 Task: Explore how to use GitHub for project management.
Action: Mouse moved to (224, 176)
Screenshot: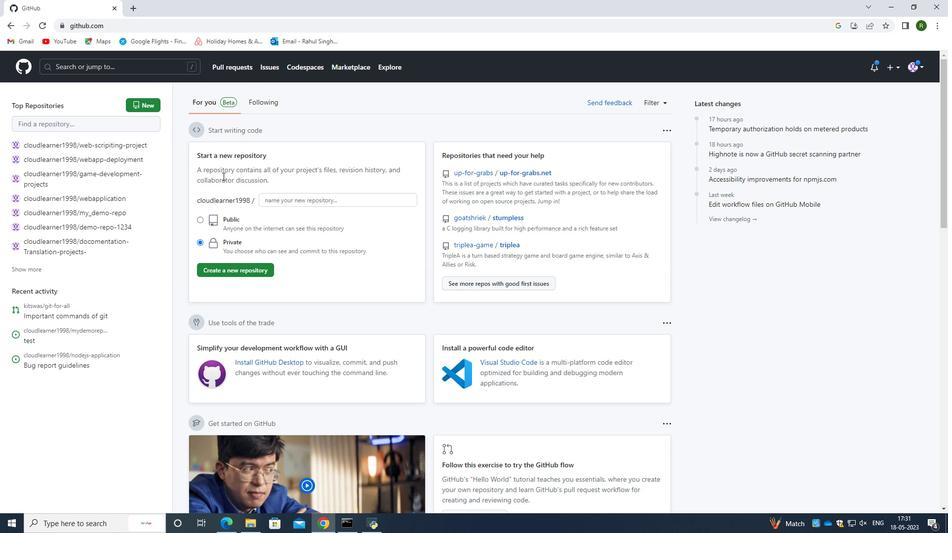 
Action: Mouse scrolled (224, 175) with delta (0, 0)
Screenshot: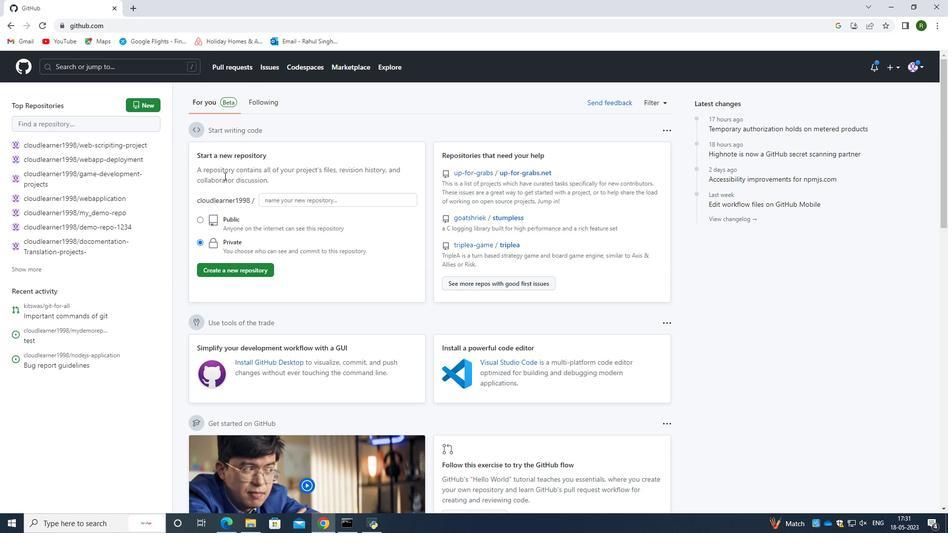 
Action: Mouse moved to (225, 175)
Screenshot: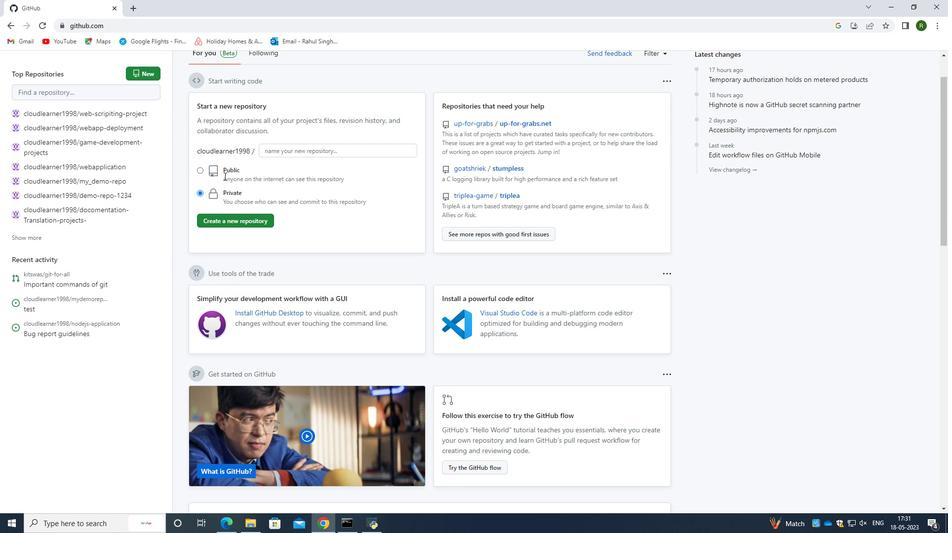 
Action: Mouse scrolled (225, 175) with delta (0, 0)
Screenshot: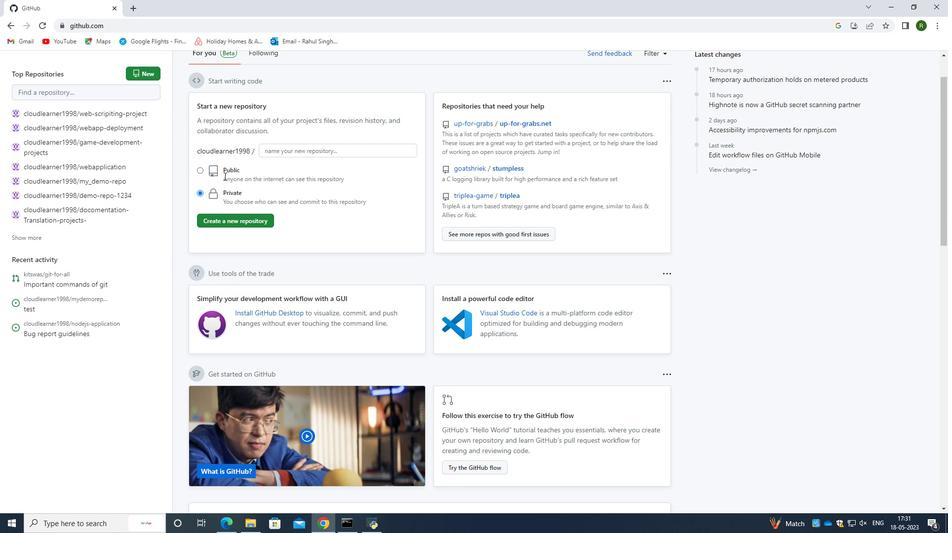 
Action: Mouse scrolled (225, 175) with delta (0, 0)
Screenshot: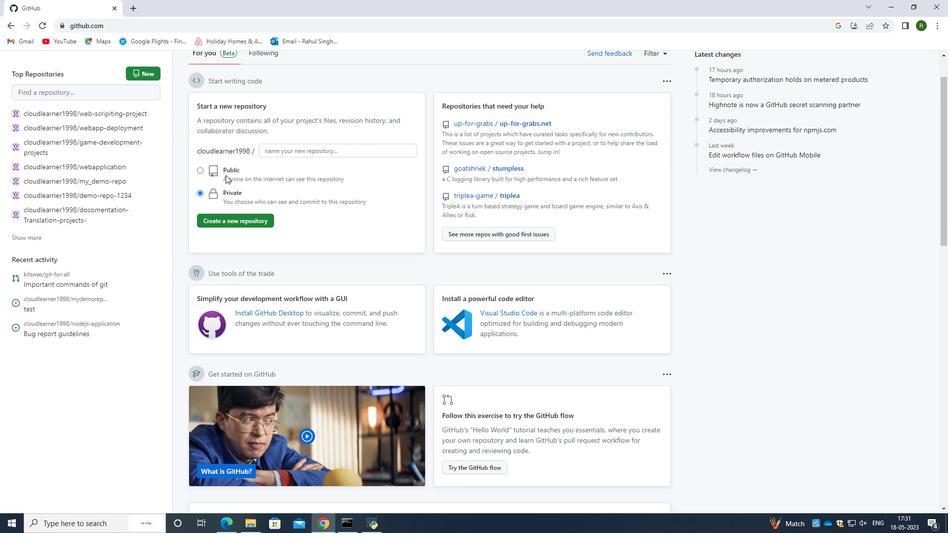
Action: Mouse moved to (91, 245)
Screenshot: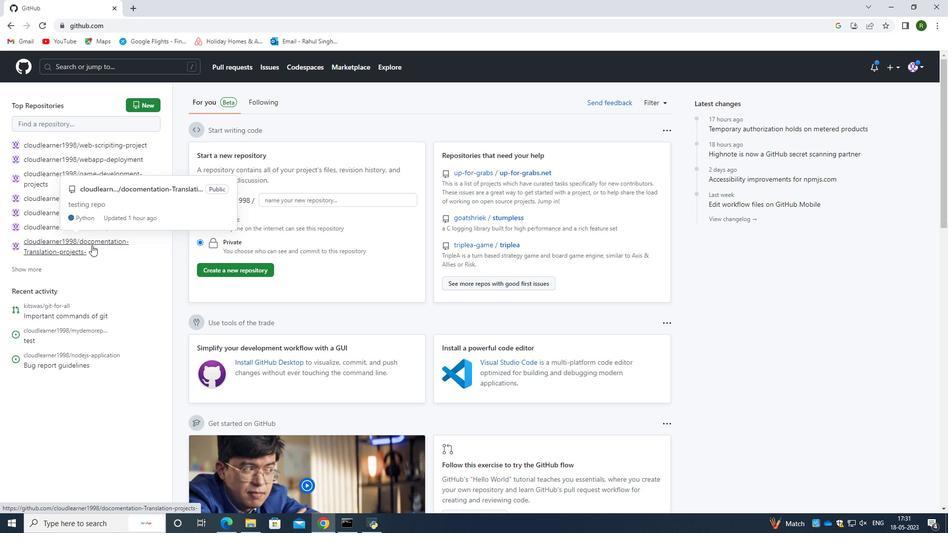 
Action: Mouse pressed left at (91, 245)
Screenshot: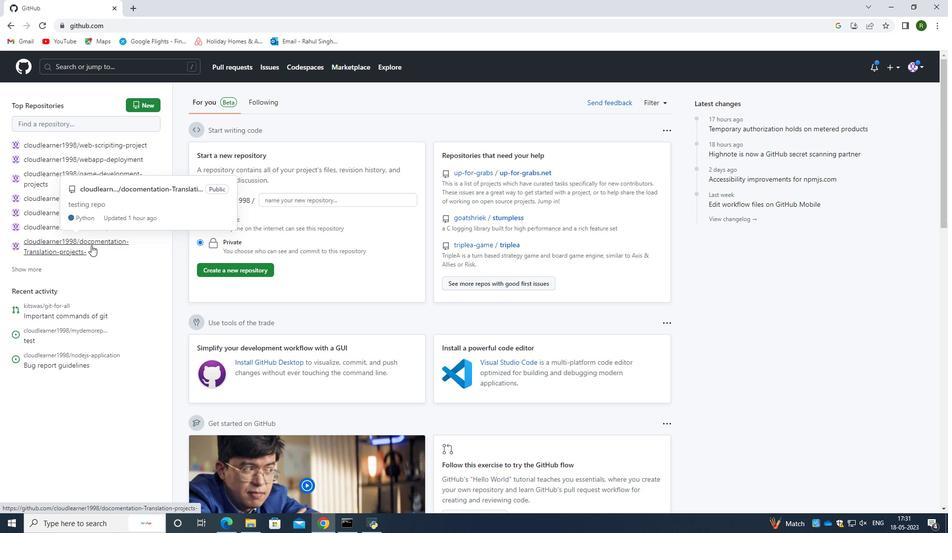 
Action: Mouse moved to (431, 125)
Screenshot: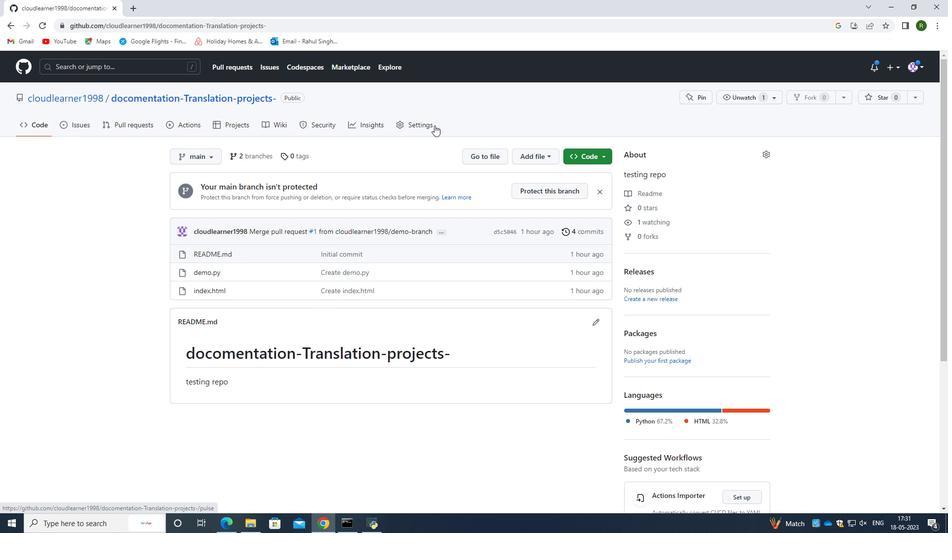 
Action: Mouse pressed left at (431, 125)
Screenshot: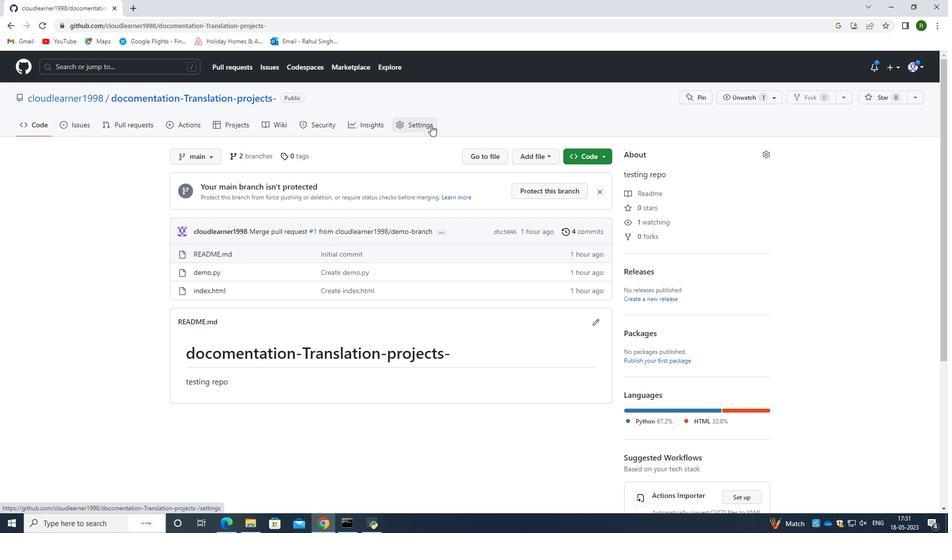 
Action: Mouse moved to (296, 385)
Screenshot: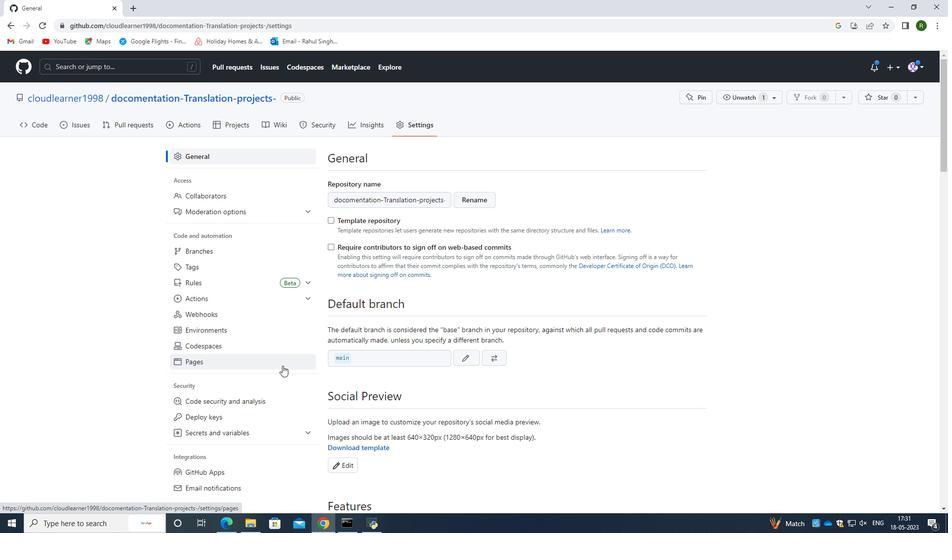 
Action: Mouse scrolled (296, 385) with delta (0, 0)
Screenshot: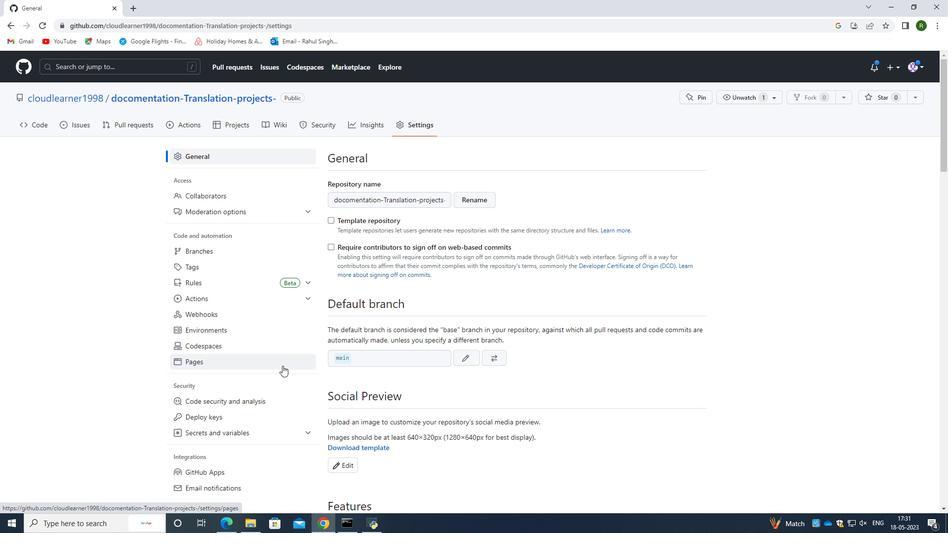 
Action: Mouse scrolled (296, 385) with delta (0, 0)
Screenshot: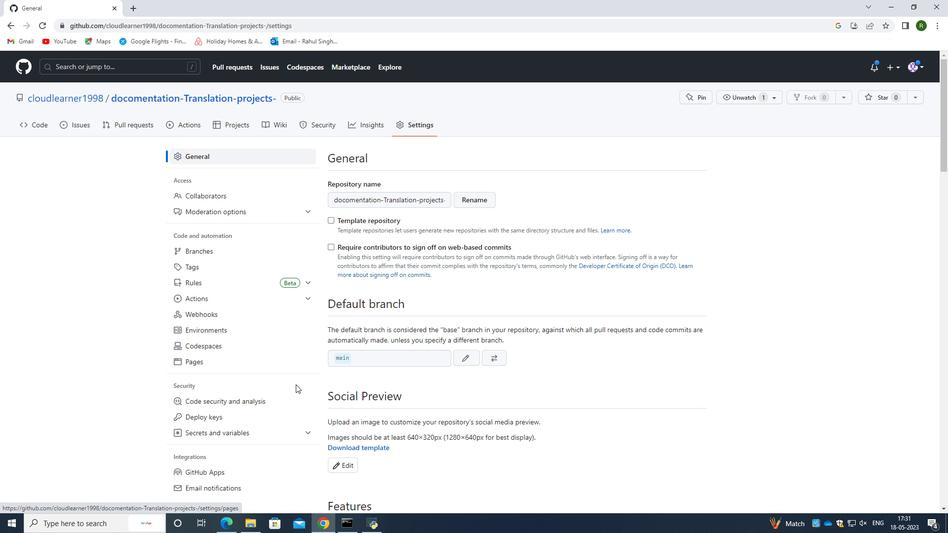 
Action: Mouse moved to (278, 318)
Screenshot: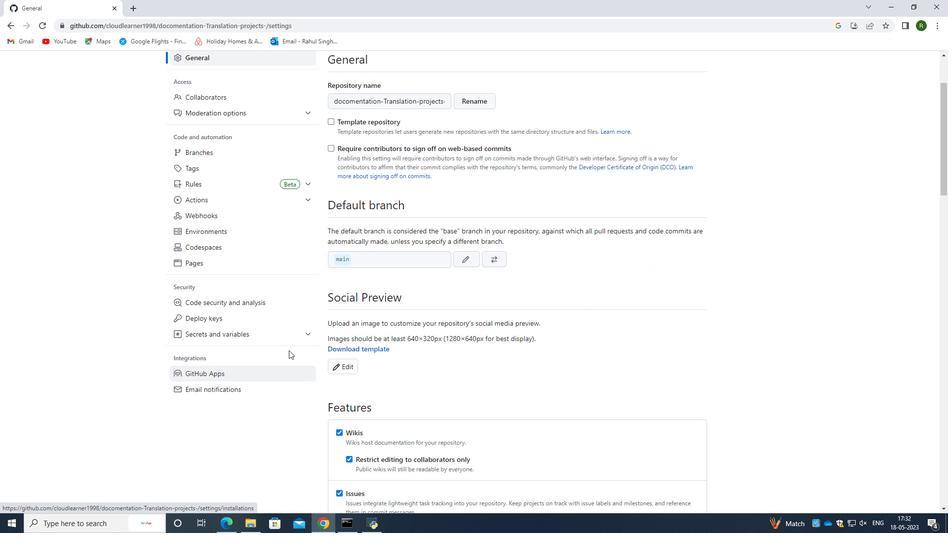 
Action: Mouse scrolled (278, 318) with delta (0, 0)
Screenshot: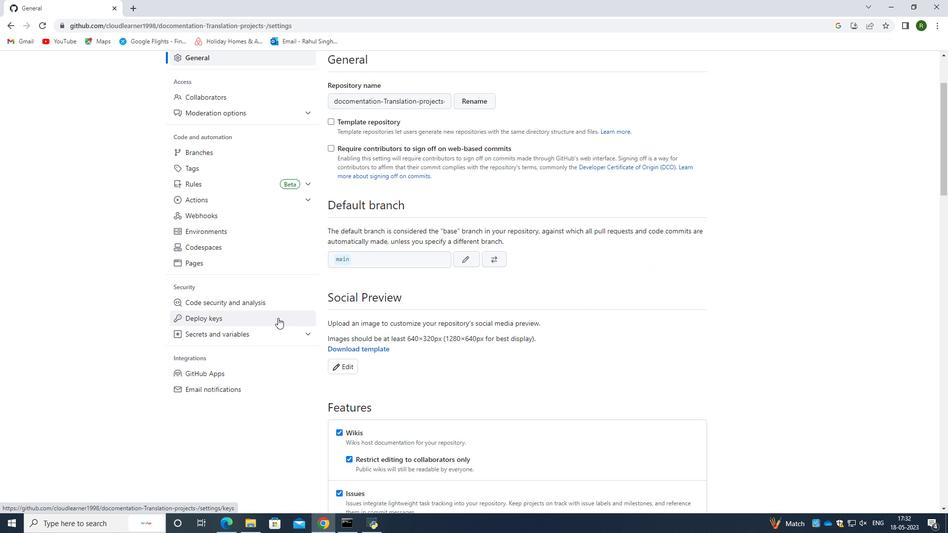 
Action: Mouse moved to (233, 68)
Screenshot: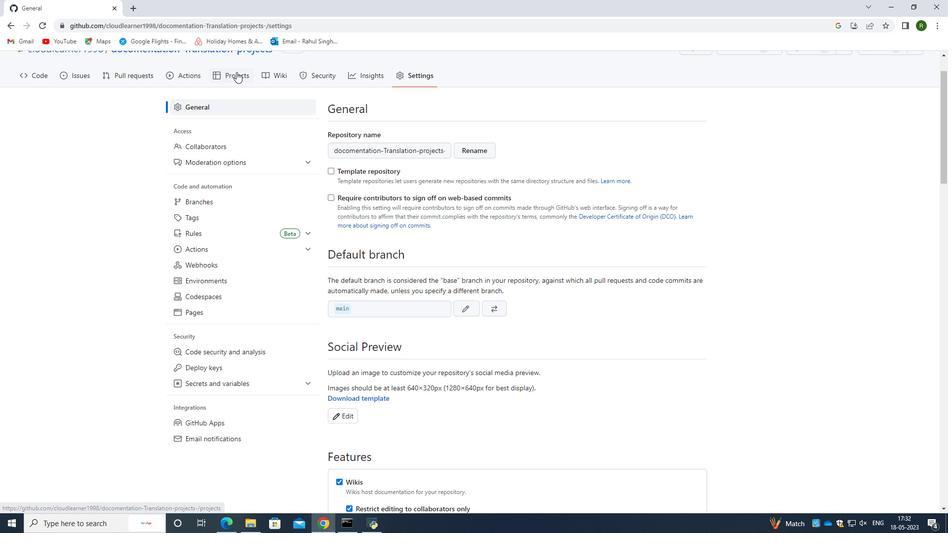 
Action: Mouse pressed left at (233, 68)
Screenshot: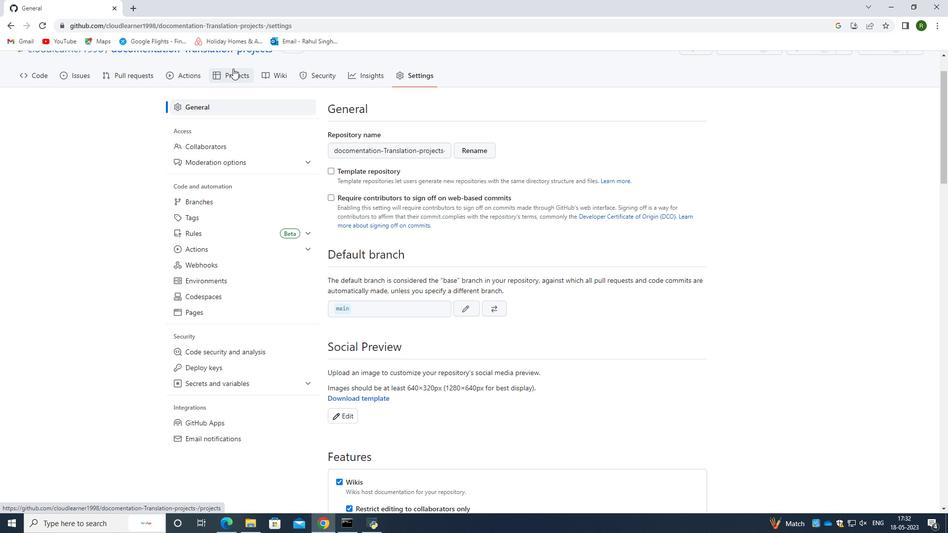 
Action: Mouse moved to (402, 201)
Screenshot: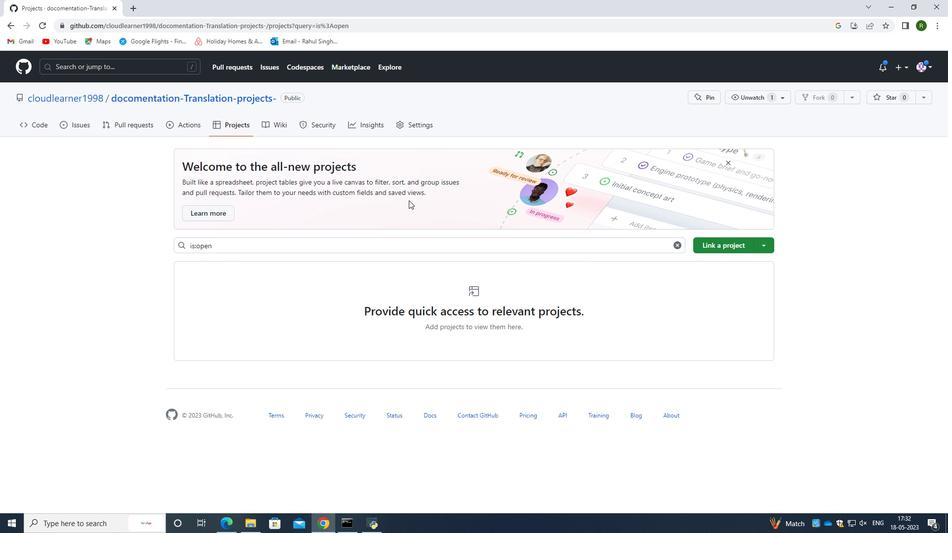 
Action: Mouse scrolled (402, 202) with delta (0, 0)
Screenshot: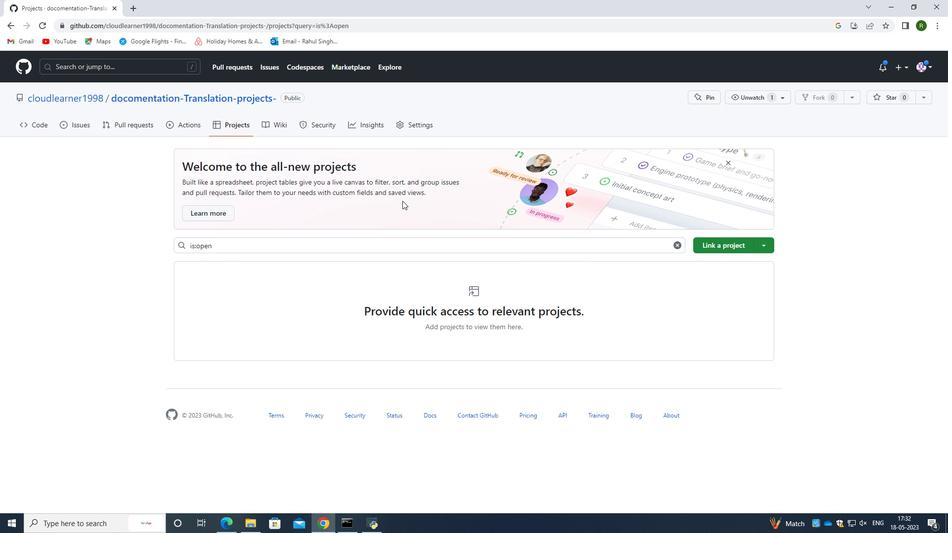 
Action: Mouse scrolled (402, 202) with delta (0, 0)
Screenshot: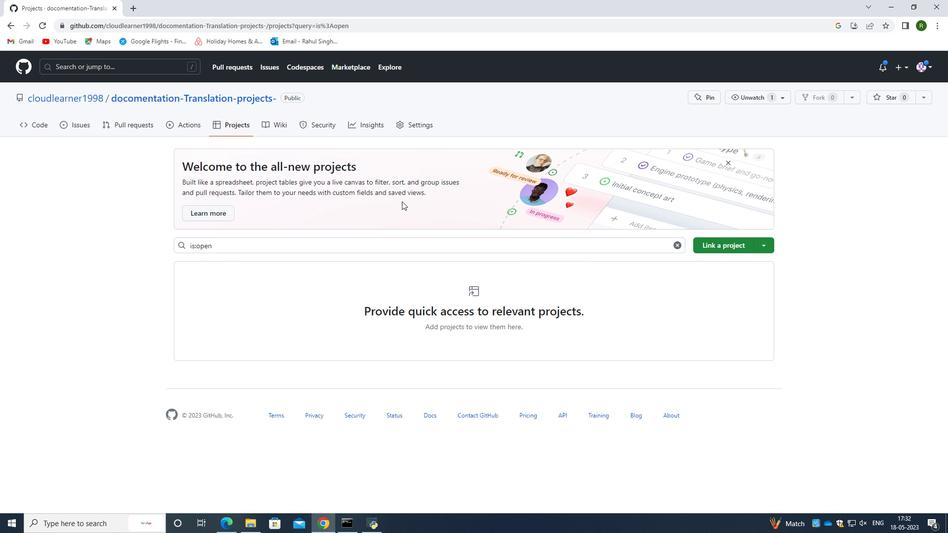 
Action: Mouse moved to (131, 9)
Screenshot: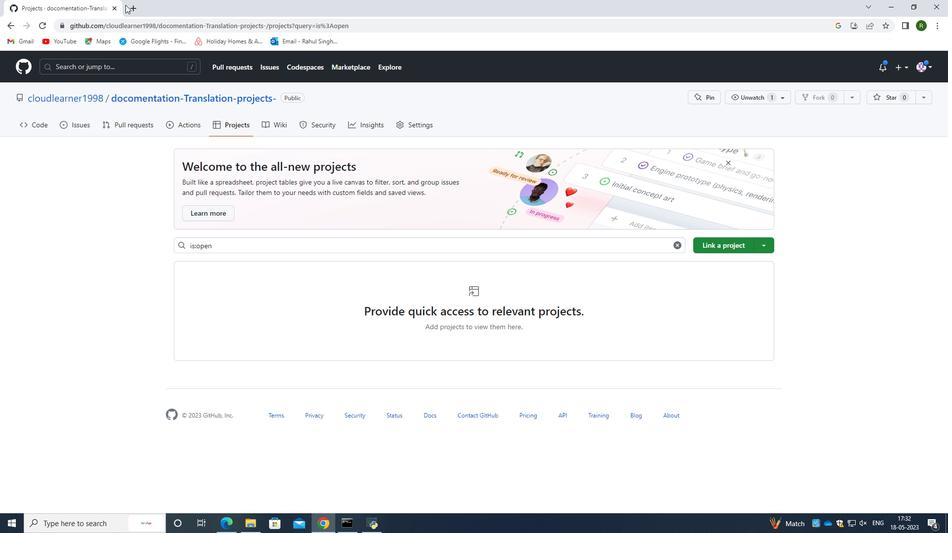 
Action: Mouse pressed left at (131, 9)
Screenshot: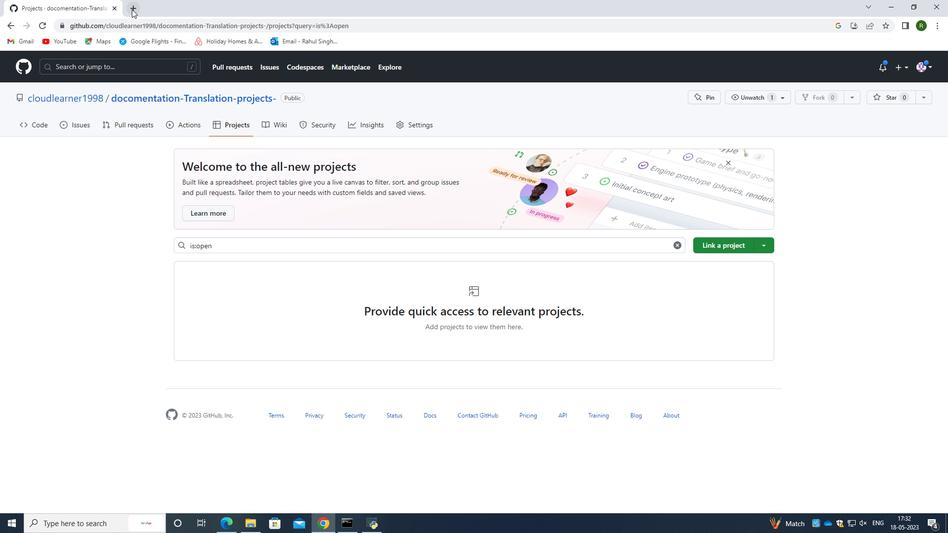 
Action: Mouse moved to (140, 19)
Screenshot: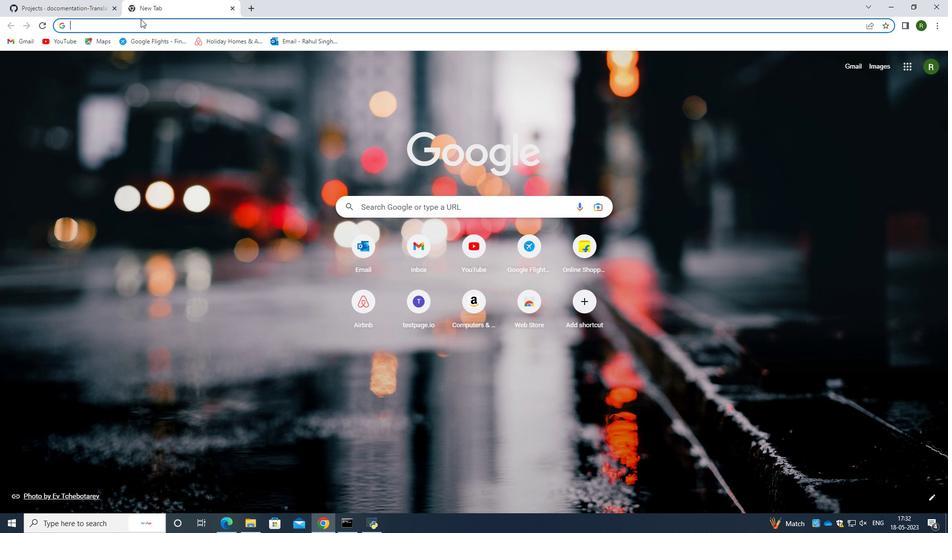 
Action: Key pressed how<Key.space>to<Key.space>use<Key.space>github<Key.space>project<Key.space>feature<Key.enter>
Screenshot: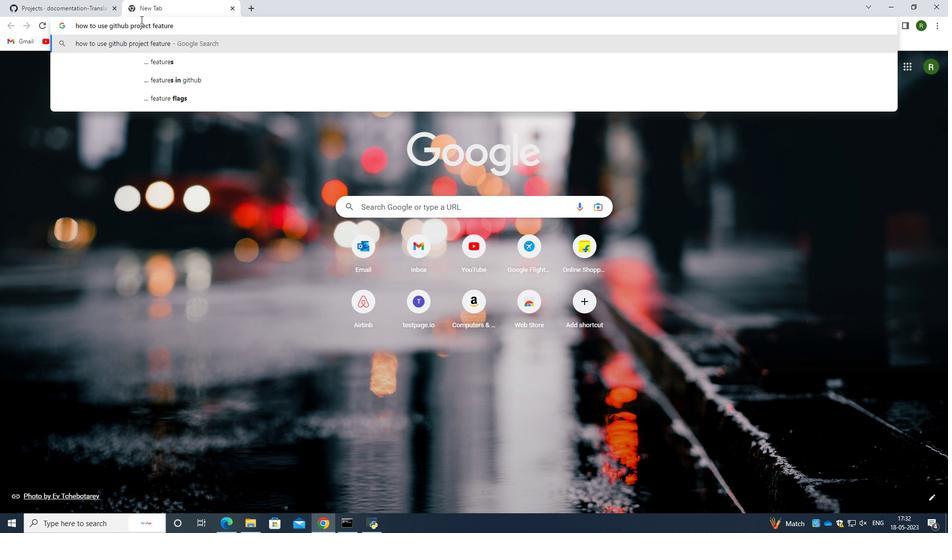 
Action: Mouse moved to (193, 247)
Screenshot: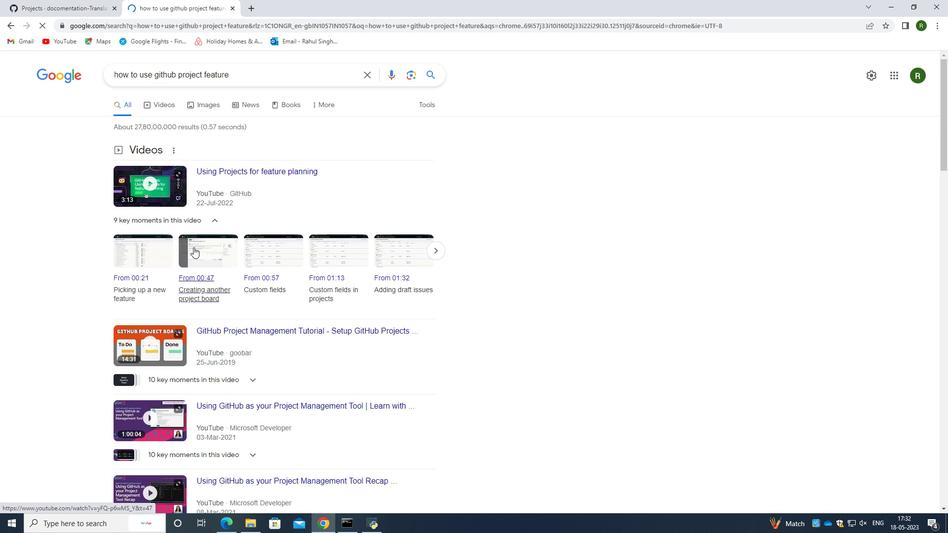 
Action: Mouse scrolled (193, 246) with delta (0, 0)
Screenshot: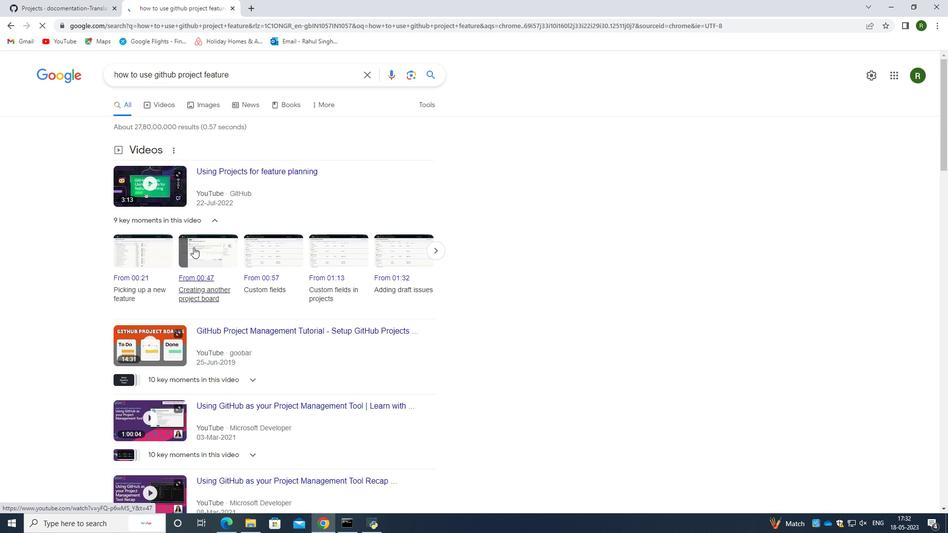 
Action: Mouse moved to (234, 295)
Screenshot: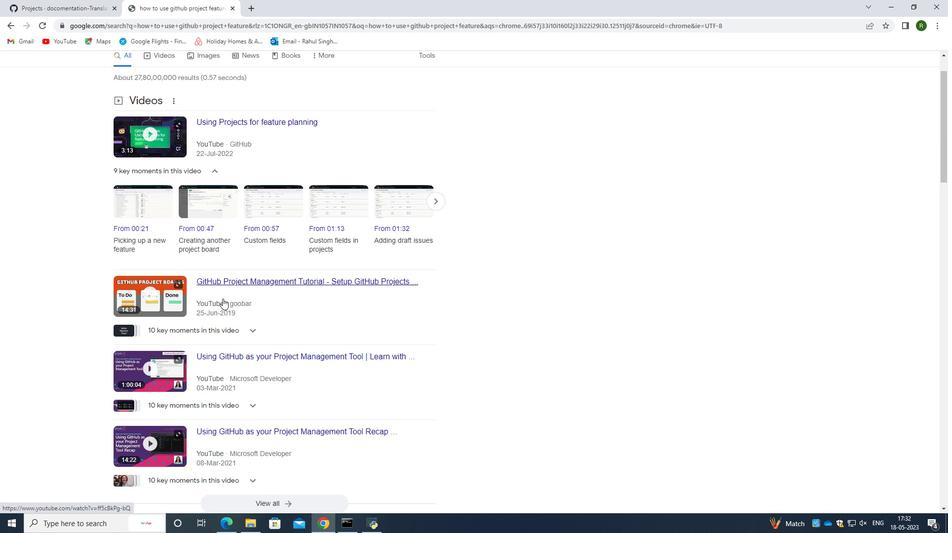 
Action: Mouse scrolled (234, 295) with delta (0, 0)
Screenshot: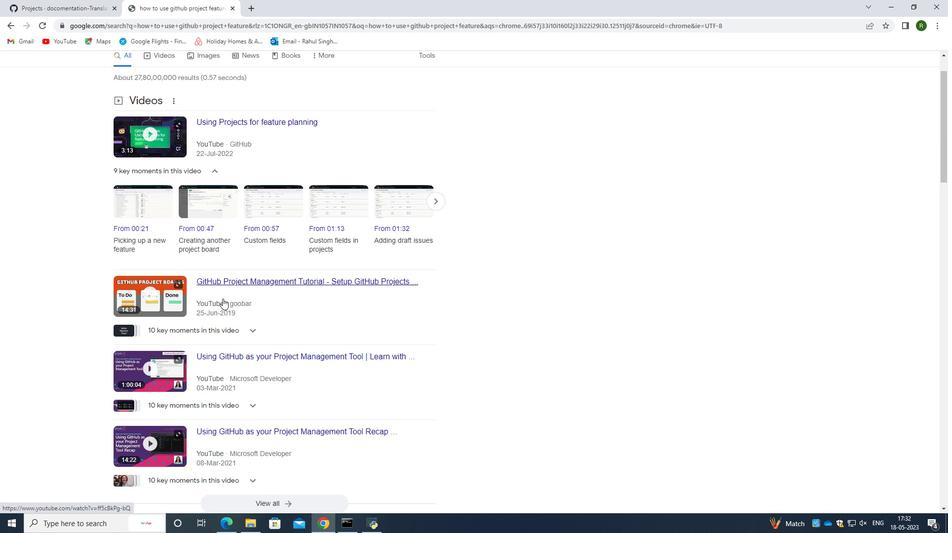 
Action: Mouse moved to (235, 295)
Screenshot: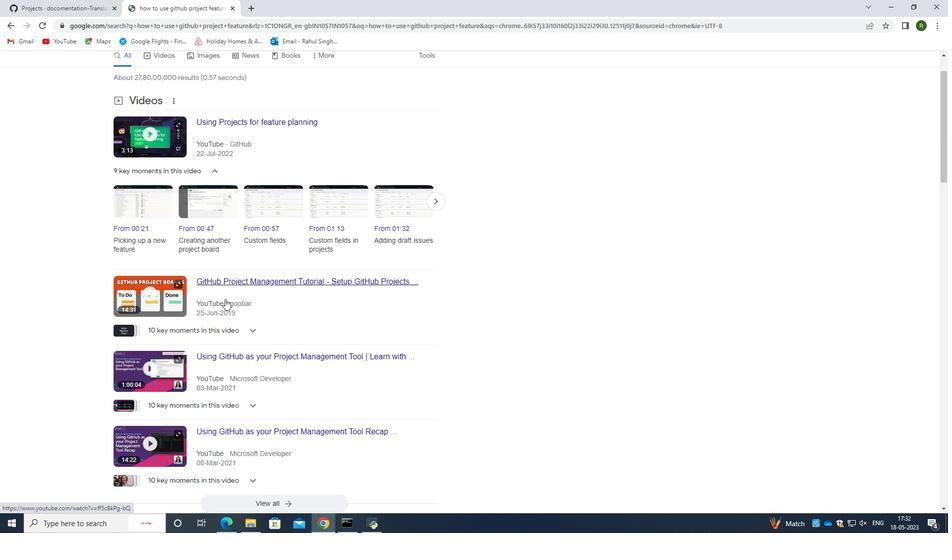 
Action: Mouse scrolled (235, 294) with delta (0, 0)
Screenshot: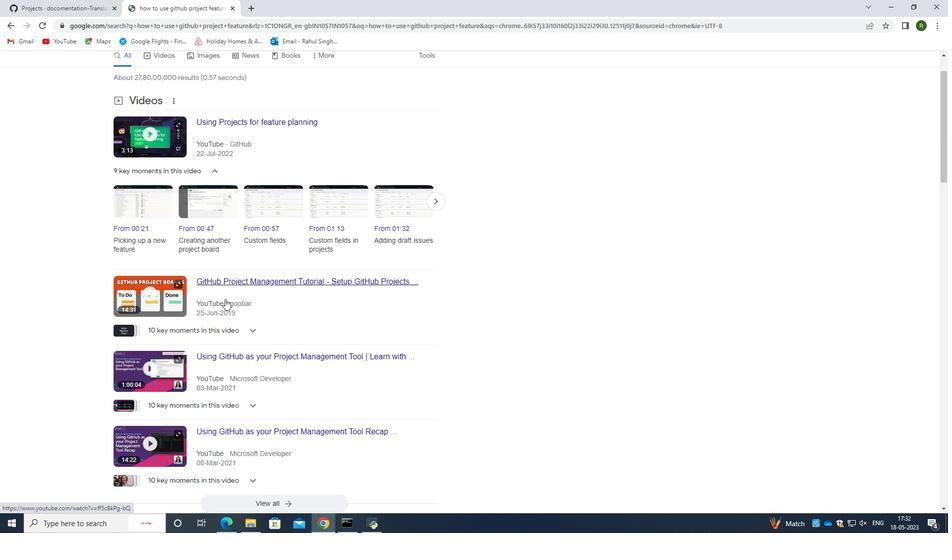
Action: Mouse moved to (235, 295)
Screenshot: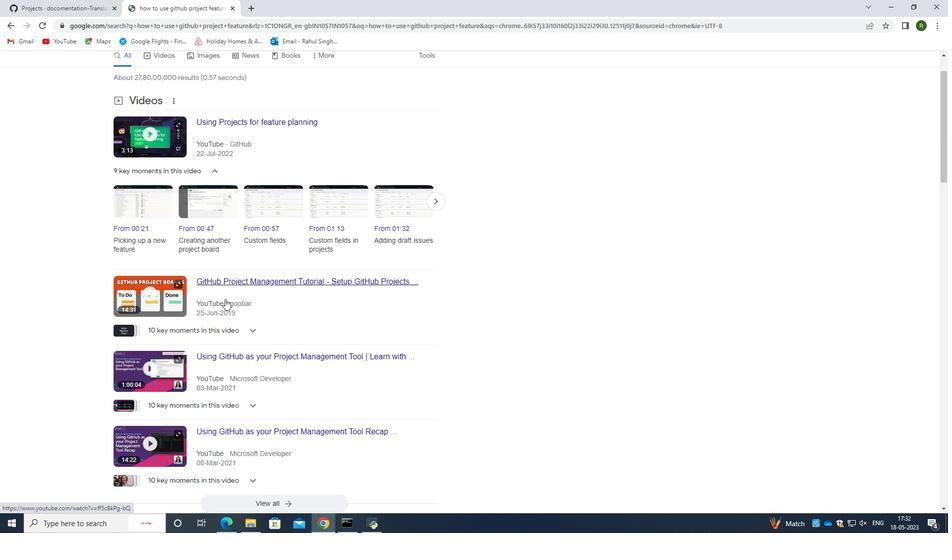 
Action: Mouse scrolled (235, 294) with delta (0, 0)
Screenshot: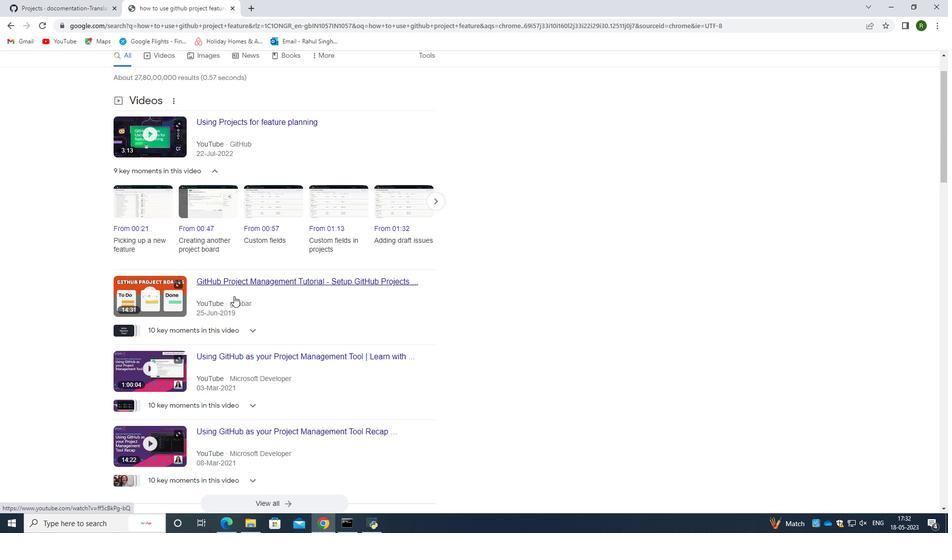 
Action: Mouse scrolled (235, 294) with delta (0, 0)
Screenshot: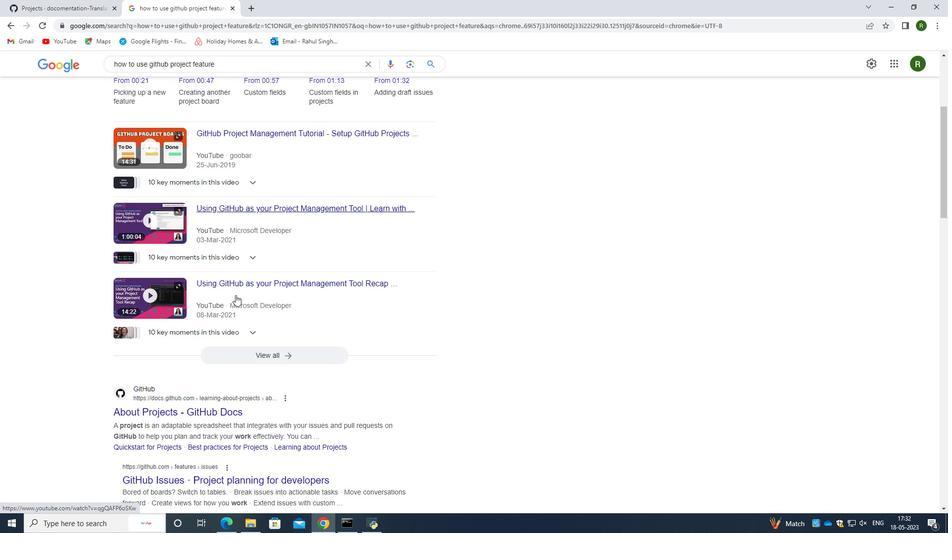 
Action: Mouse moved to (278, 137)
Screenshot: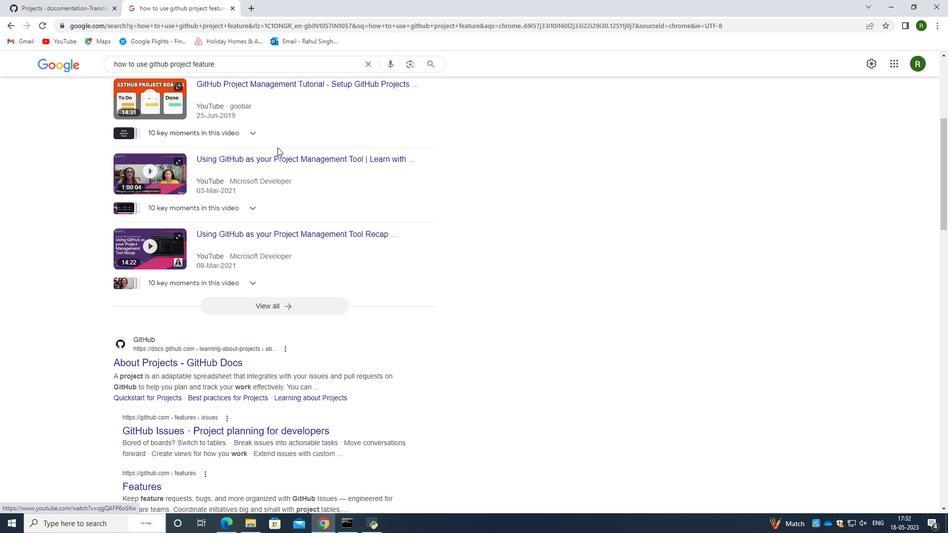 
Action: Mouse scrolled (278, 138) with delta (0, 0)
Screenshot: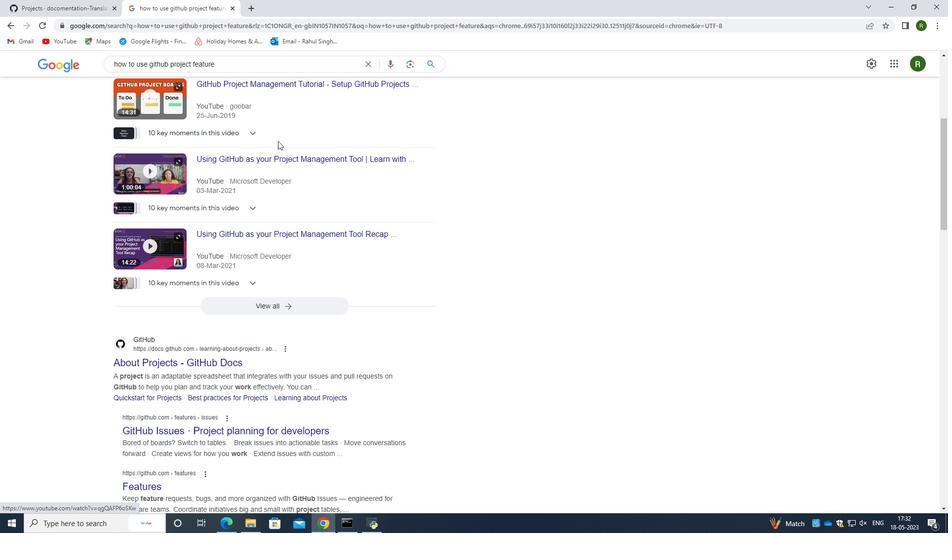 
Action: Mouse moved to (299, 255)
Screenshot: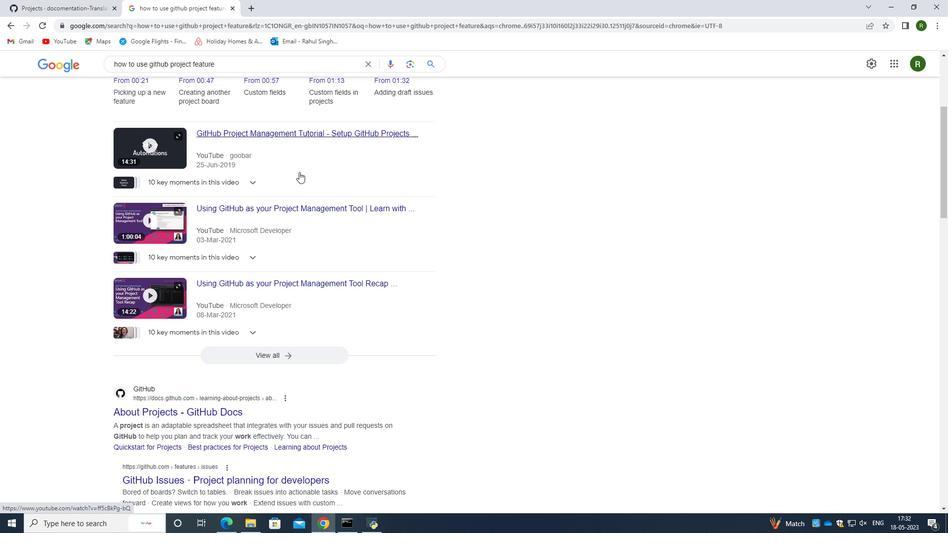 
Action: Mouse scrolled (299, 255) with delta (0, 0)
Screenshot: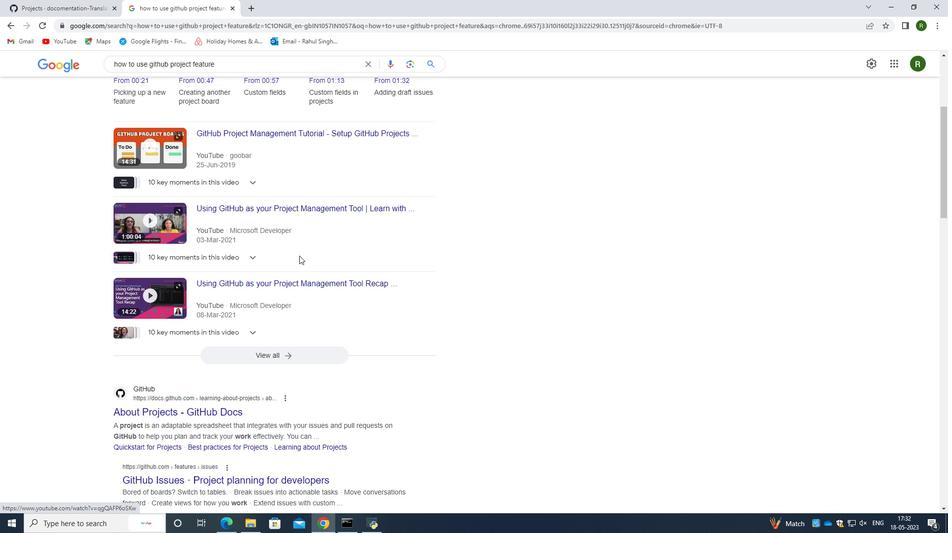 
Action: Mouse moved to (219, 363)
Screenshot: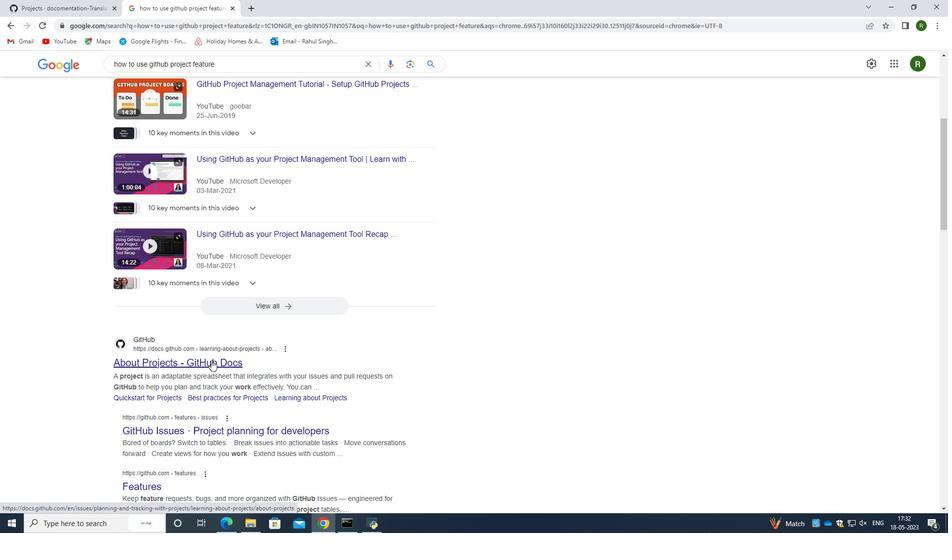 
Action: Mouse scrolled (219, 362) with delta (0, 0)
Screenshot: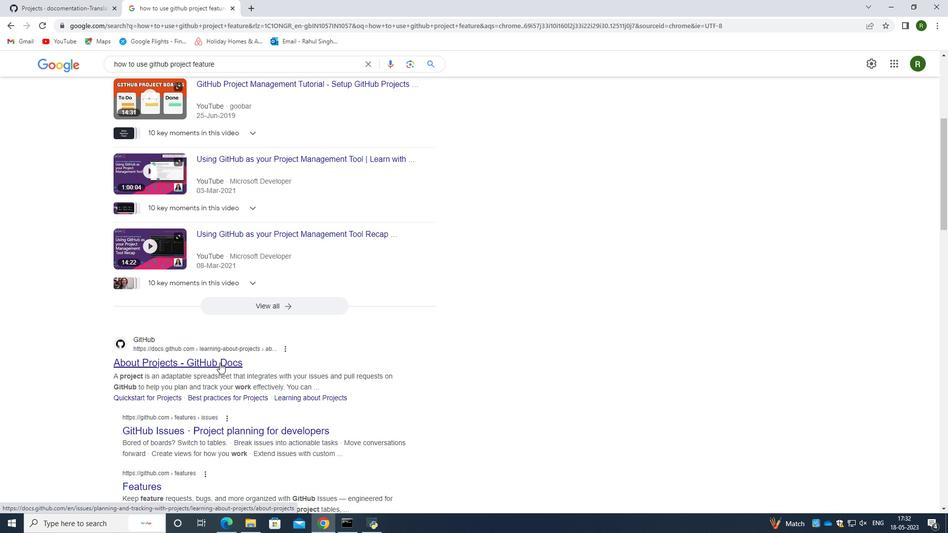 
Action: Mouse moved to (220, 363)
Screenshot: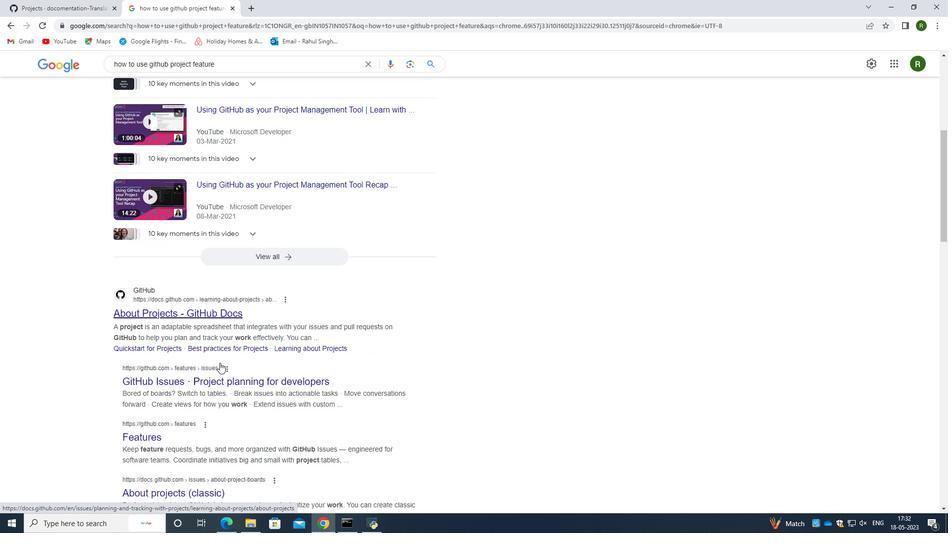 
Action: Mouse scrolled (220, 362) with delta (0, 0)
Screenshot: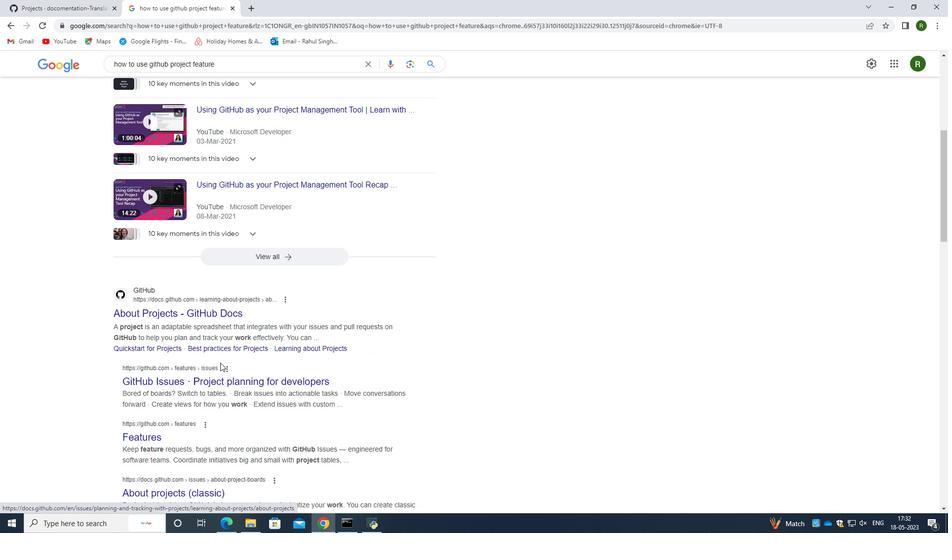 
Action: Mouse moved to (221, 364)
Screenshot: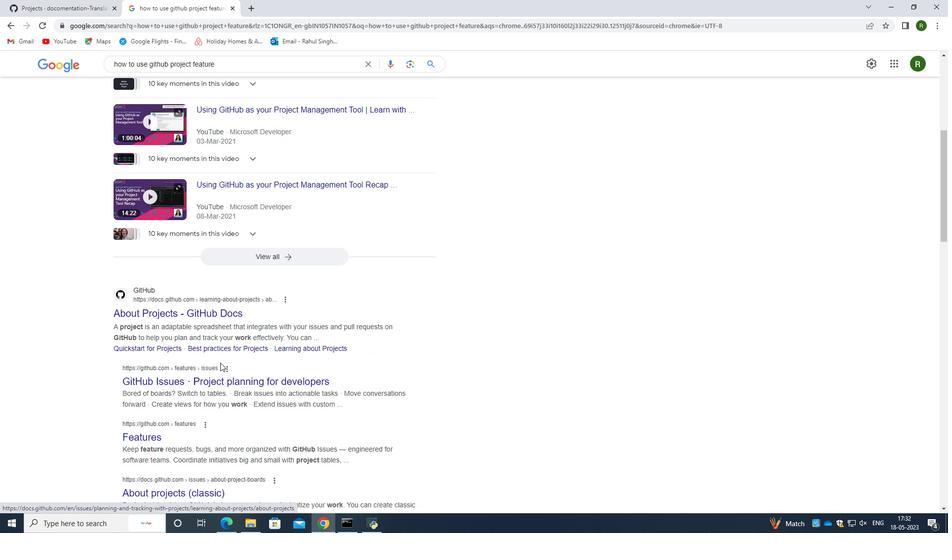 
Action: Mouse scrolled (221, 363) with delta (0, 0)
Screenshot: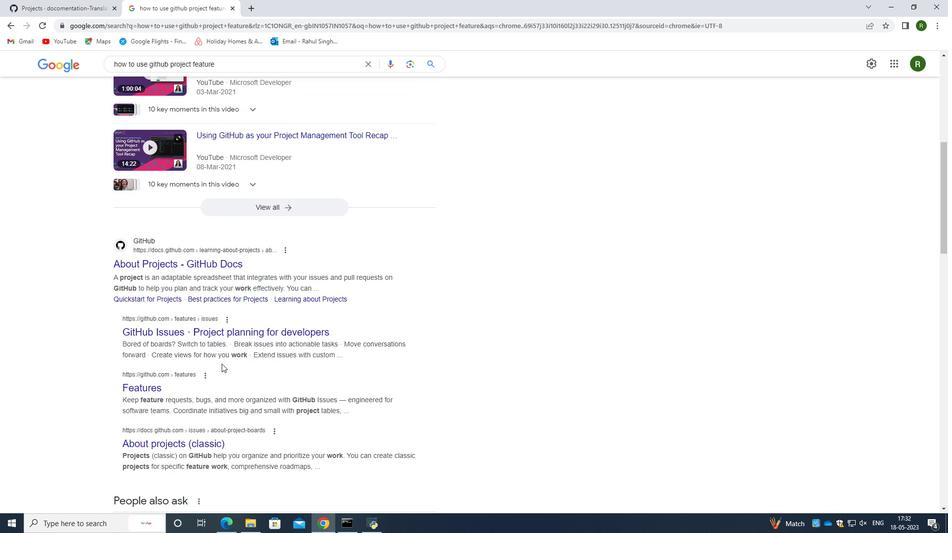 
Action: Mouse scrolled (221, 363) with delta (0, 0)
Screenshot: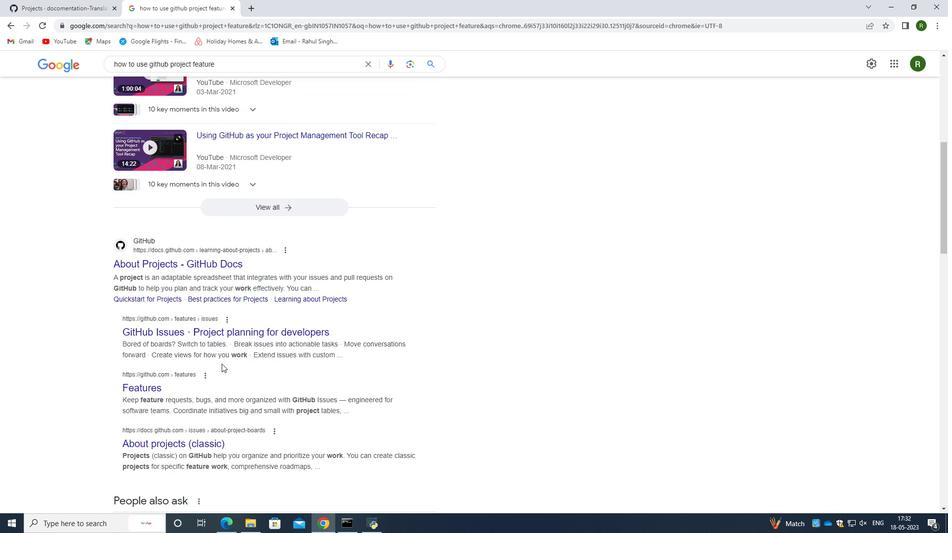 
Action: Mouse scrolled (221, 363) with delta (0, 0)
Screenshot: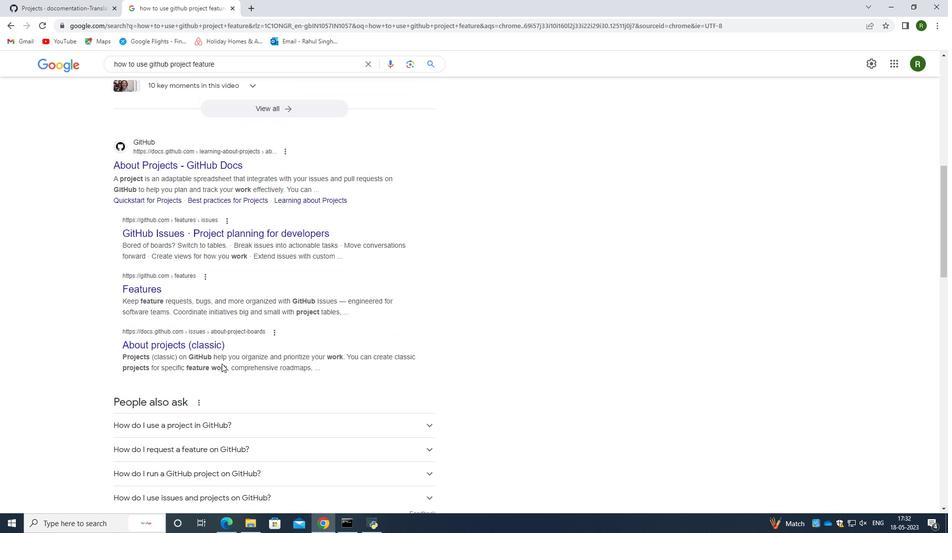 
Action: Mouse scrolled (221, 363) with delta (0, 0)
Screenshot: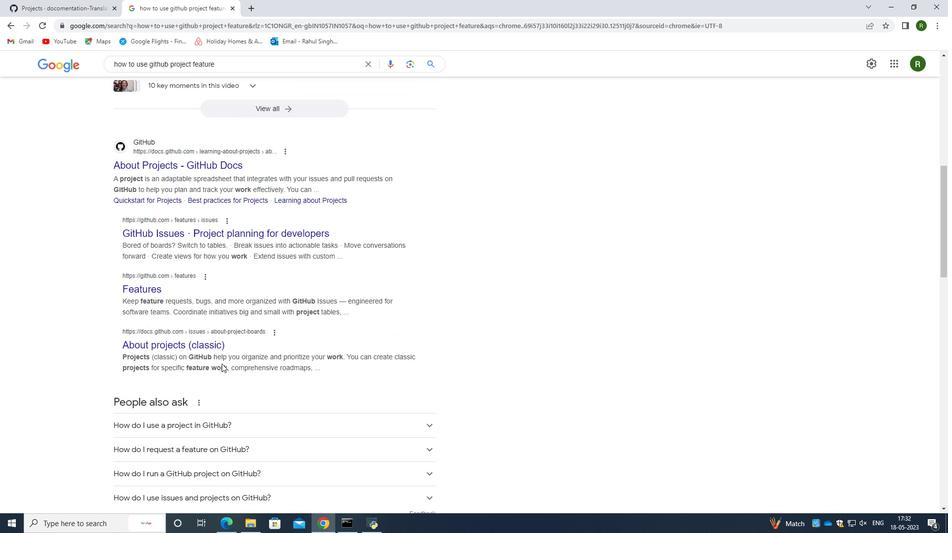 
Action: Mouse scrolled (221, 363) with delta (0, 0)
Screenshot: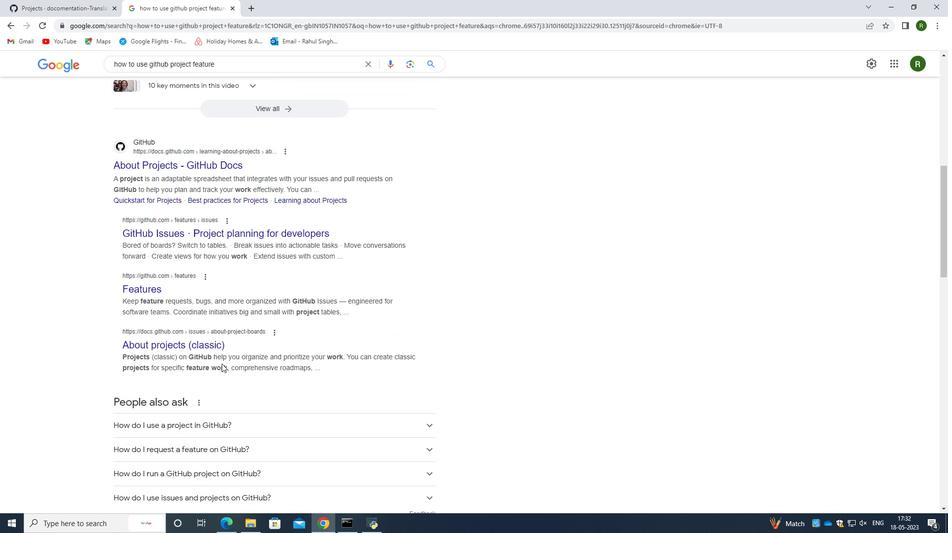 
Action: Mouse moved to (222, 364)
Screenshot: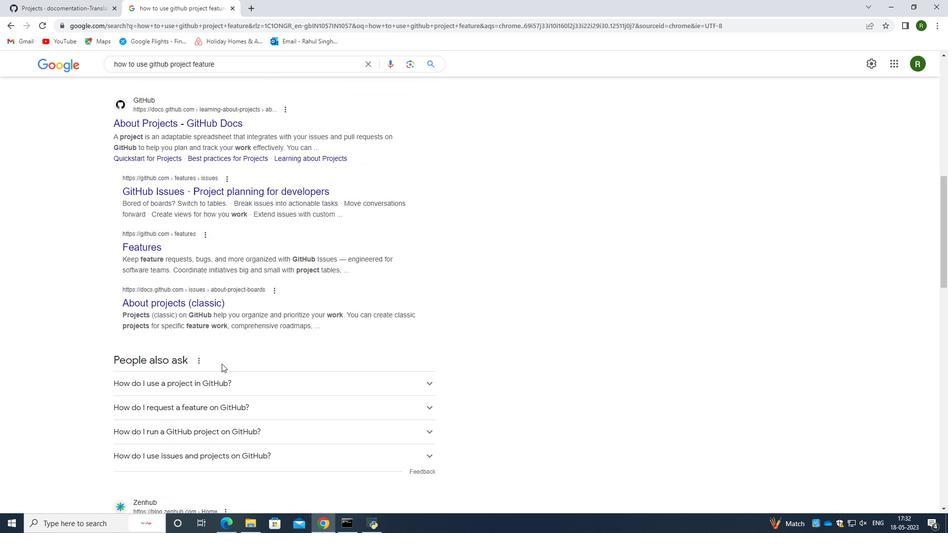 
Action: Mouse scrolled (222, 363) with delta (0, 0)
Screenshot: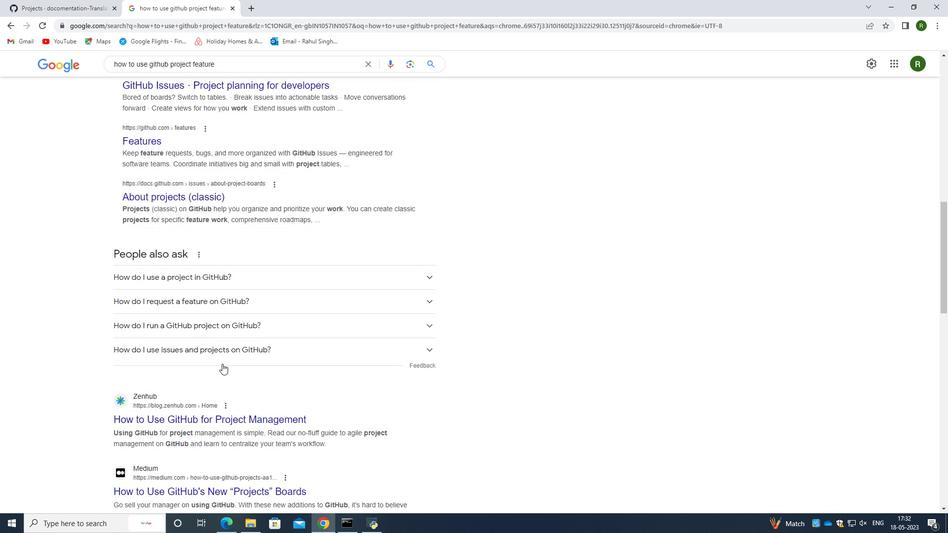 
Action: Mouse moved to (231, 373)
Screenshot: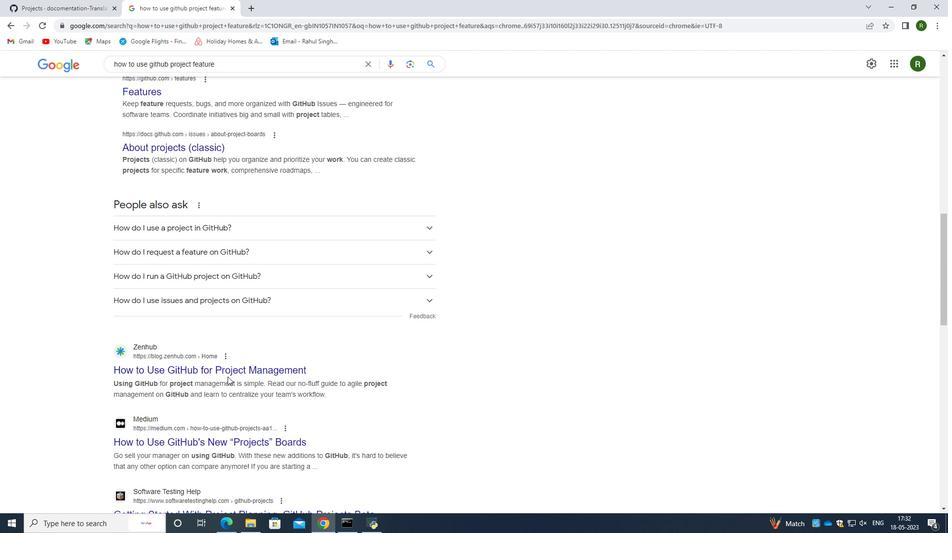 
Action: Mouse pressed left at (231, 373)
Screenshot: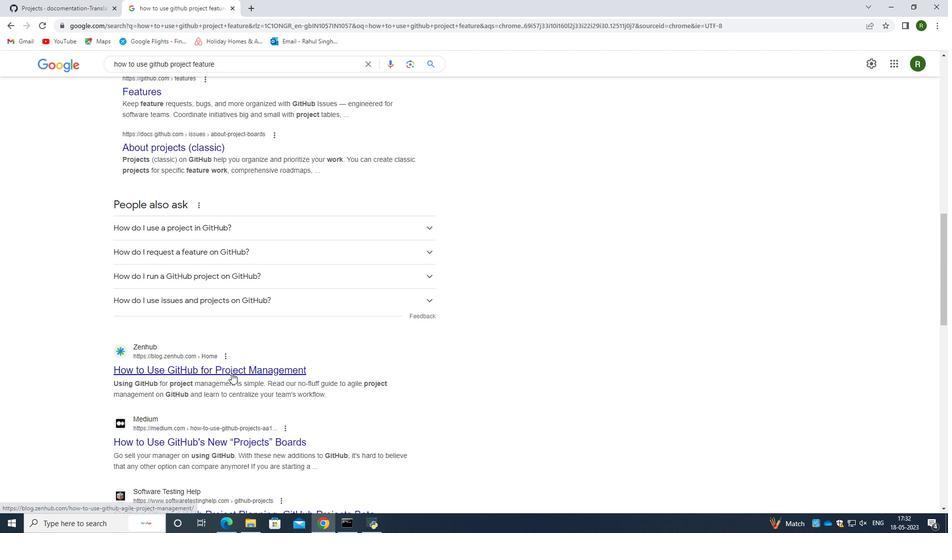
Action: Mouse moved to (278, 336)
Screenshot: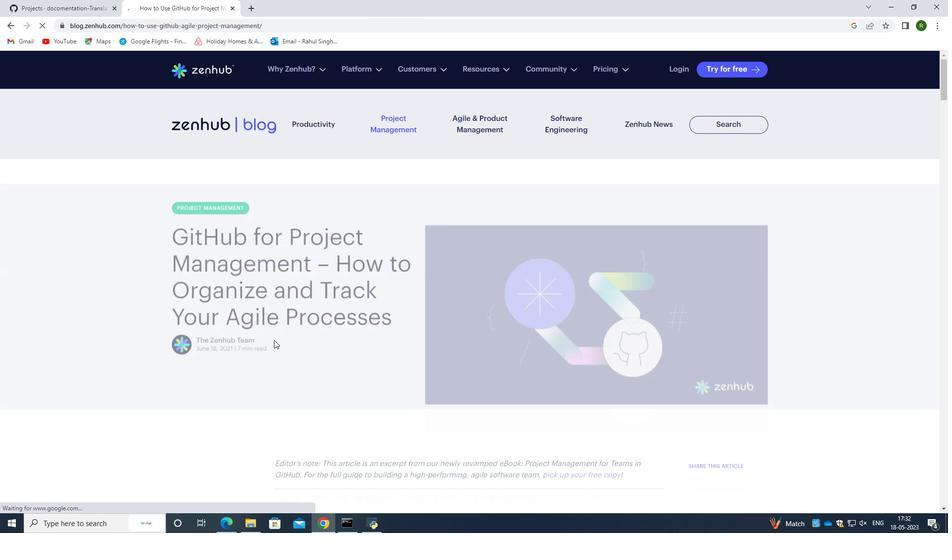 
Action: Mouse scrolled (278, 336) with delta (0, 0)
Screenshot: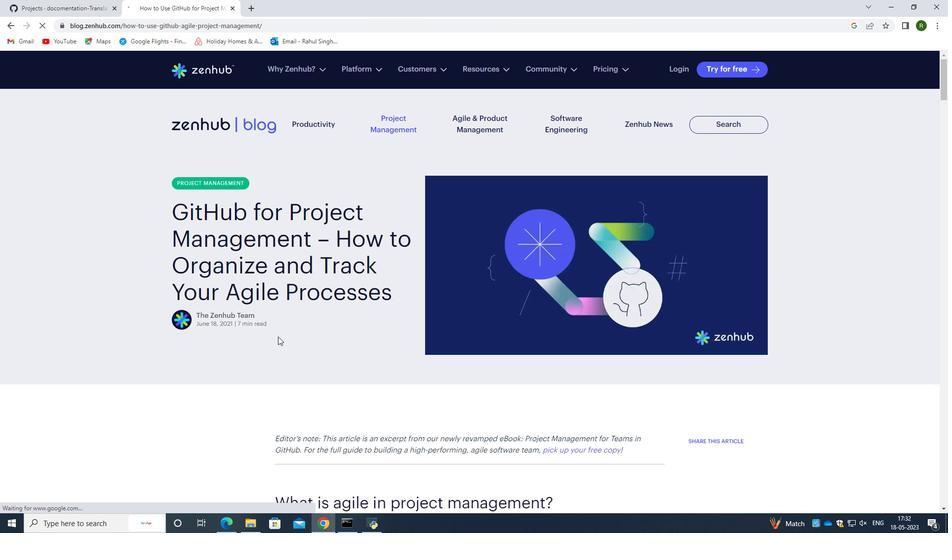
Action: Mouse scrolled (278, 336) with delta (0, 0)
Screenshot: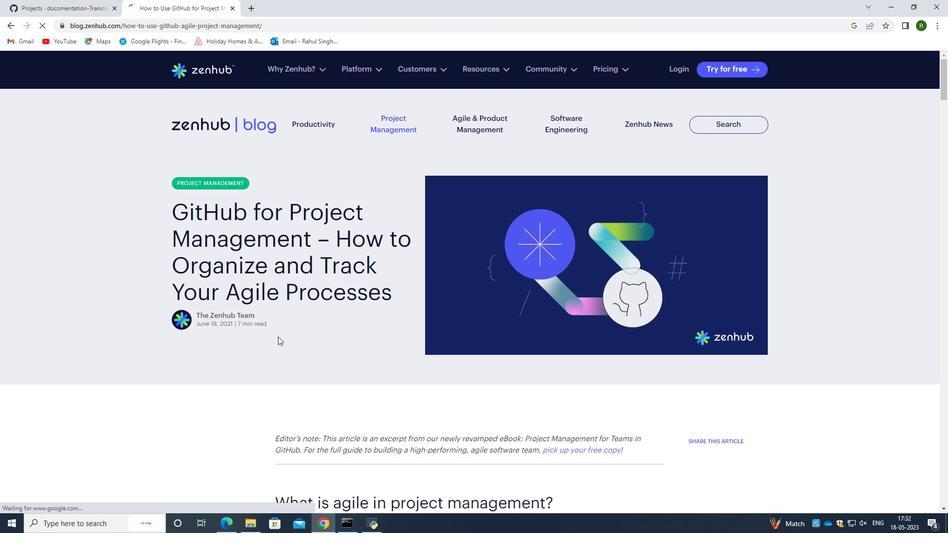 
Action: Mouse moved to (278, 336)
Screenshot: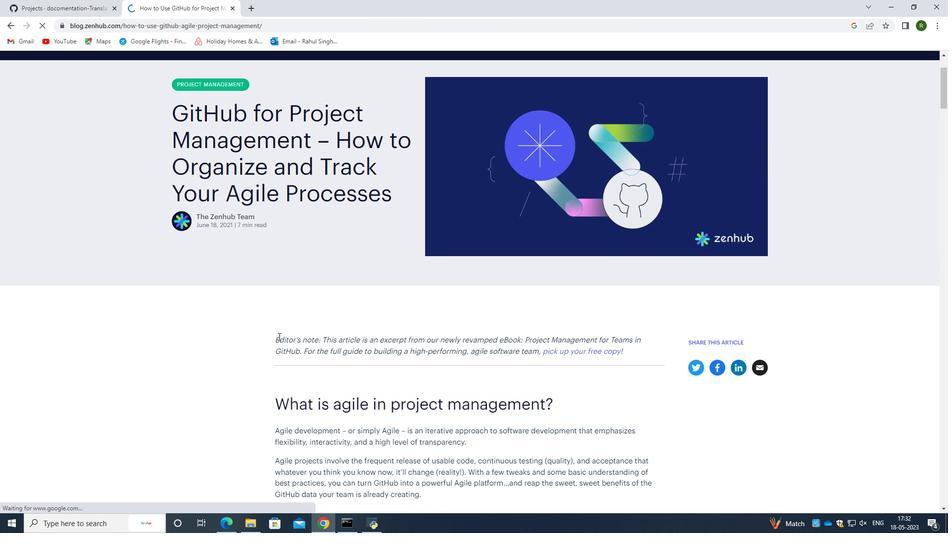 
Action: Mouse scrolled (278, 336) with delta (0, 0)
Screenshot: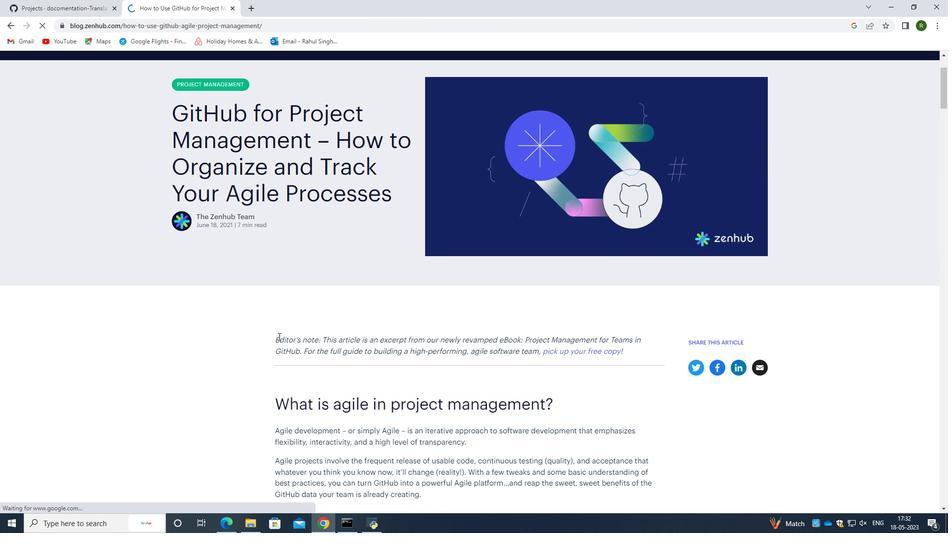 
Action: Mouse moved to (271, 358)
Screenshot: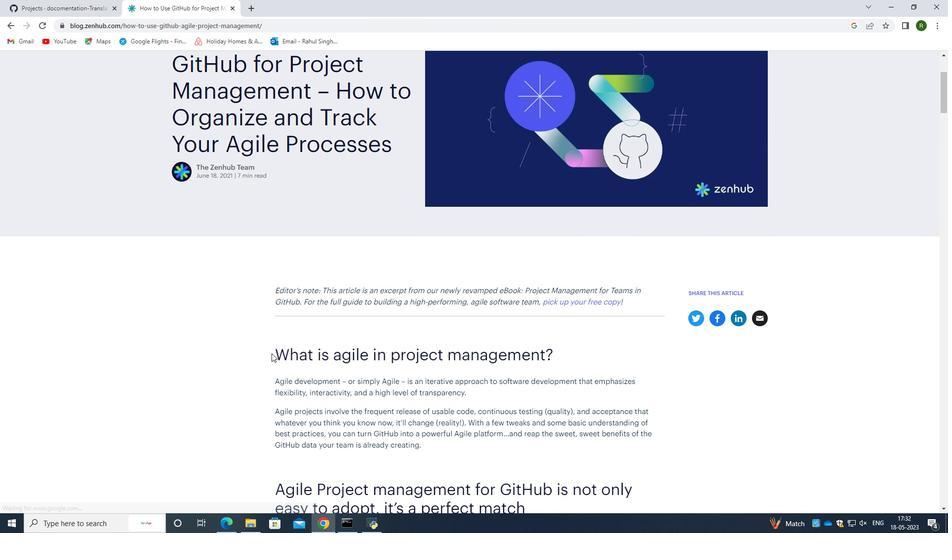 
Action: Mouse scrolled (271, 357) with delta (0, 0)
Screenshot: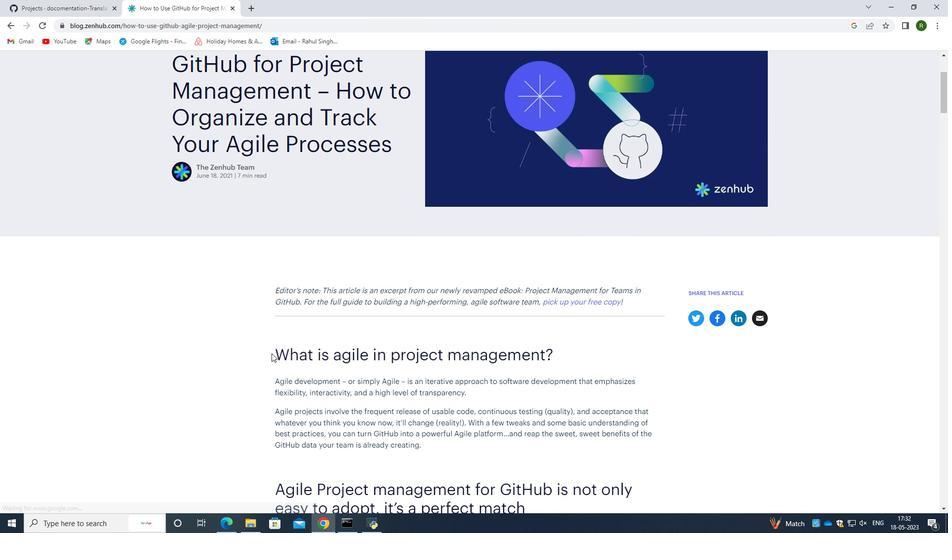 
Action: Mouse moved to (271, 359)
Screenshot: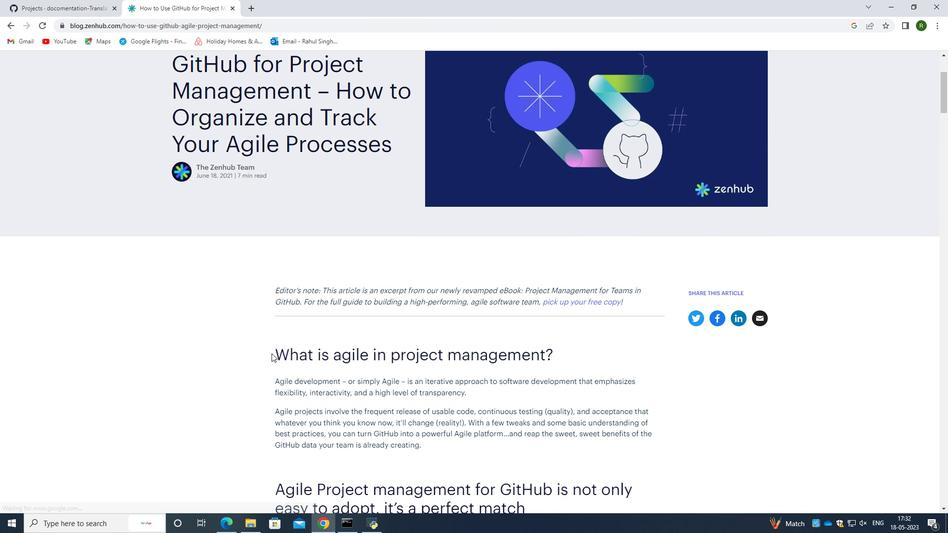 
Action: Mouse scrolled (271, 359) with delta (0, 0)
Screenshot: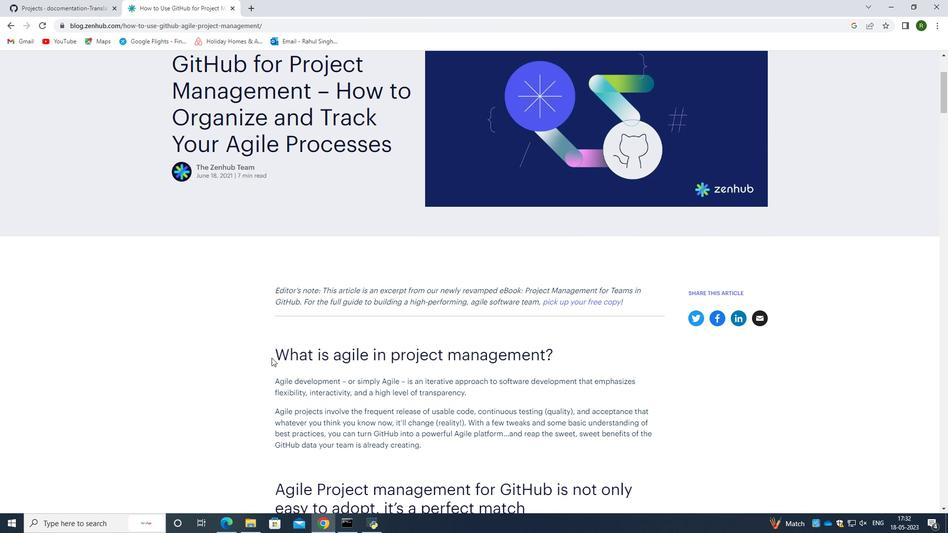 
Action: Mouse moved to (329, 350)
Screenshot: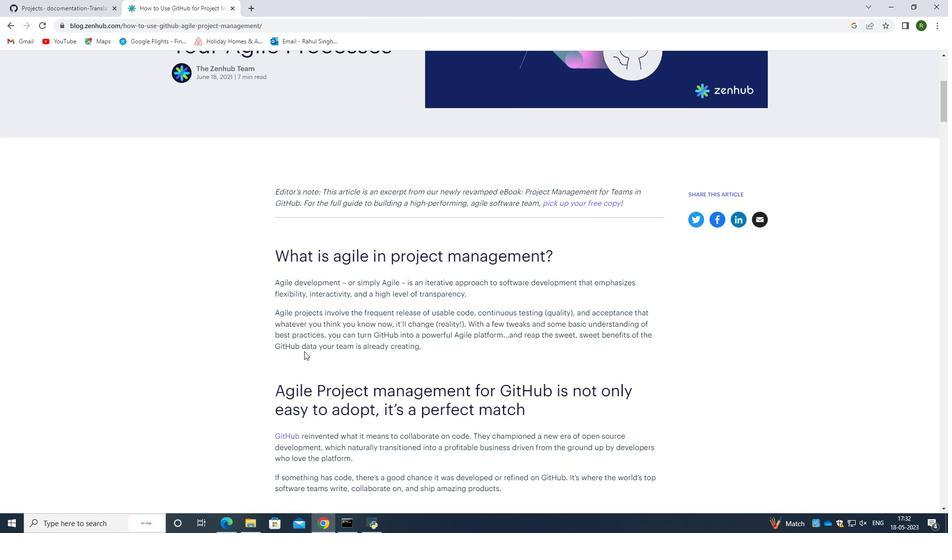 
Action: Mouse scrolled (329, 349) with delta (0, 0)
Screenshot: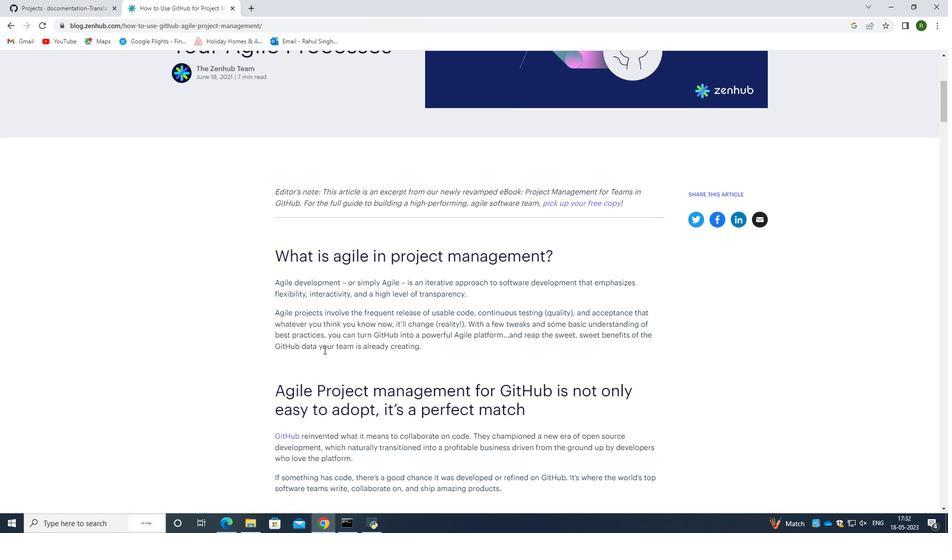 
Action: Mouse scrolled (329, 349) with delta (0, 0)
Screenshot: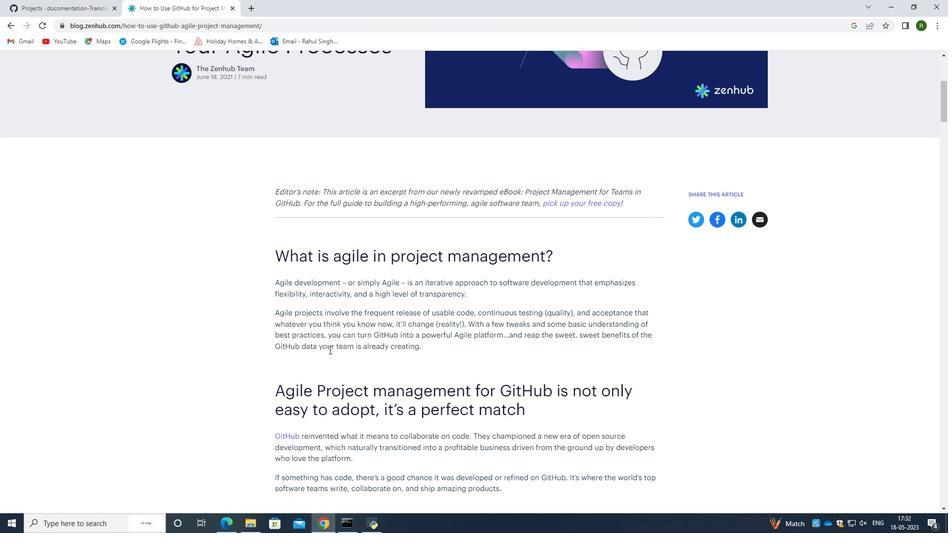 
Action: Mouse scrolled (329, 349) with delta (0, 0)
Screenshot: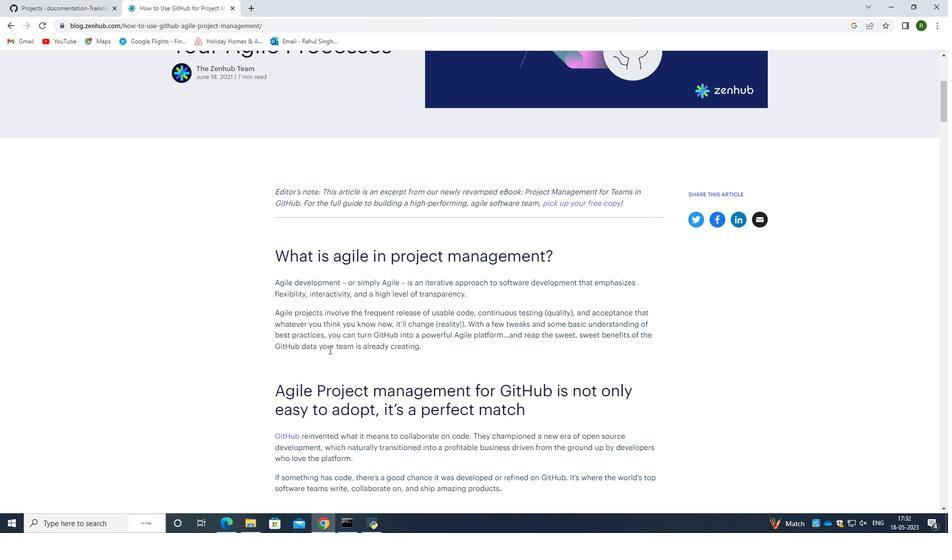 
Action: Mouse scrolled (329, 349) with delta (0, 0)
Screenshot: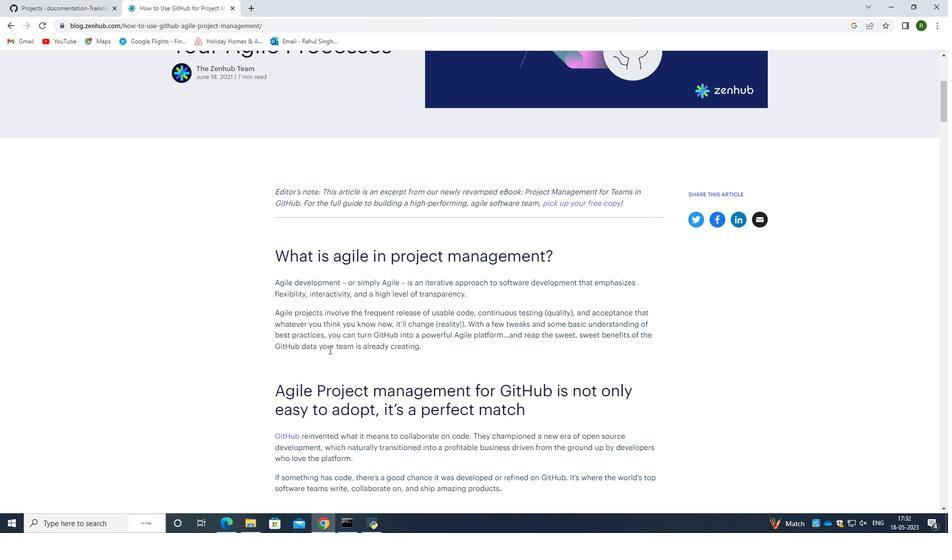 
Action: Mouse moved to (334, 356)
Screenshot: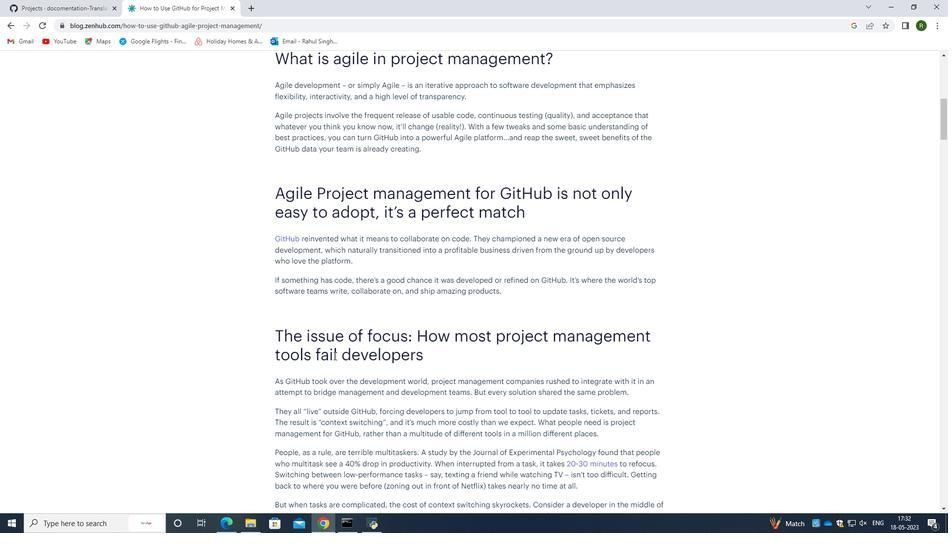 
Action: Mouse scrolled (334, 356) with delta (0, 0)
Screenshot: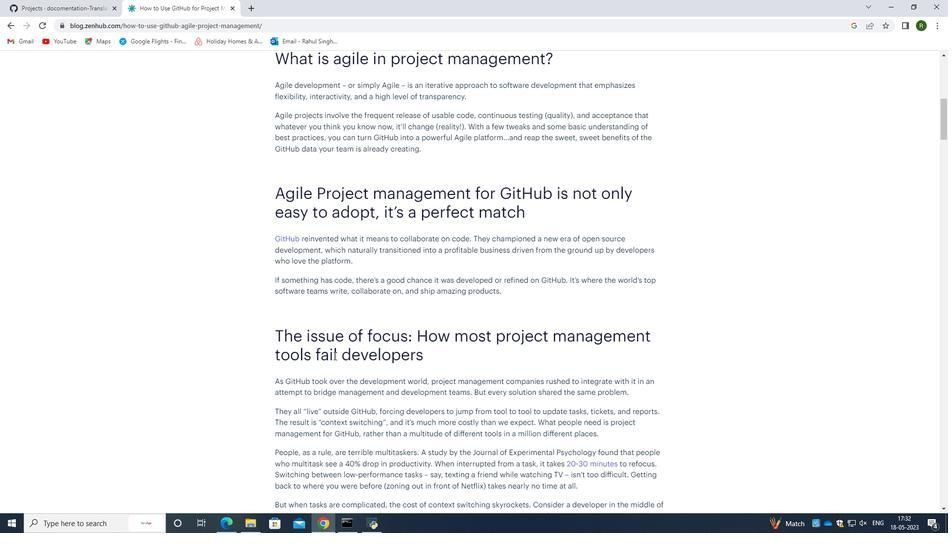 
Action: Mouse scrolled (334, 355) with delta (0, 0)
Screenshot: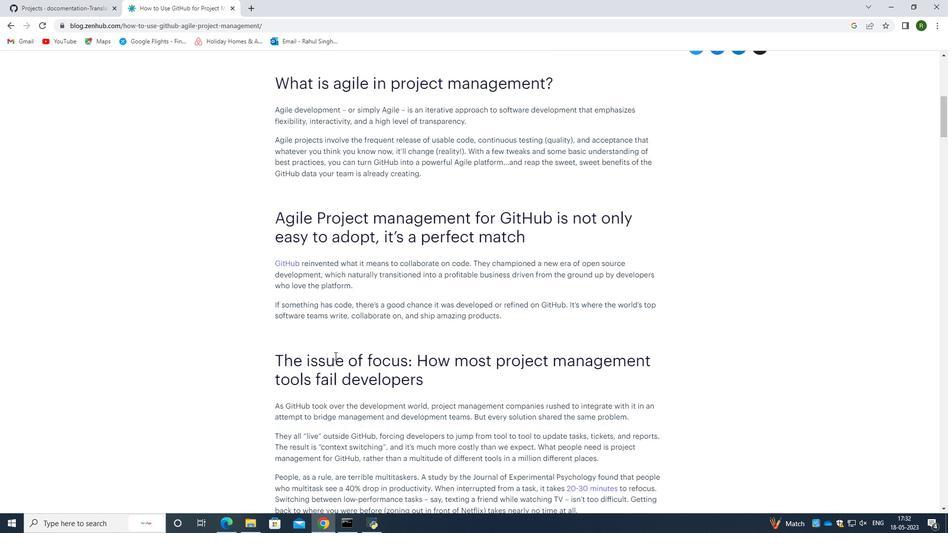 
Action: Mouse scrolled (334, 355) with delta (0, 0)
Screenshot: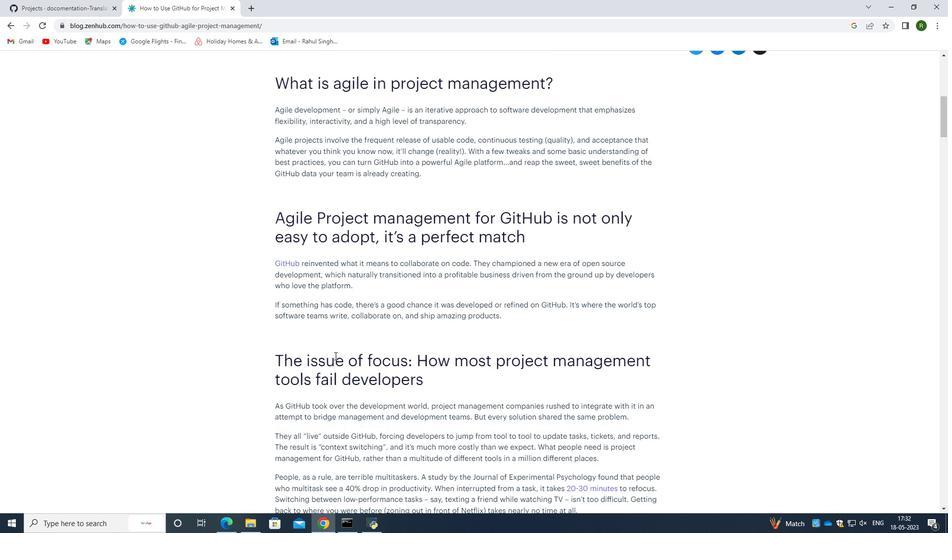 
Action: Mouse scrolled (334, 355) with delta (0, 0)
Screenshot: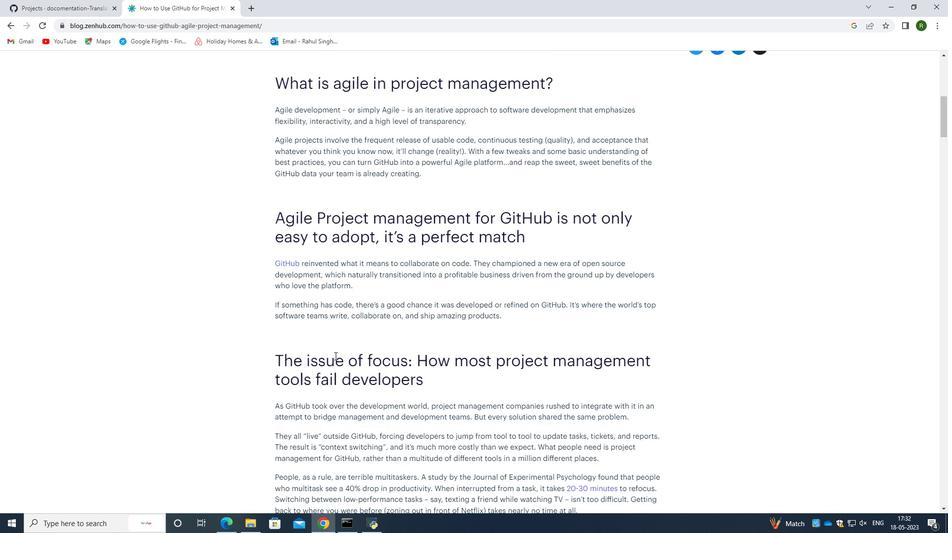 
Action: Mouse scrolled (334, 355) with delta (0, 0)
Screenshot: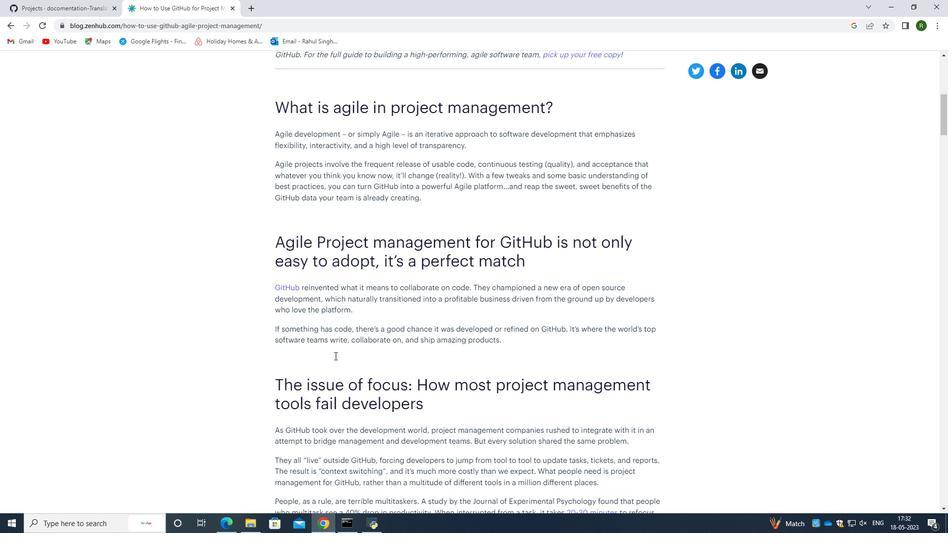 
Action: Mouse scrolled (334, 355) with delta (0, 0)
Screenshot: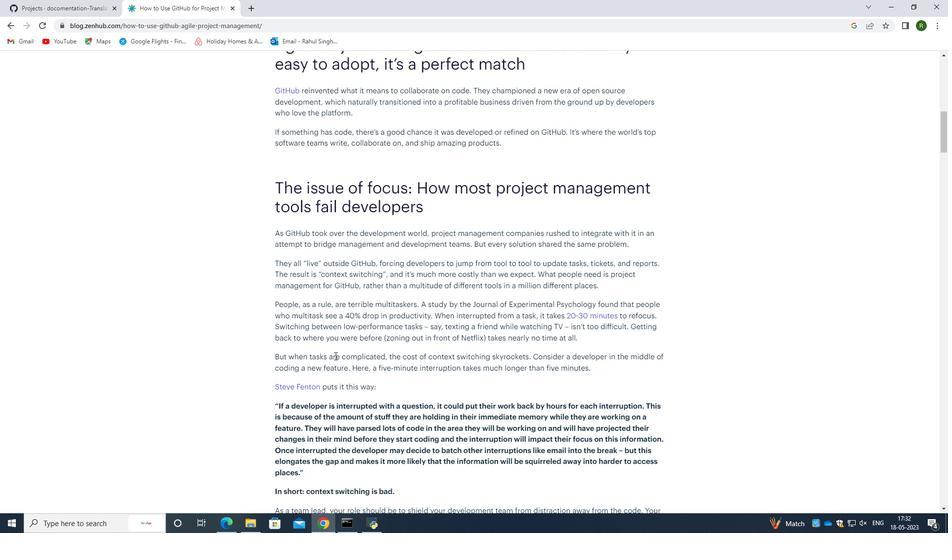 
Action: Mouse scrolled (334, 355) with delta (0, 0)
Screenshot: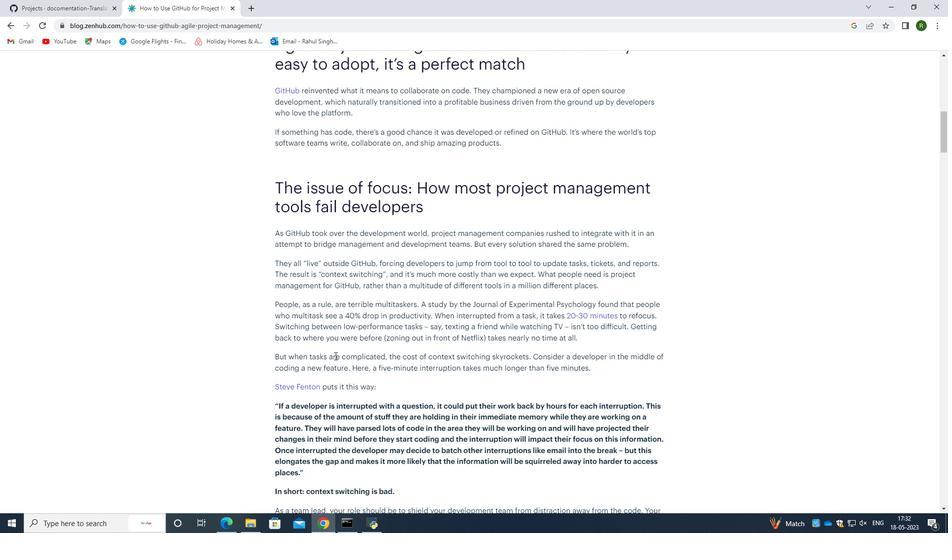 
Action: Mouse scrolled (334, 355) with delta (0, 0)
Screenshot: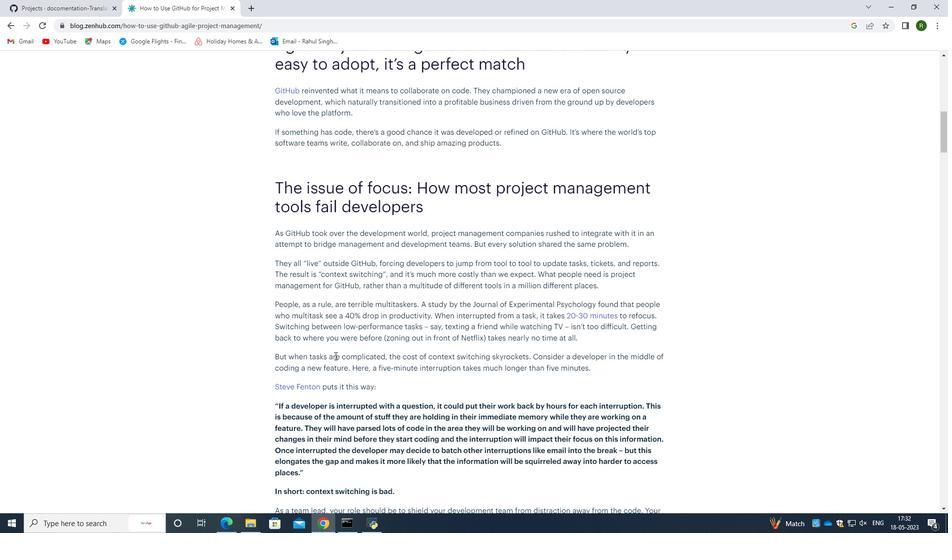 
Action: Mouse scrolled (334, 355) with delta (0, 0)
Screenshot: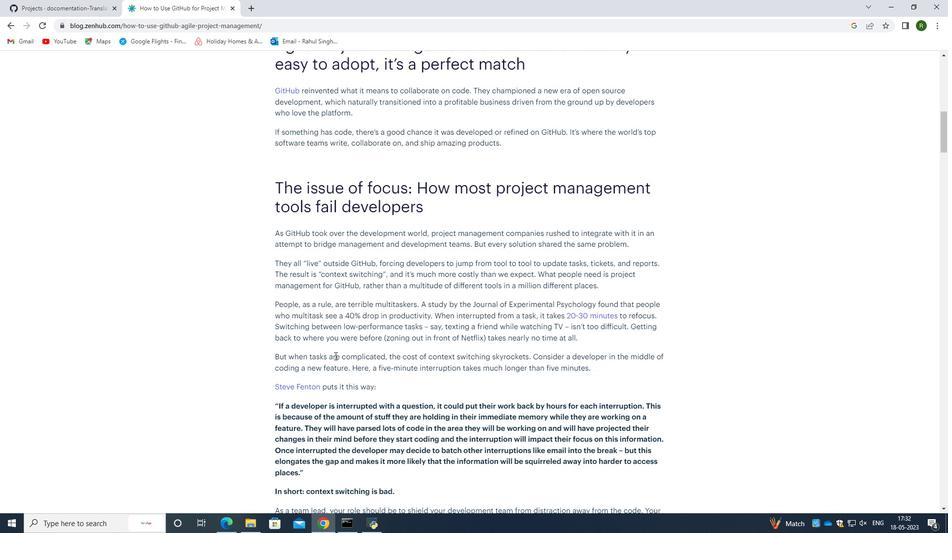 
Action: Mouse scrolled (334, 356) with delta (0, 0)
Screenshot: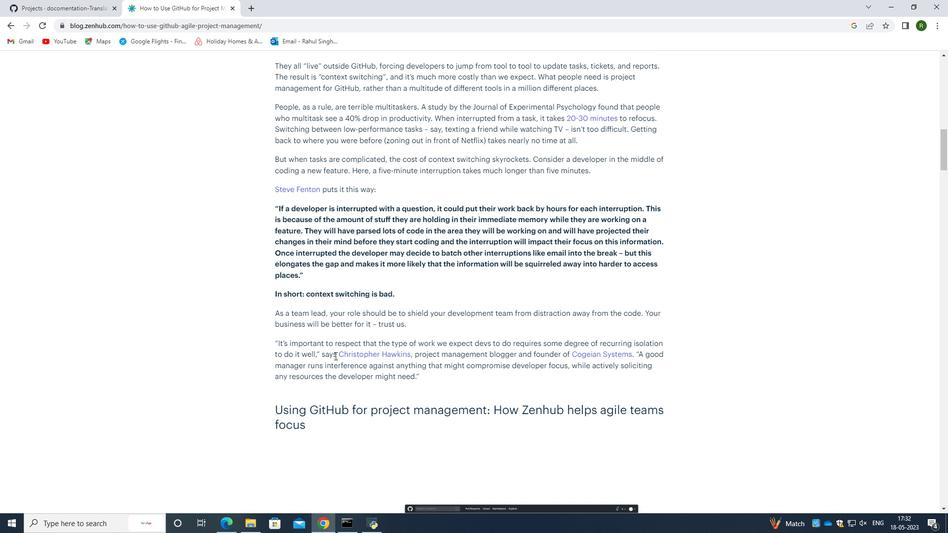 
Action: Mouse scrolled (334, 356) with delta (0, 0)
Screenshot: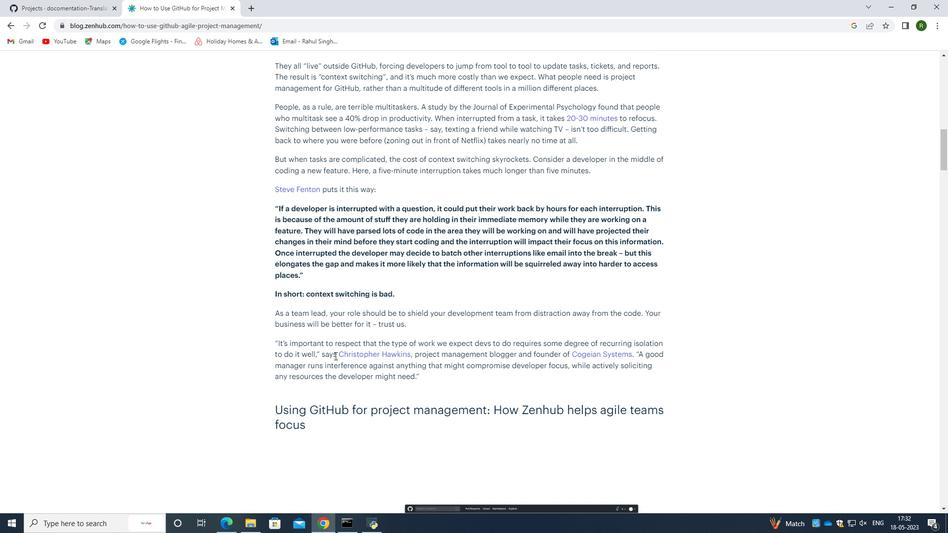 
Action: Mouse scrolled (334, 356) with delta (0, 0)
Screenshot: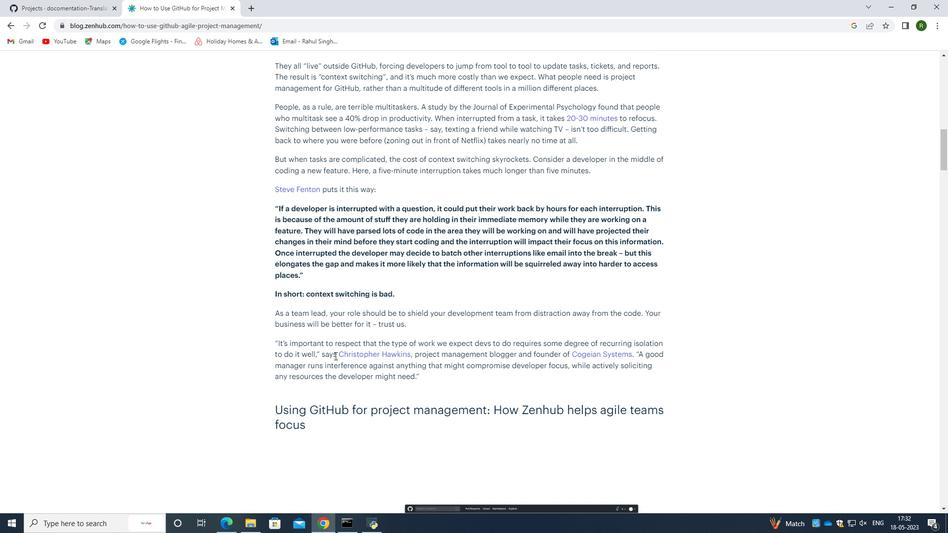 
Action: Mouse scrolled (334, 356) with delta (0, 0)
Screenshot: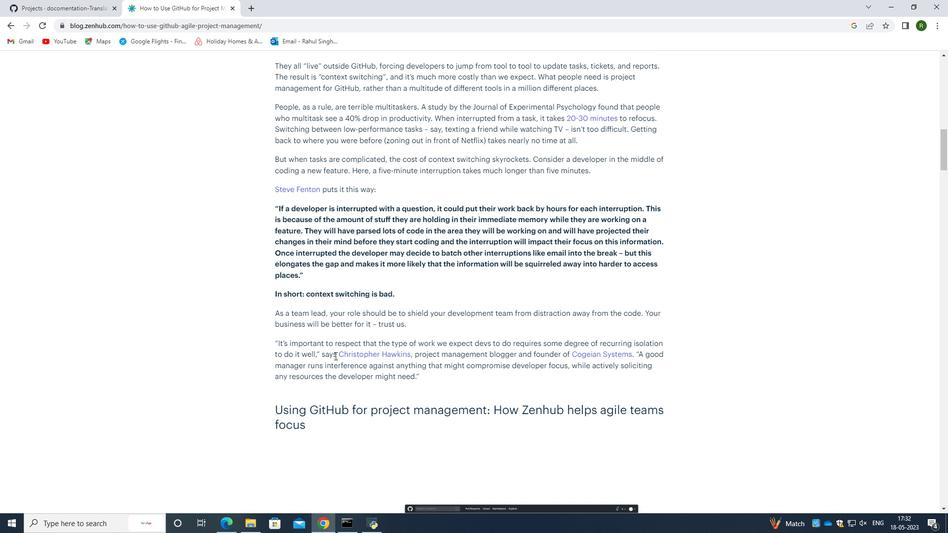 
Action: Mouse scrolled (334, 356) with delta (0, 0)
Screenshot: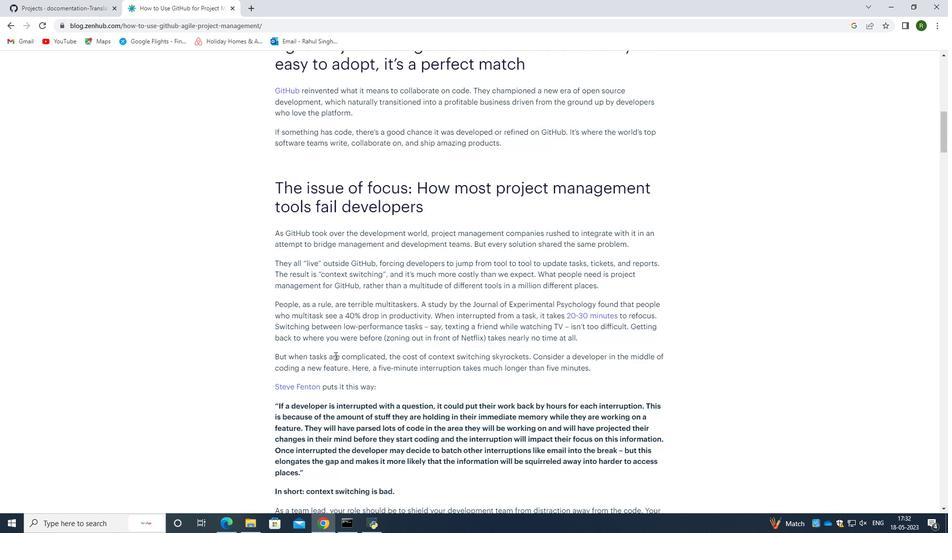 
Action: Mouse scrolled (334, 356) with delta (0, 0)
Screenshot: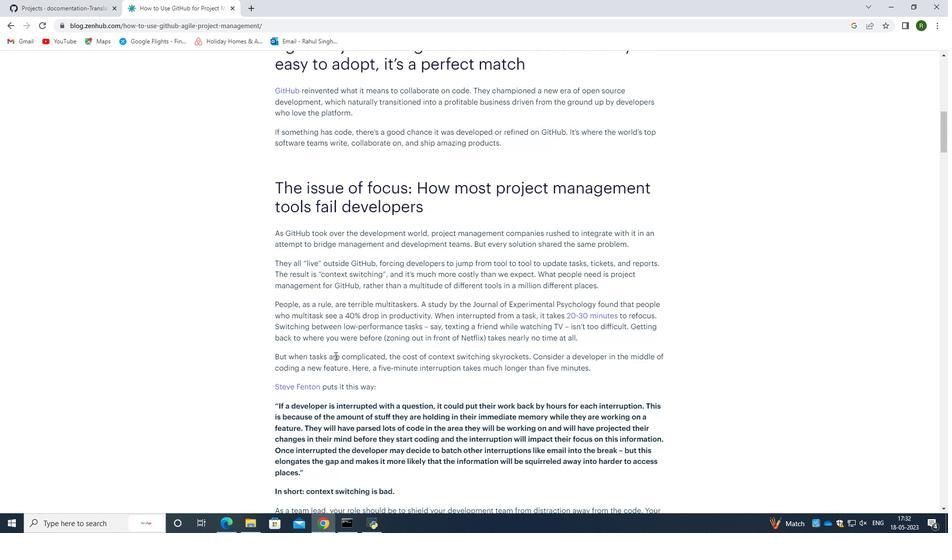
Action: Mouse scrolled (334, 356) with delta (0, 0)
Screenshot: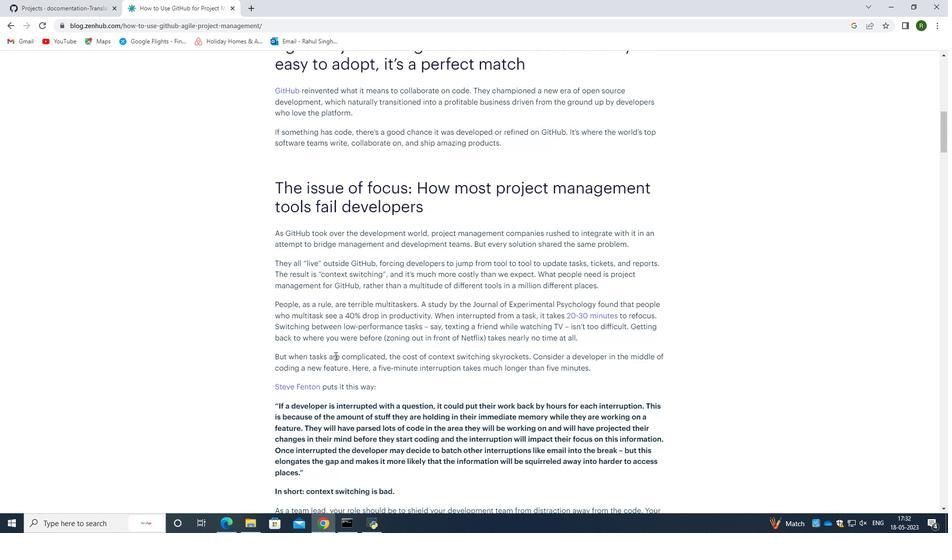 
Action: Mouse scrolled (334, 356) with delta (0, 0)
Screenshot: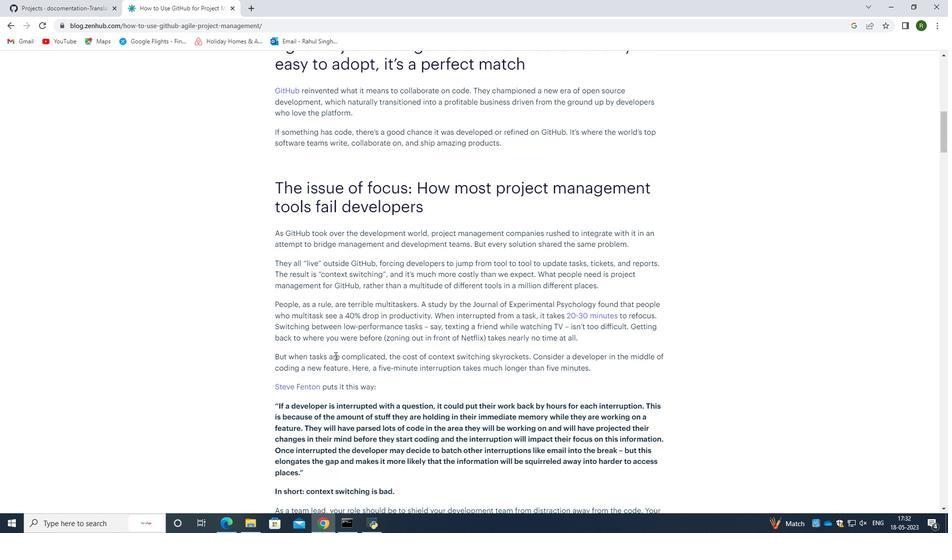 
Action: Mouse scrolled (334, 356) with delta (0, 0)
Screenshot: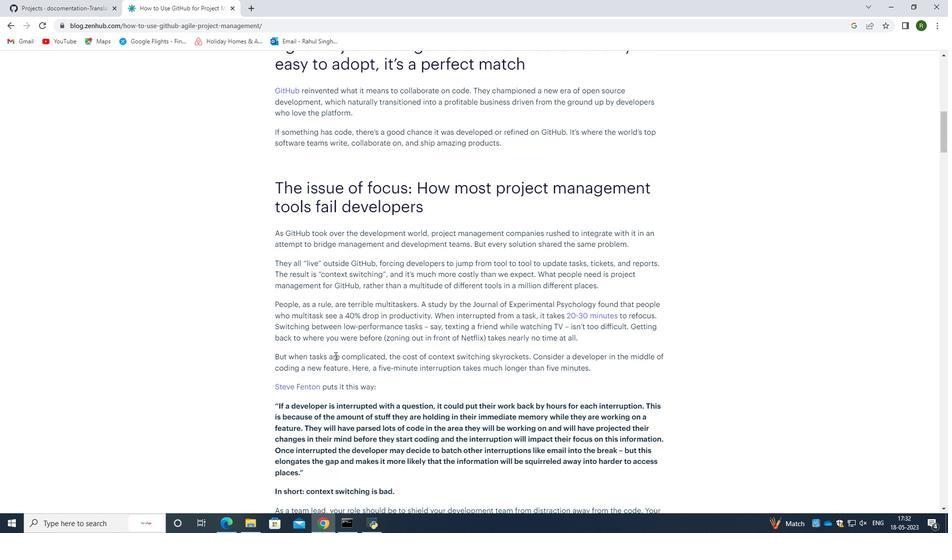 
Action: Mouse scrolled (334, 356) with delta (0, 0)
Screenshot: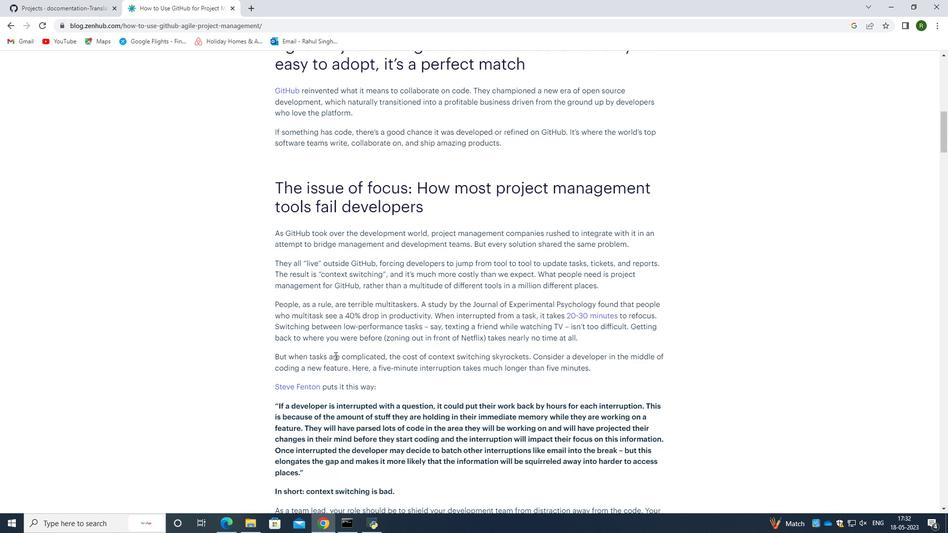 
Action: Mouse scrolled (334, 356) with delta (0, 0)
Screenshot: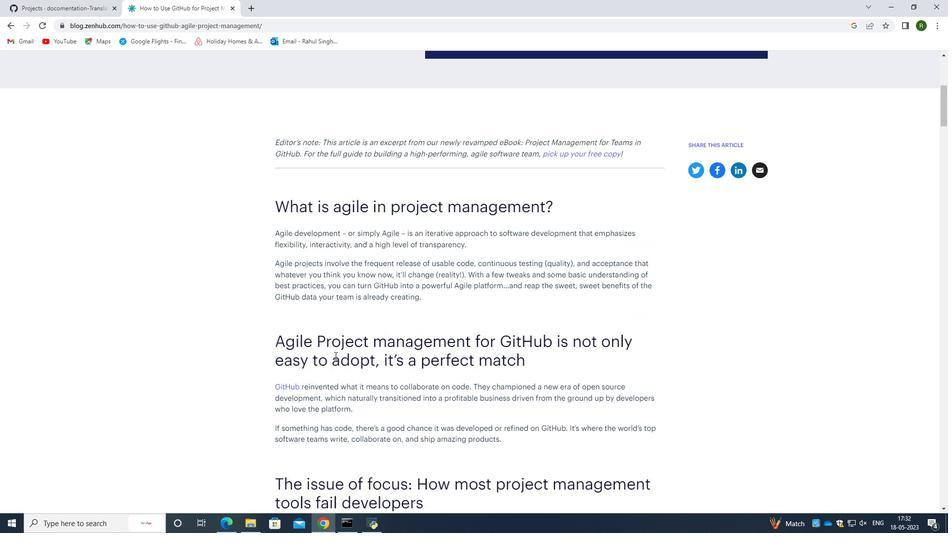
Action: Mouse scrolled (334, 356) with delta (0, 0)
Screenshot: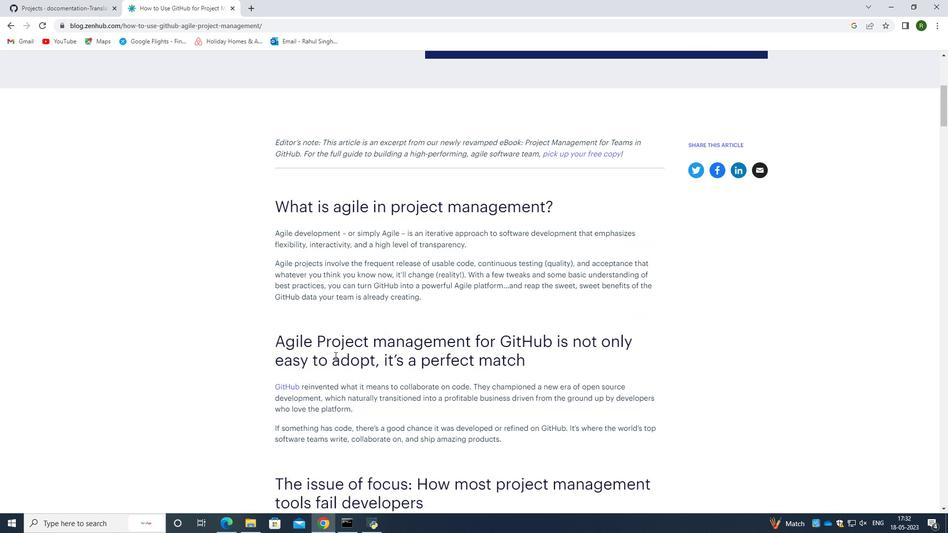 
Action: Mouse scrolled (334, 356) with delta (0, 0)
Screenshot: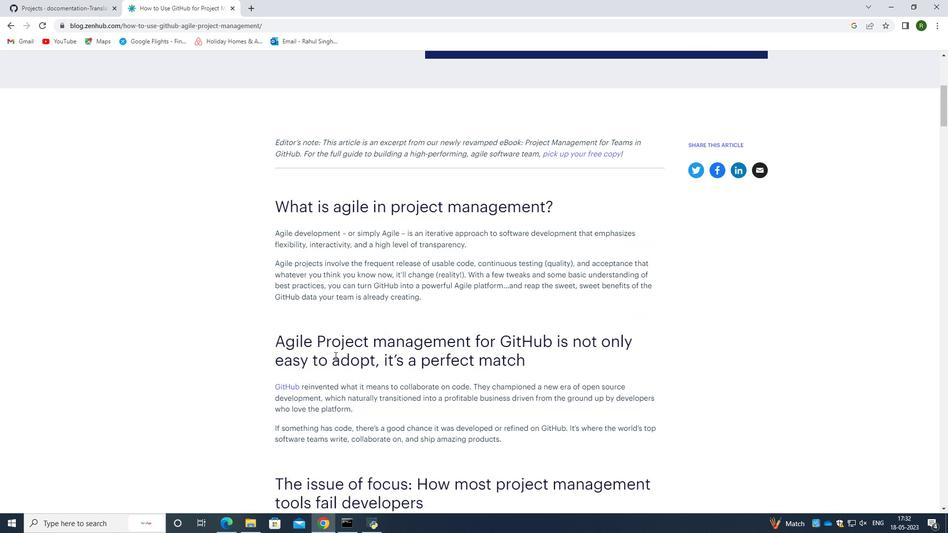 
Action: Mouse scrolled (334, 356) with delta (0, 0)
Screenshot: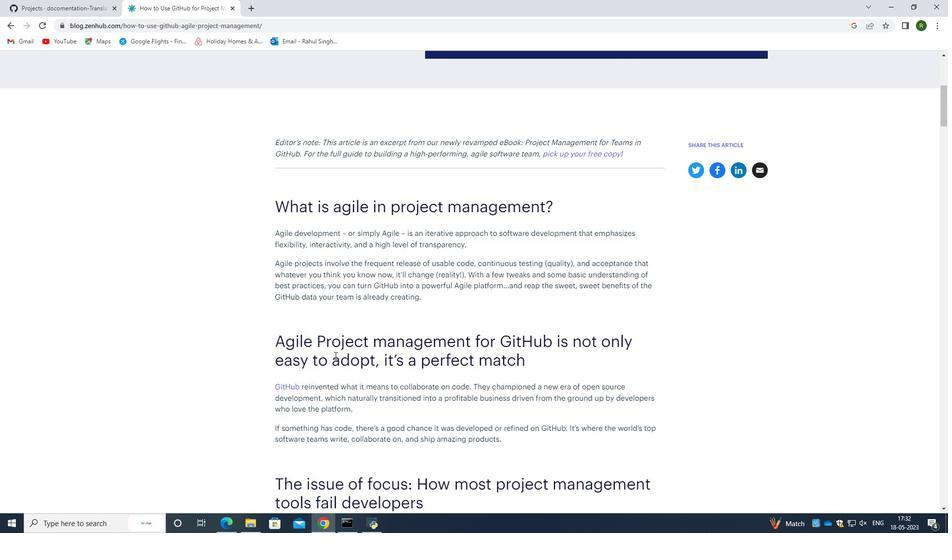 
Action: Mouse scrolled (334, 356) with delta (0, 0)
Screenshot: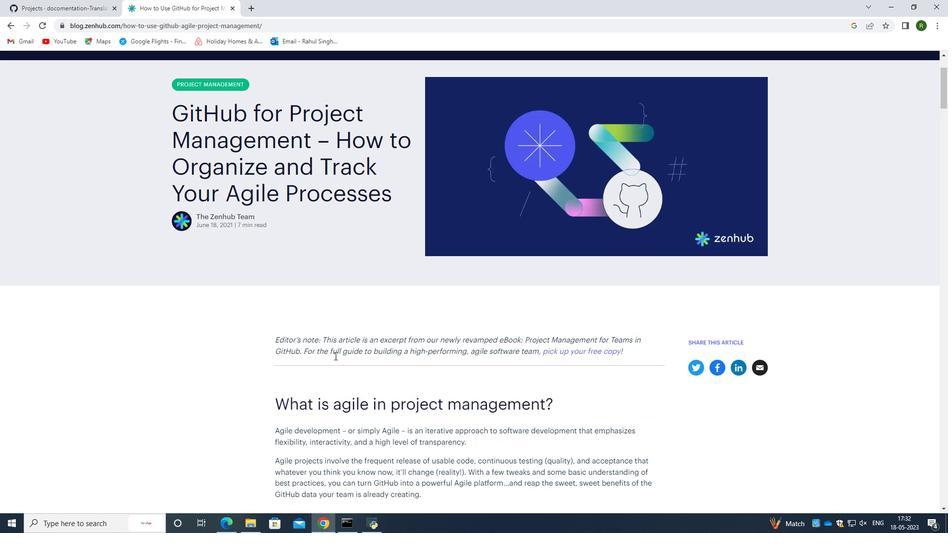 
Action: Mouse scrolled (334, 356) with delta (0, 0)
Screenshot: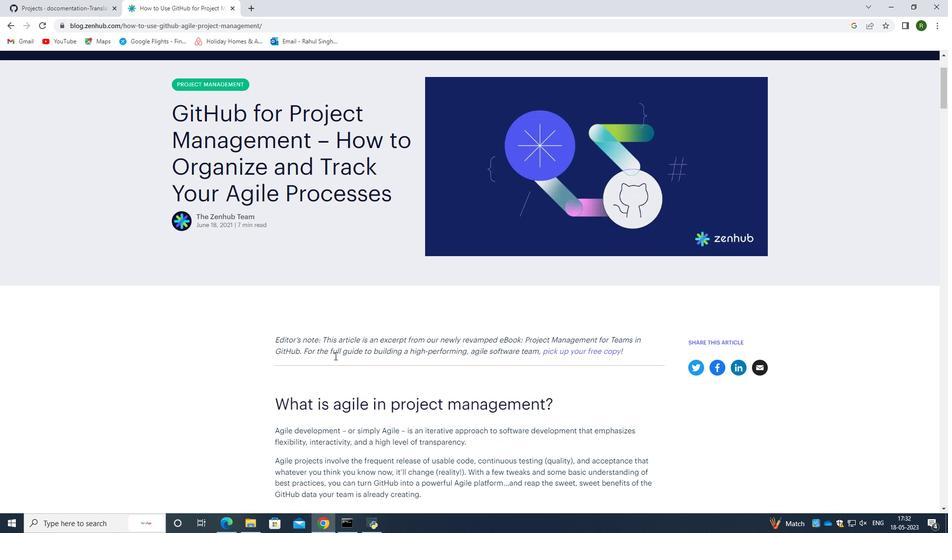 
Action: Mouse scrolled (334, 356) with delta (0, 0)
Screenshot: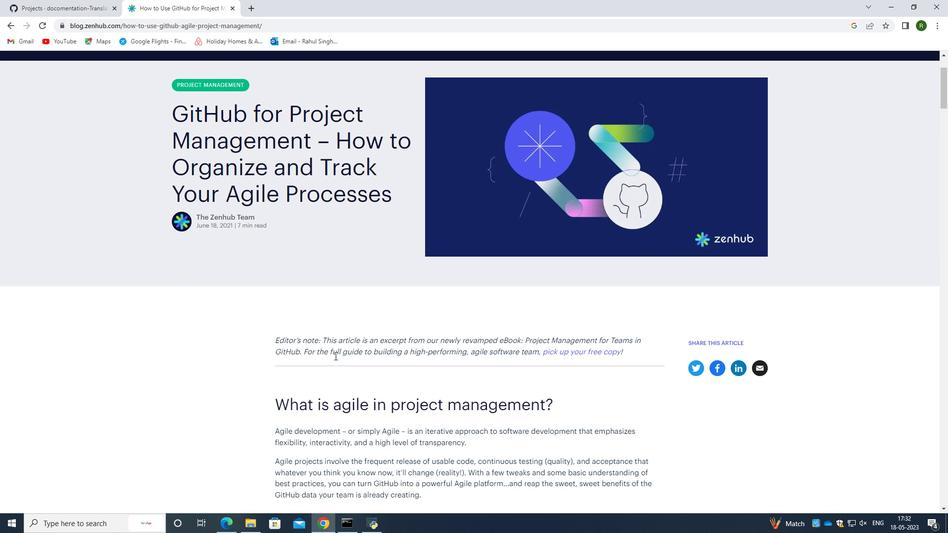 
Action: Mouse scrolled (334, 356) with delta (0, 0)
Screenshot: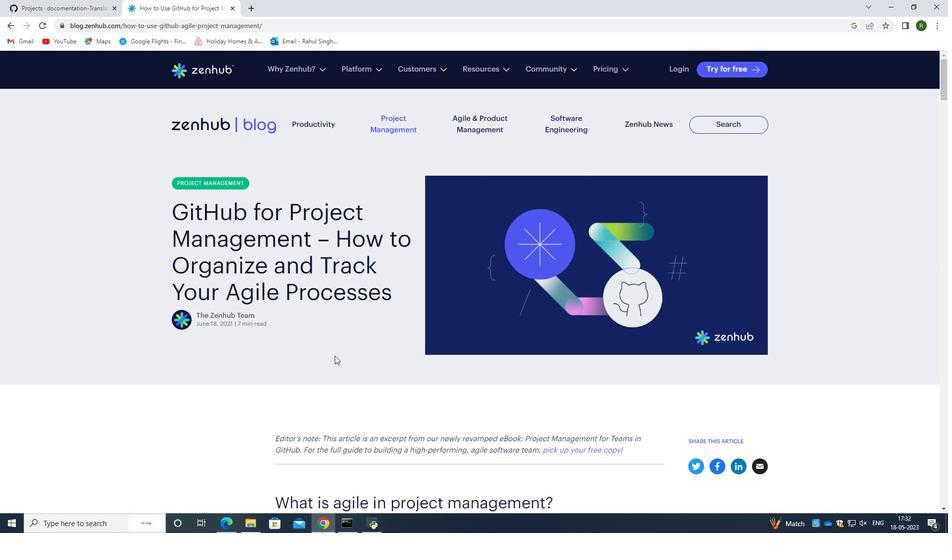 
Action: Mouse scrolled (334, 356) with delta (0, 0)
Screenshot: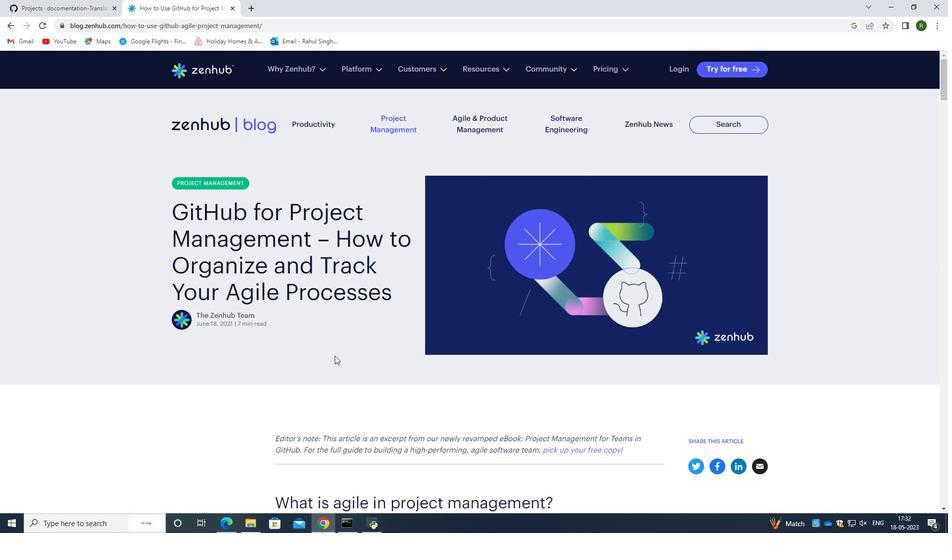 
Action: Mouse scrolled (334, 356) with delta (0, 0)
Screenshot: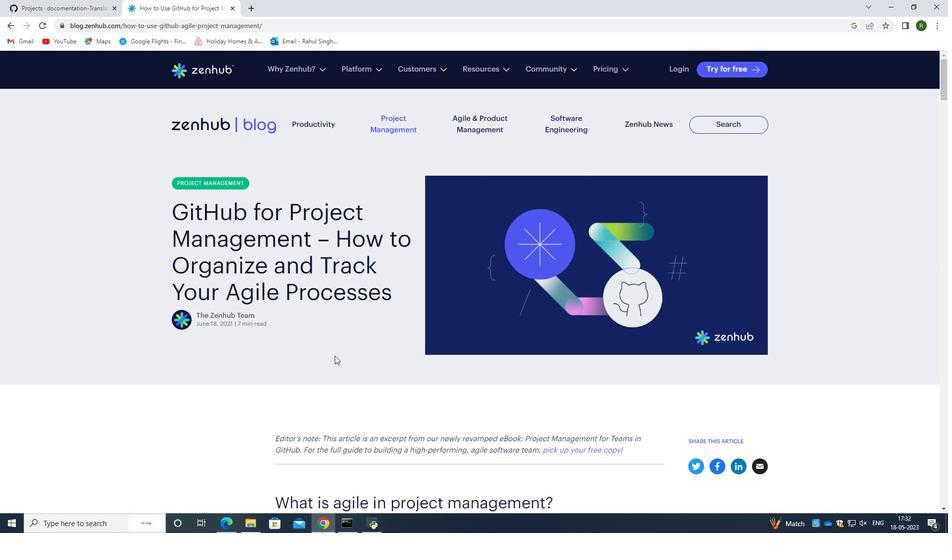 
Action: Mouse scrolled (334, 356) with delta (0, 0)
Screenshot: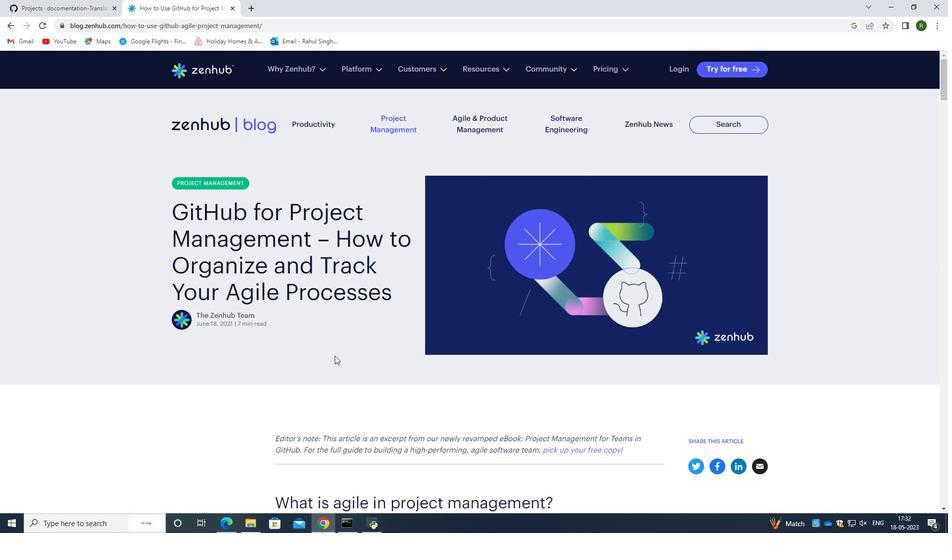 
Action: Mouse moved to (64, 0)
Screenshot: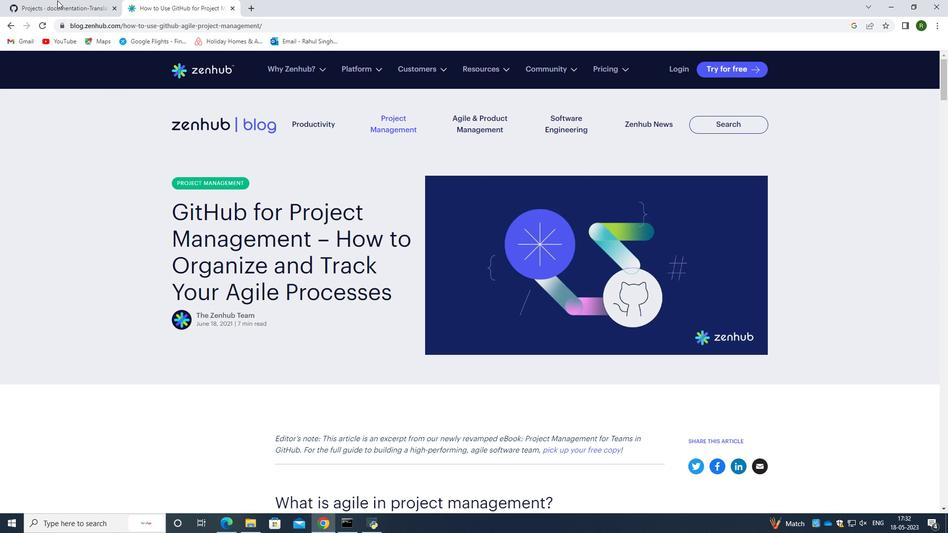 
Action: Mouse pressed left at (64, 0)
Screenshot: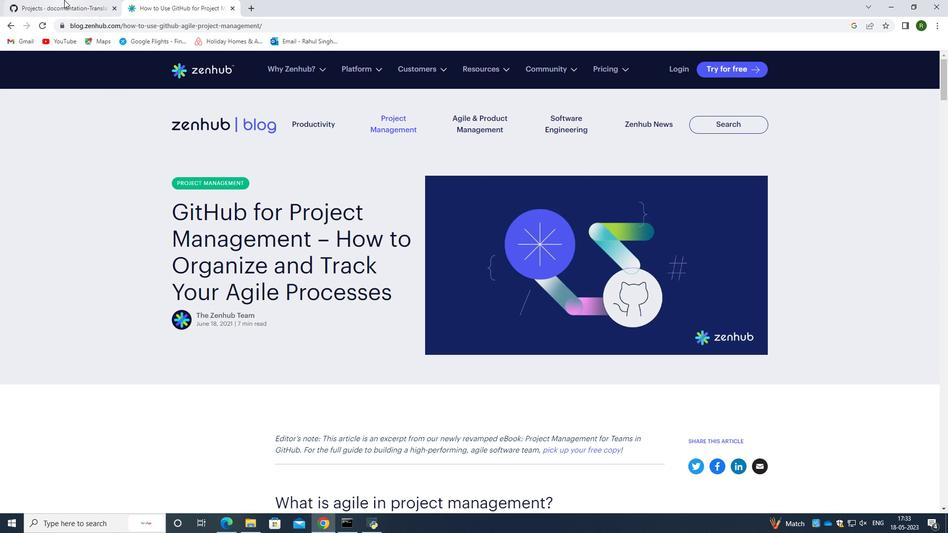 
Action: Mouse moved to (713, 247)
Screenshot: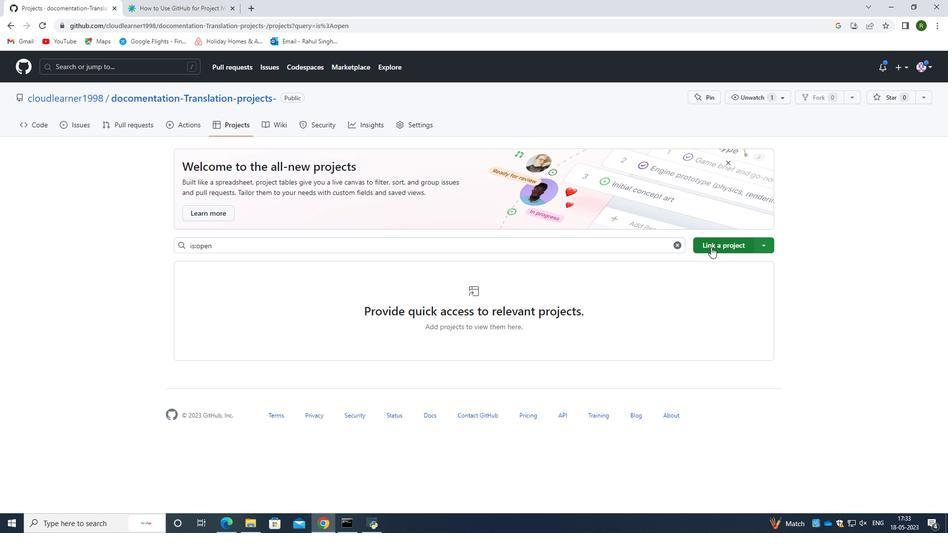 
Action: Mouse pressed left at (713, 247)
Screenshot: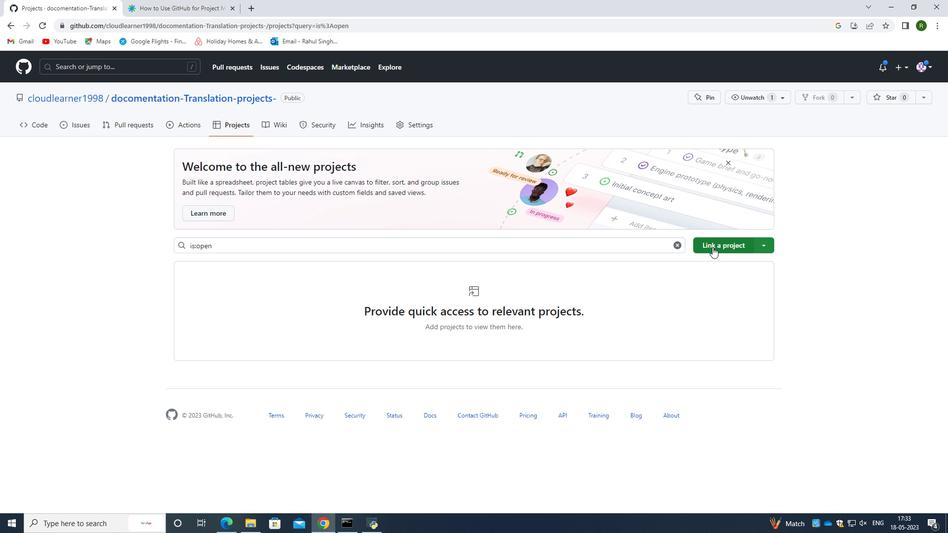
Action: Mouse moved to (509, 246)
Screenshot: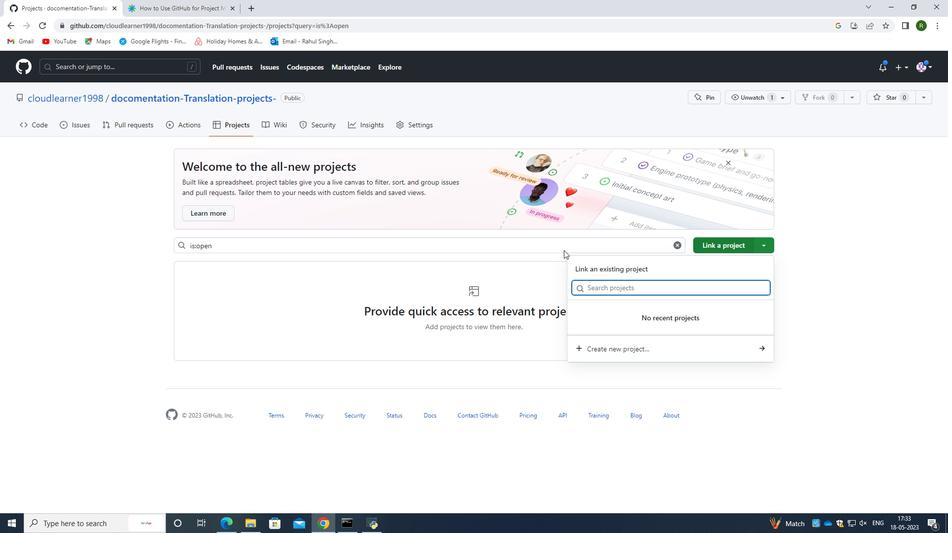 
Action: Mouse pressed left at (509, 246)
Screenshot: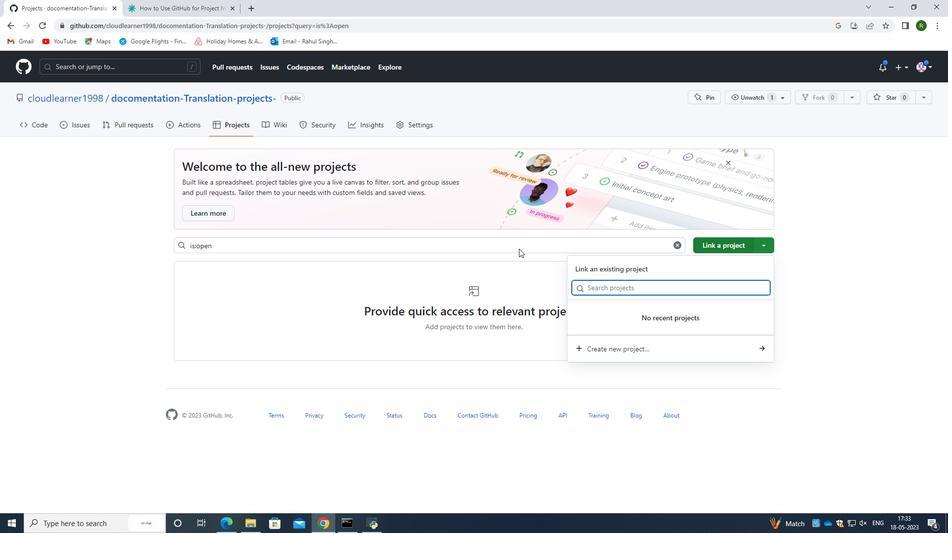 
Action: Mouse moved to (761, 98)
Screenshot: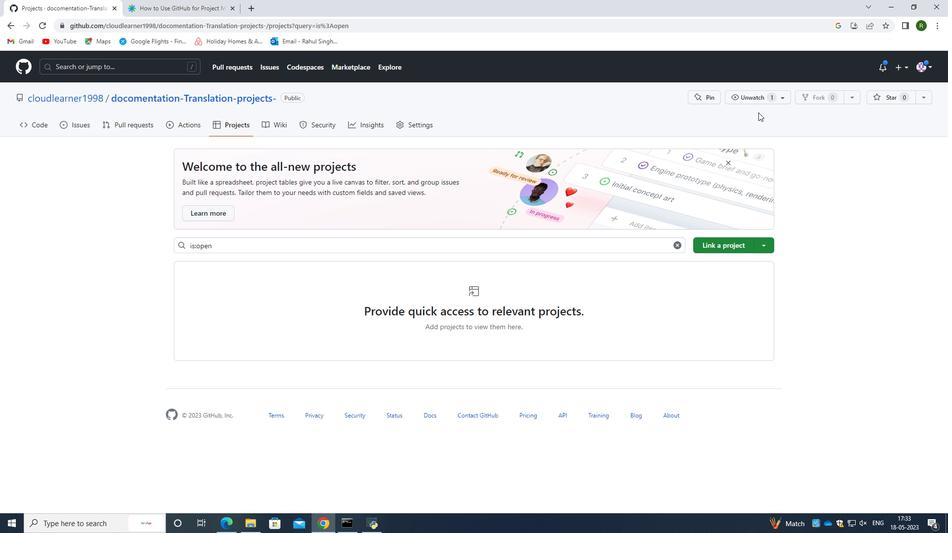 
Action: Mouse pressed left at (761, 98)
Screenshot: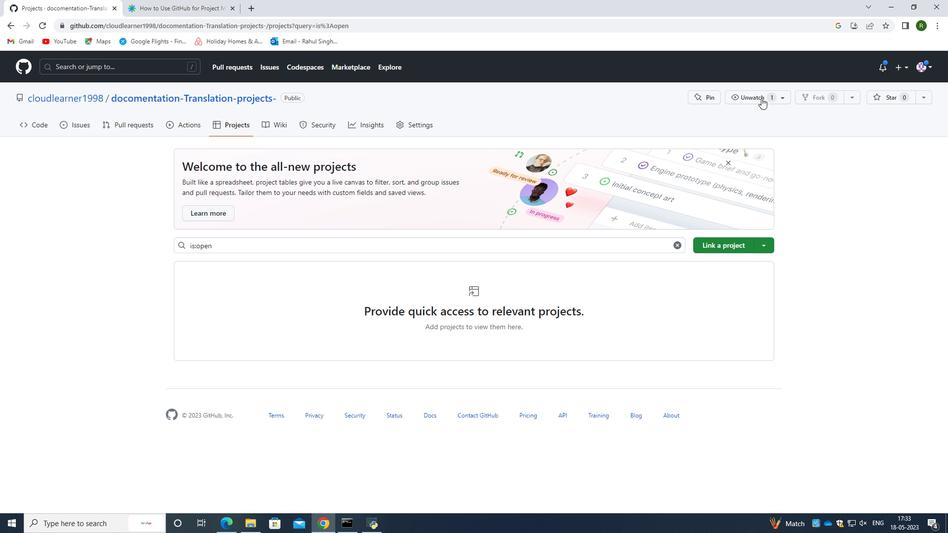 
Action: Mouse moved to (360, 109)
Screenshot: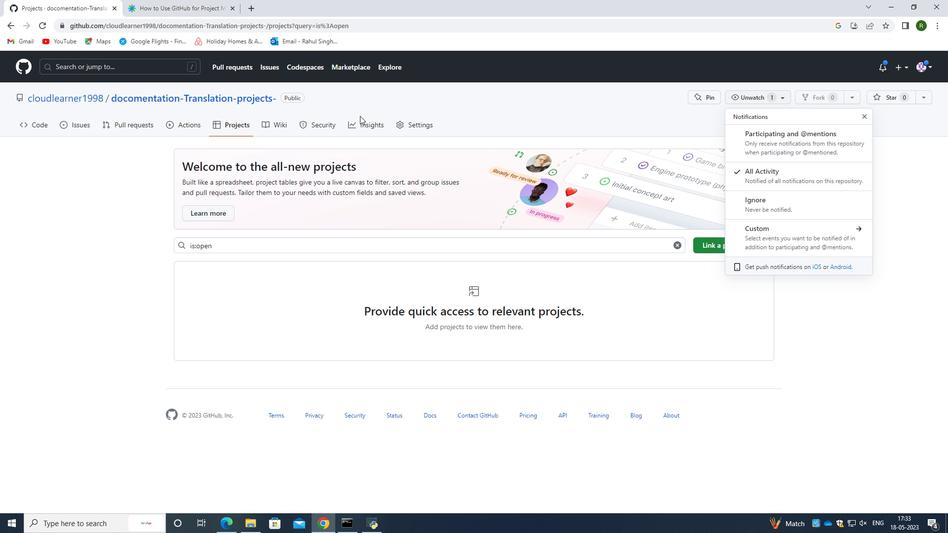 
Action: Mouse pressed left at (360, 109)
Screenshot: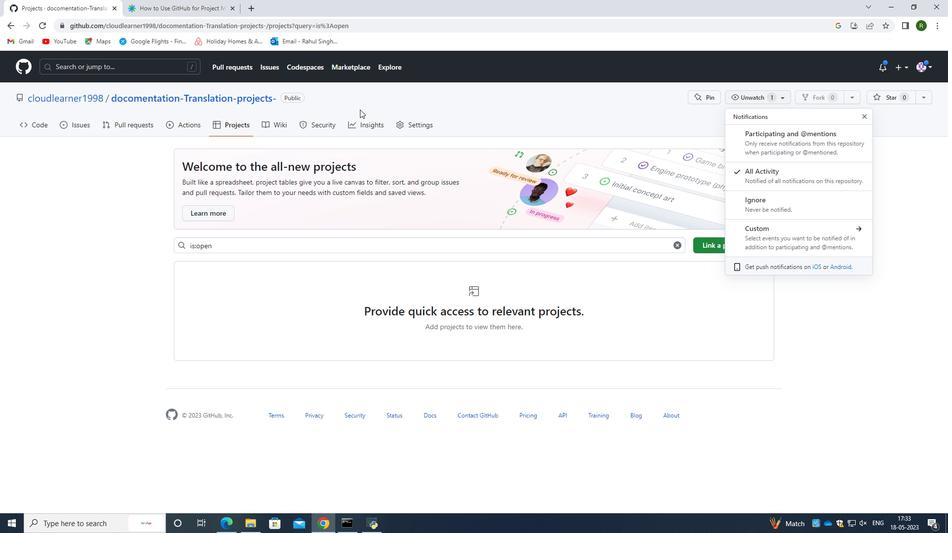 
Action: Mouse moved to (422, 124)
Screenshot: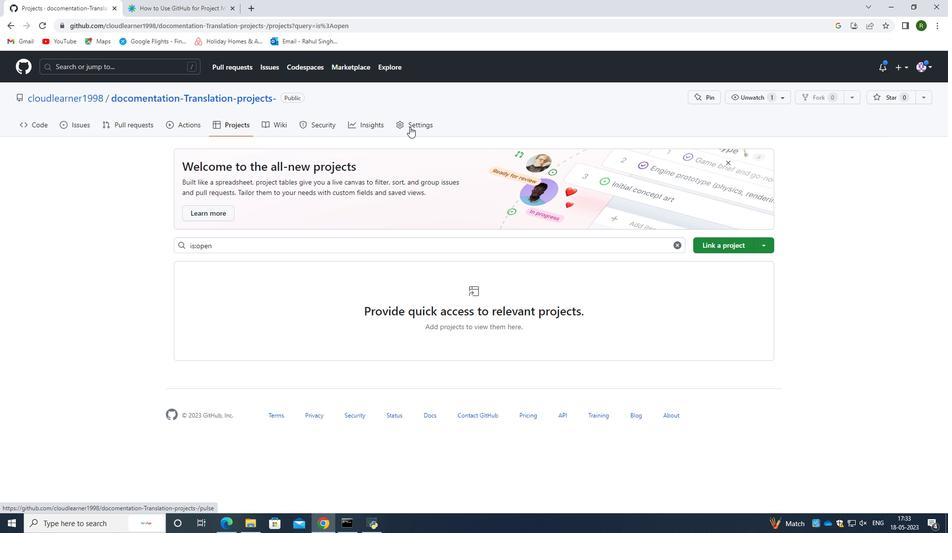 
Action: Mouse pressed left at (422, 124)
Screenshot: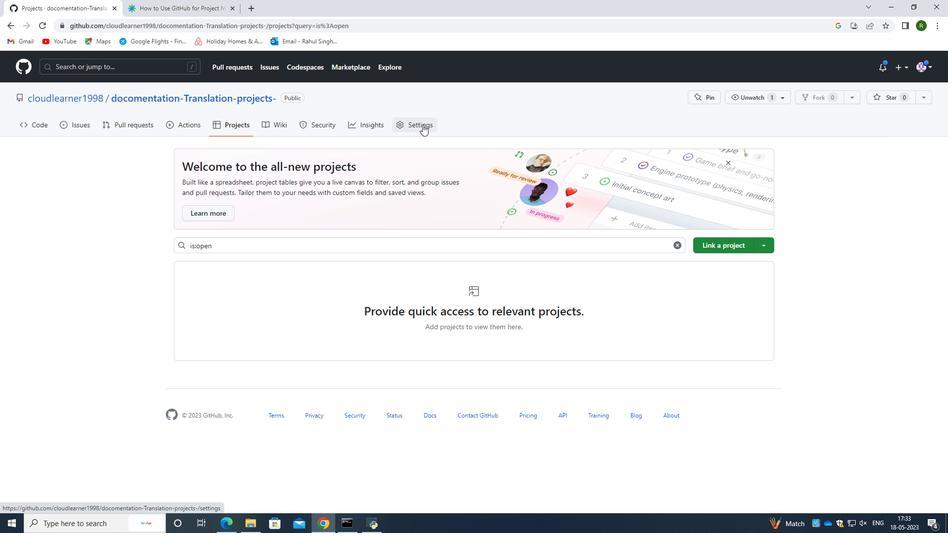 
Action: Mouse moved to (279, 304)
Screenshot: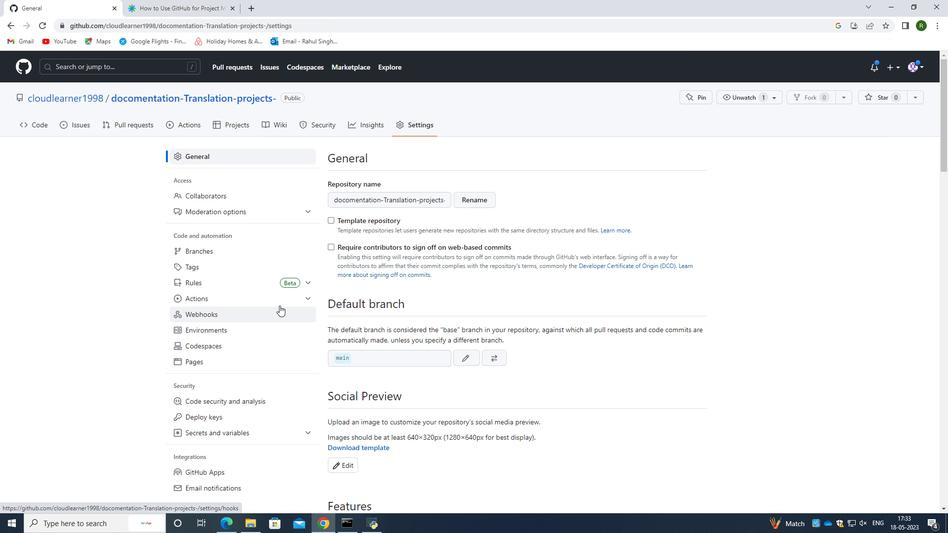 
Action: Mouse scrolled (279, 304) with delta (0, 0)
Screenshot: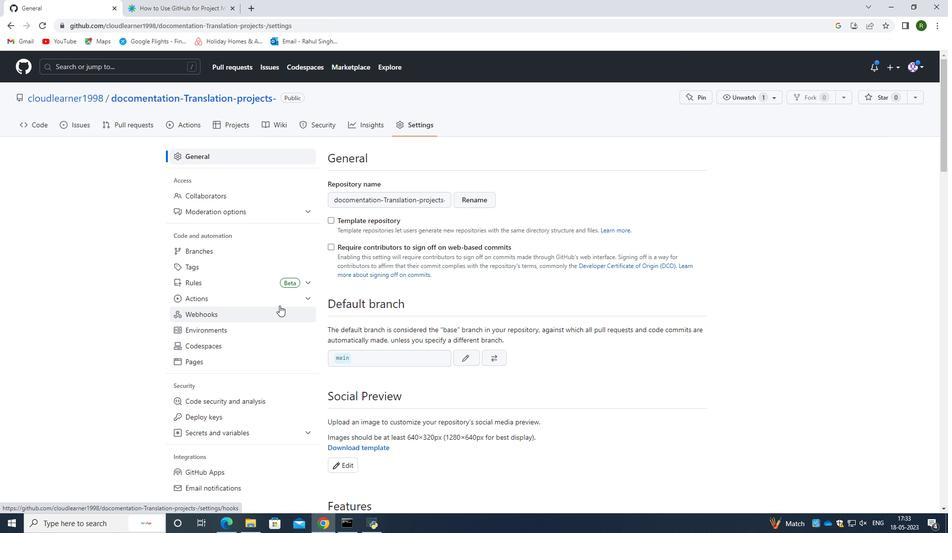 
Action: Mouse scrolled (279, 304) with delta (0, 0)
Screenshot: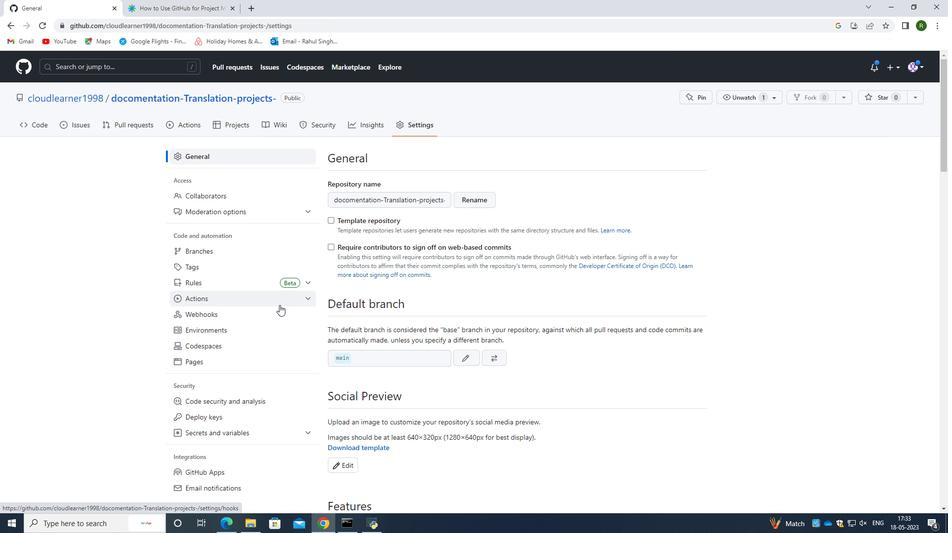 
Action: Mouse scrolled (279, 304) with delta (0, 0)
Screenshot: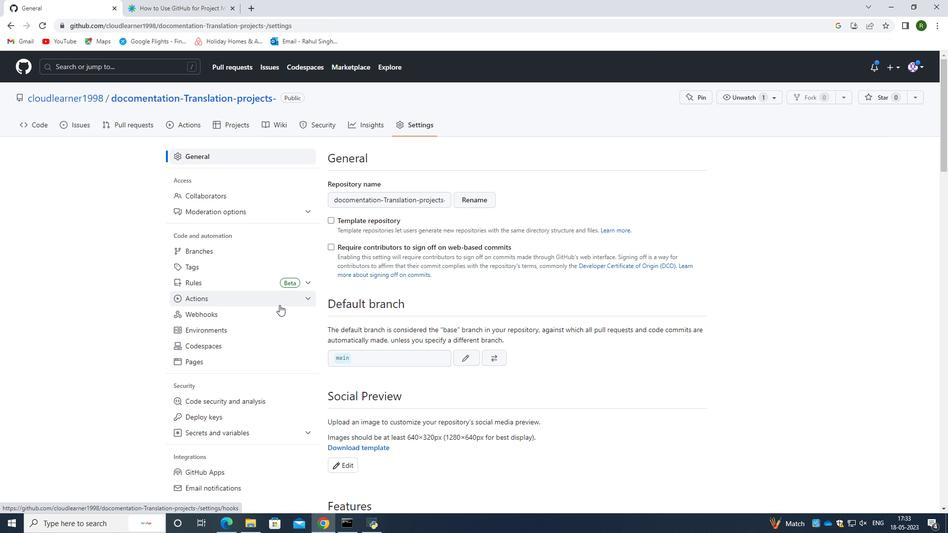 
Action: Mouse scrolled (279, 305) with delta (0, 0)
Screenshot: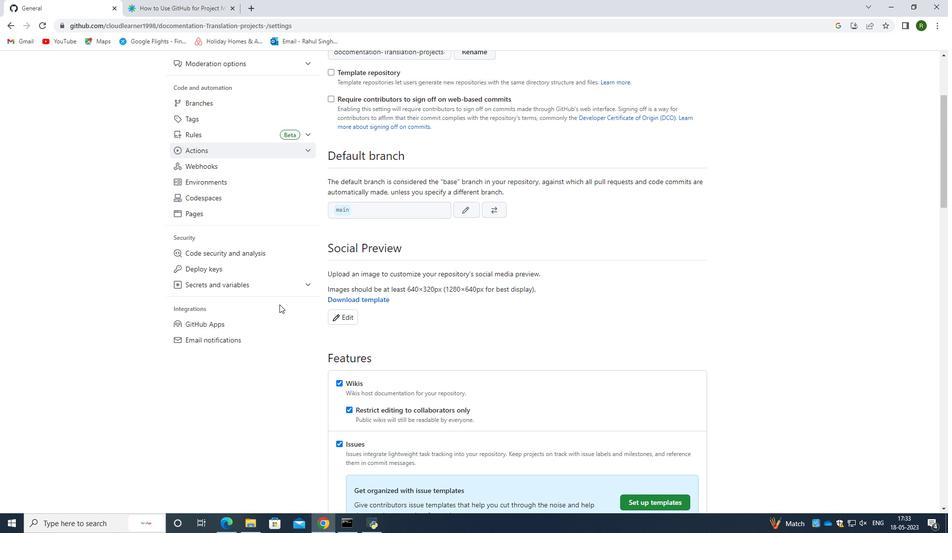 
Action: Mouse scrolled (279, 305) with delta (0, 0)
Screenshot: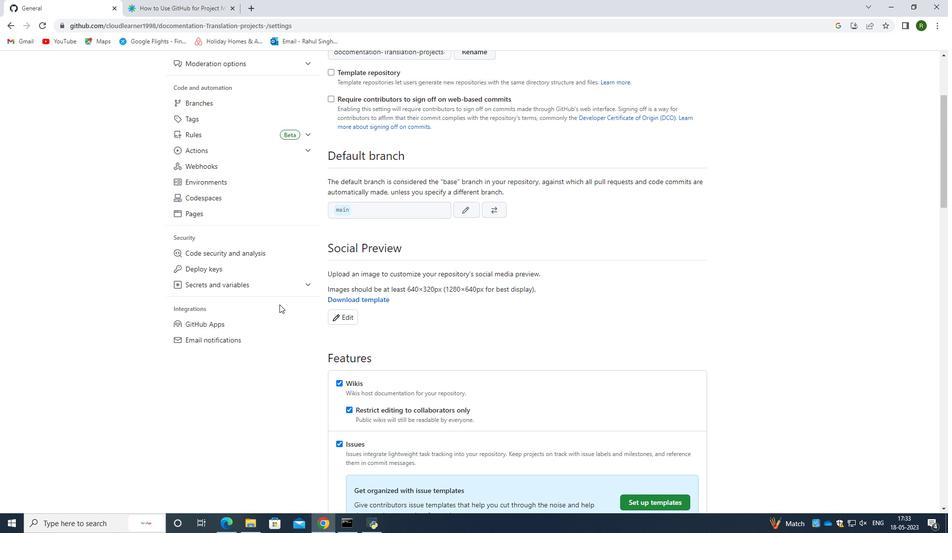 
Action: Mouse scrolled (279, 305) with delta (0, 0)
Screenshot: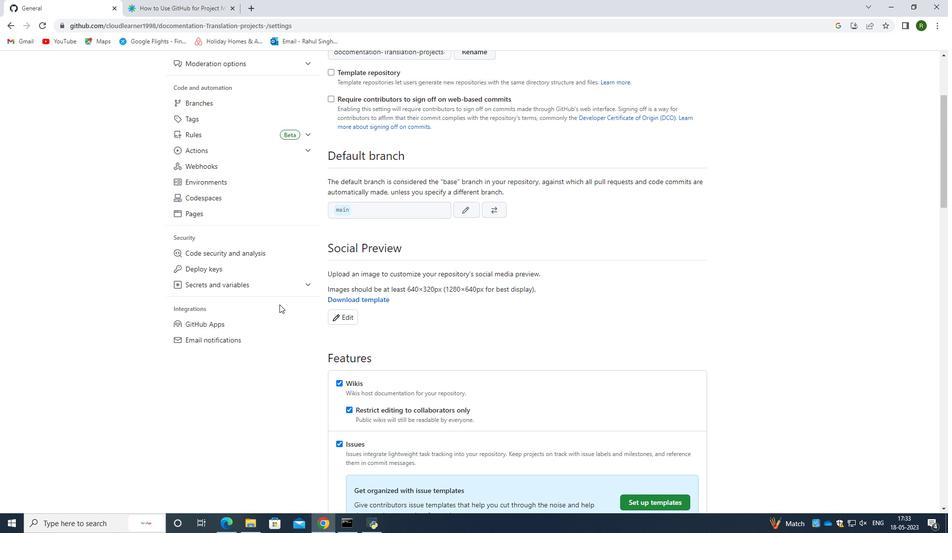 
Action: Mouse moved to (470, 306)
Screenshot: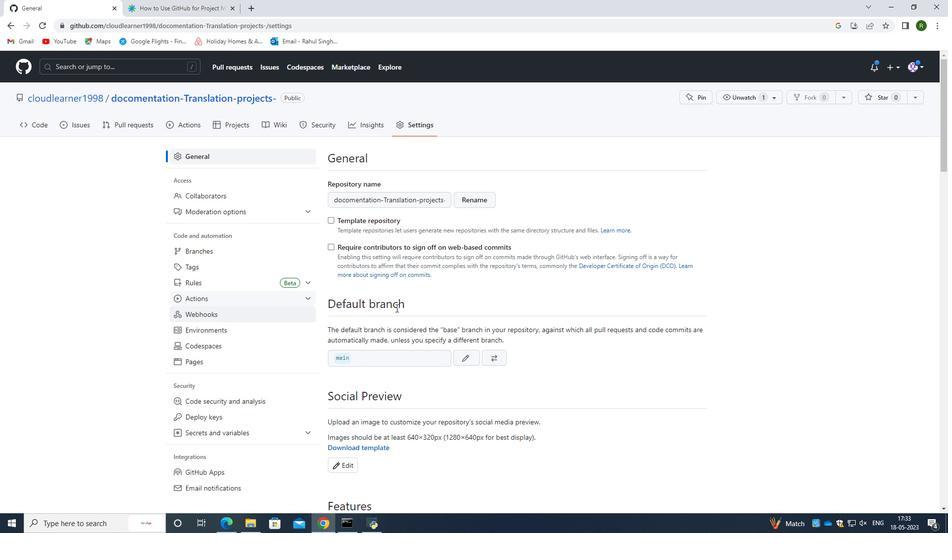 
Action: Mouse scrolled (470, 306) with delta (0, 0)
Screenshot: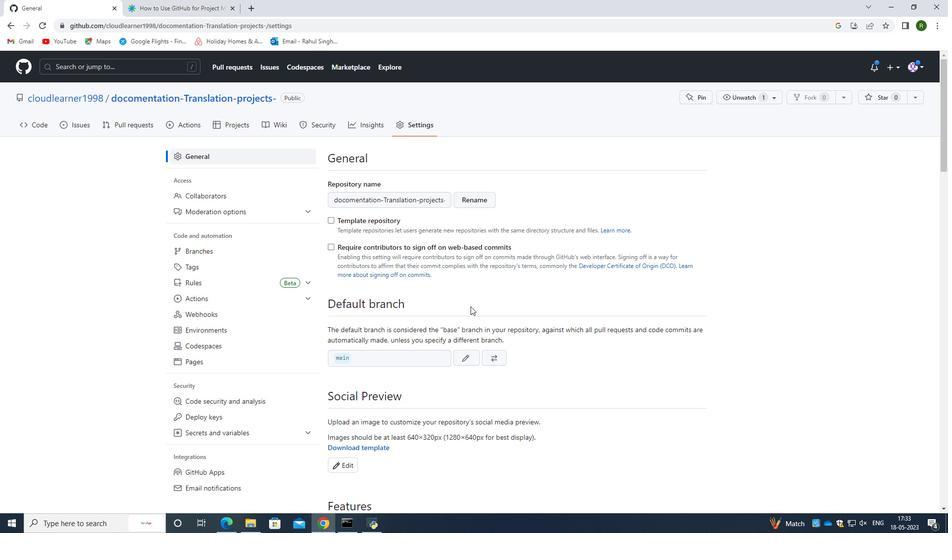 
Action: Mouse scrolled (470, 306) with delta (0, 0)
Screenshot: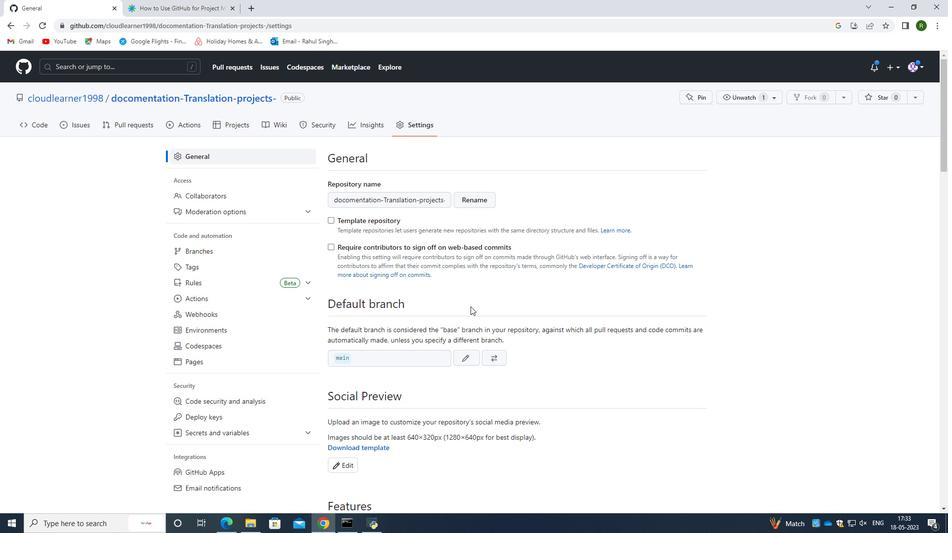
Action: Mouse scrolled (470, 306) with delta (0, 0)
Screenshot: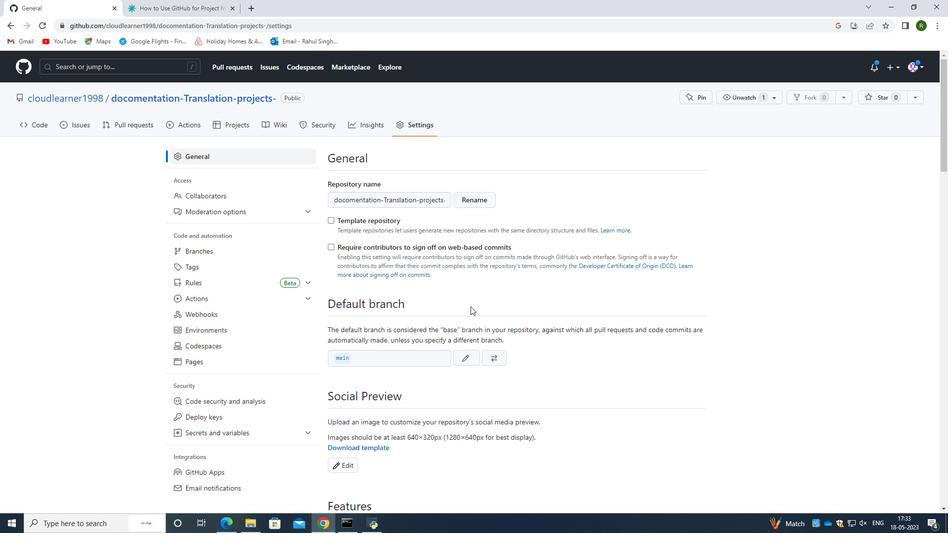 
Action: Mouse scrolled (470, 306) with delta (0, 0)
Screenshot: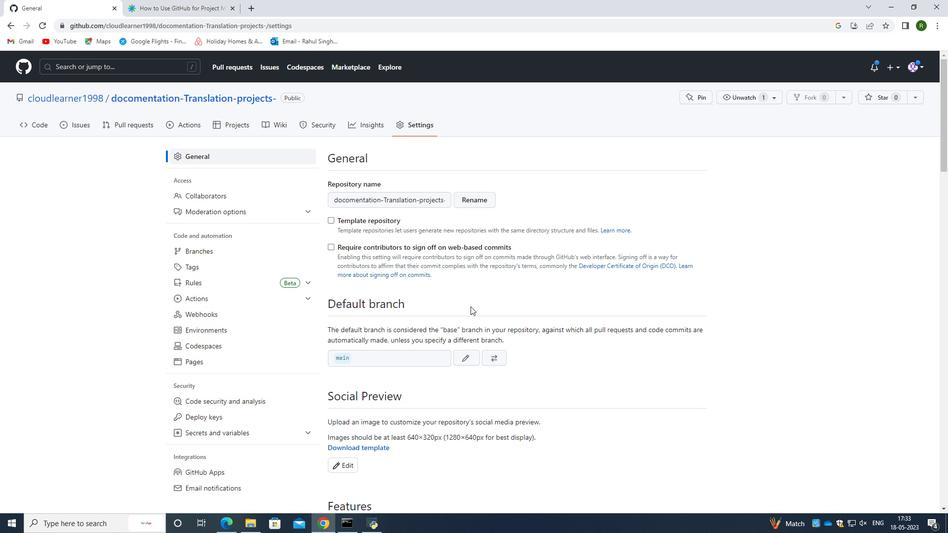 
Action: Mouse moved to (471, 306)
Screenshot: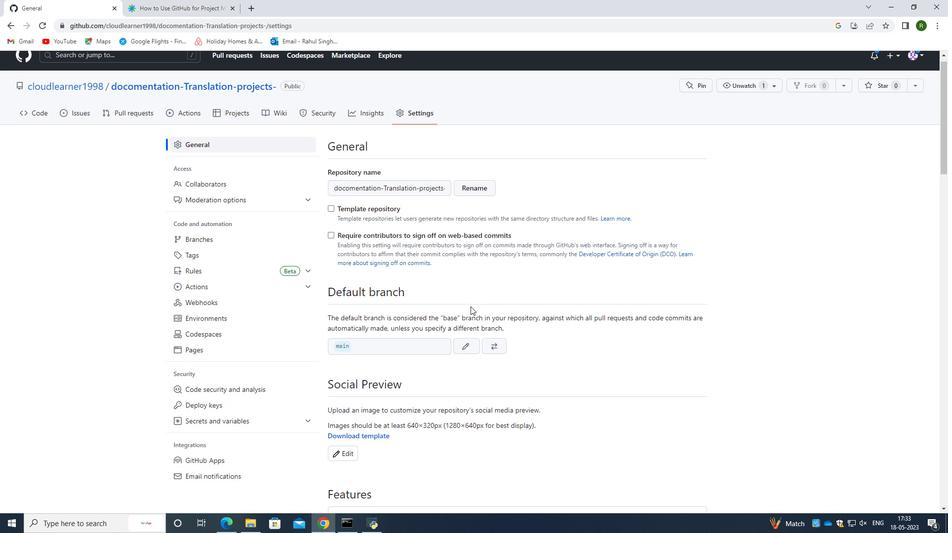 
Action: Mouse scrolled (471, 305) with delta (0, 0)
Screenshot: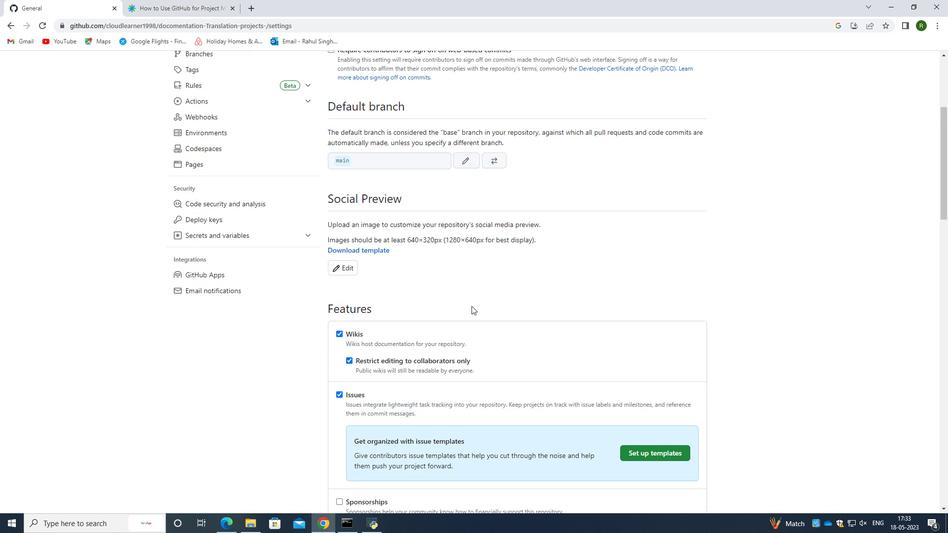 
Action: Mouse scrolled (471, 305) with delta (0, 0)
Screenshot: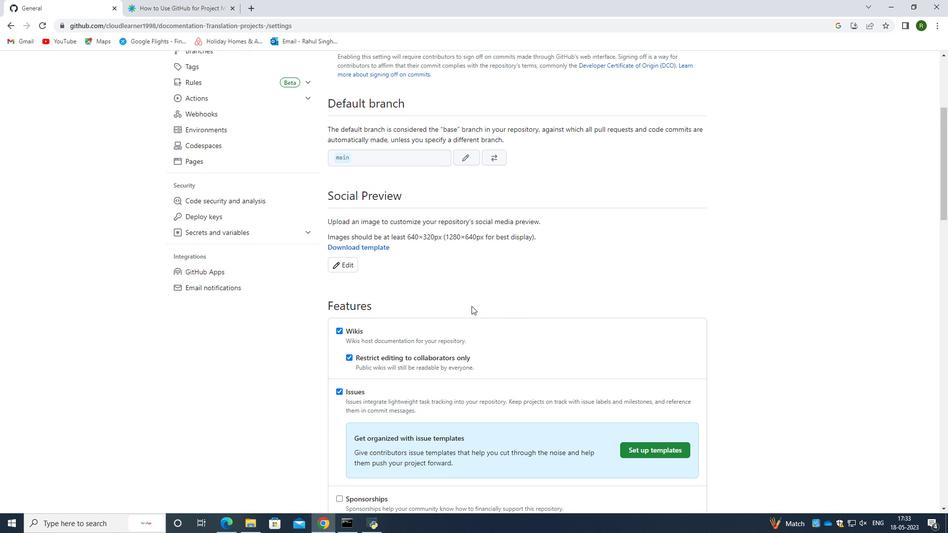 
Action: Mouse scrolled (471, 305) with delta (0, 0)
Screenshot: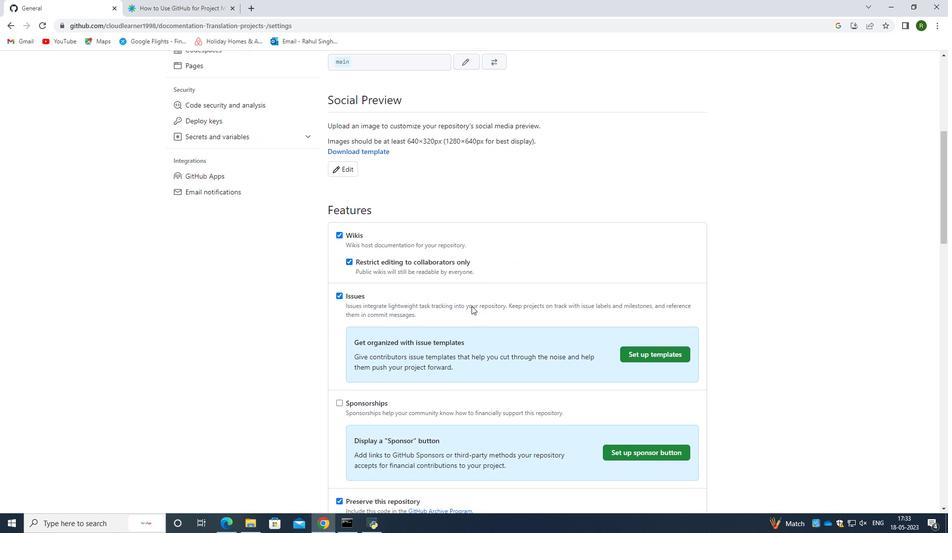 
Action: Mouse scrolled (471, 305) with delta (0, 0)
Screenshot: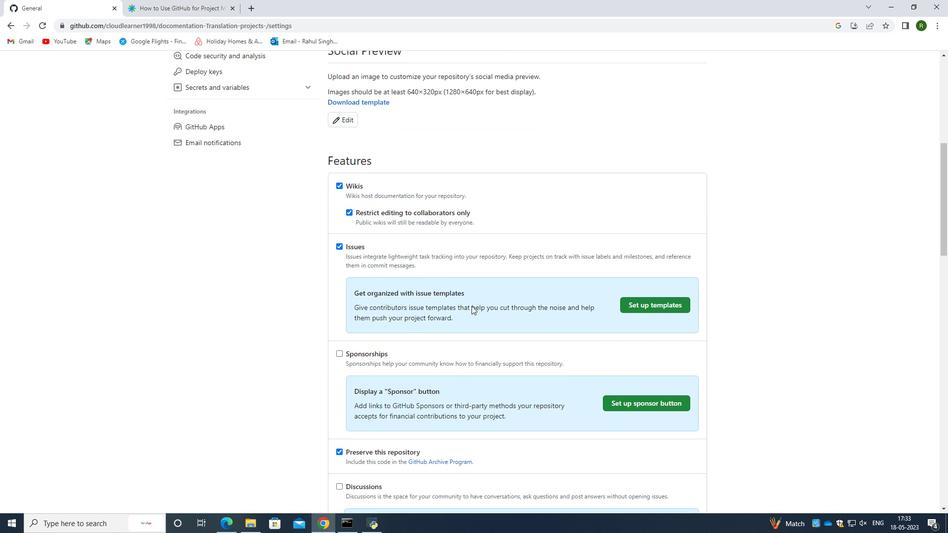 
Action: Mouse scrolled (471, 305) with delta (0, 0)
Screenshot: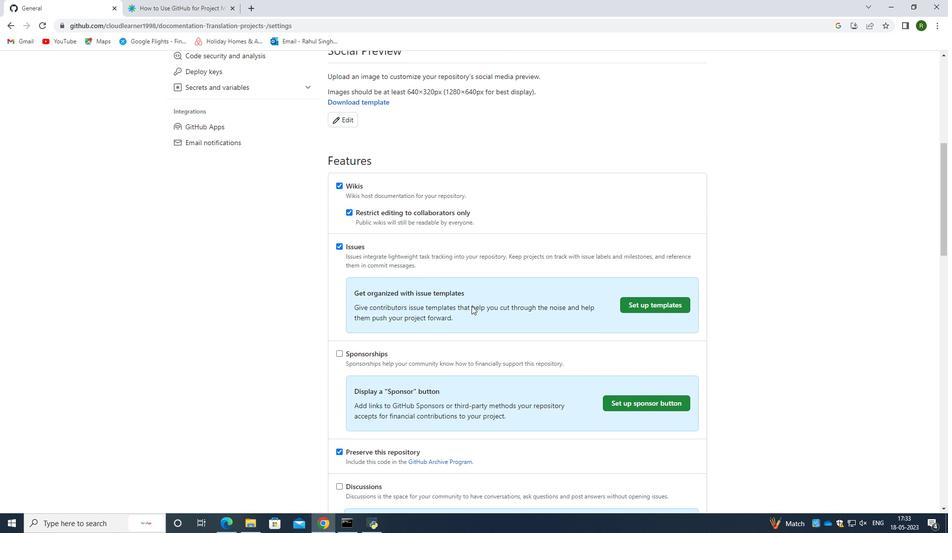 
Action: Mouse scrolled (471, 305) with delta (0, 0)
Screenshot: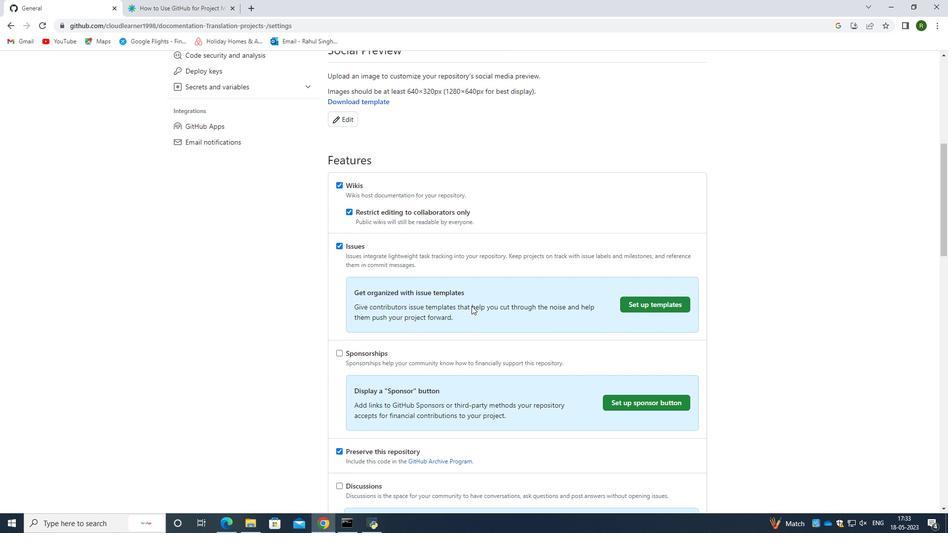 
Action: Mouse scrolled (471, 305) with delta (0, 0)
Screenshot: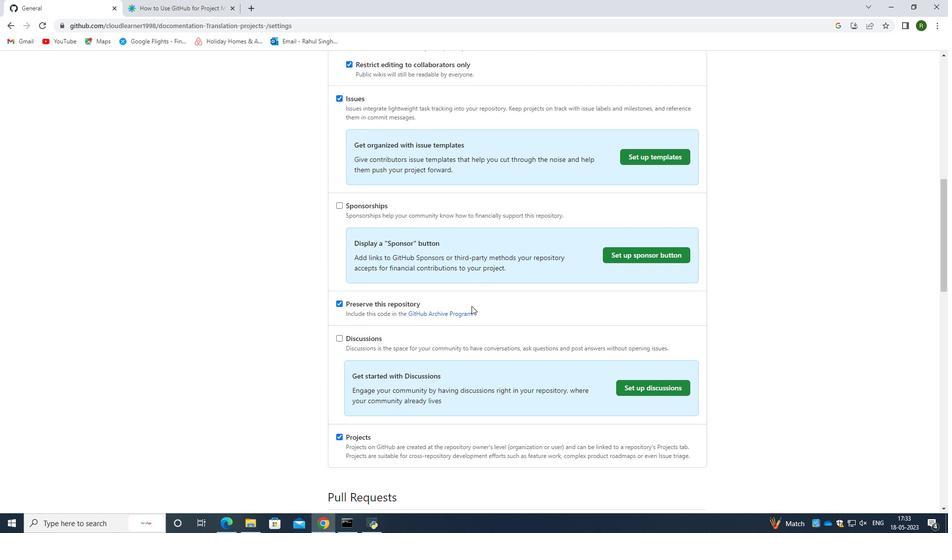 
Action: Mouse scrolled (471, 305) with delta (0, 0)
Screenshot: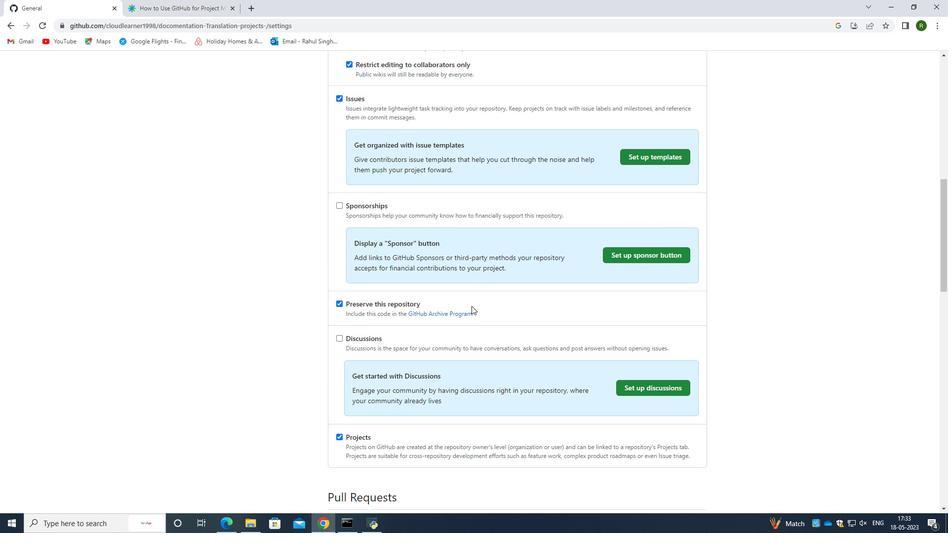 
Action: Mouse scrolled (471, 305) with delta (0, 0)
Screenshot: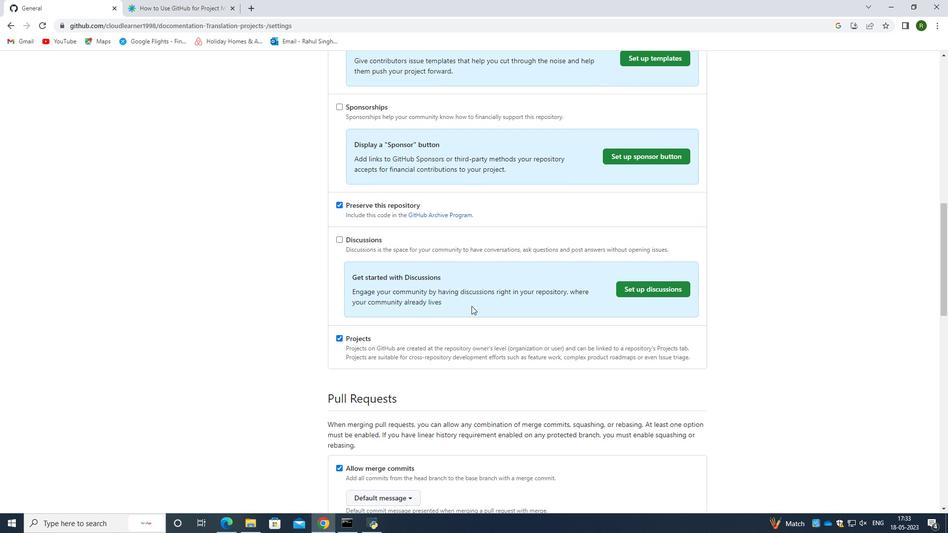 
Action: Mouse scrolled (471, 305) with delta (0, 0)
Screenshot: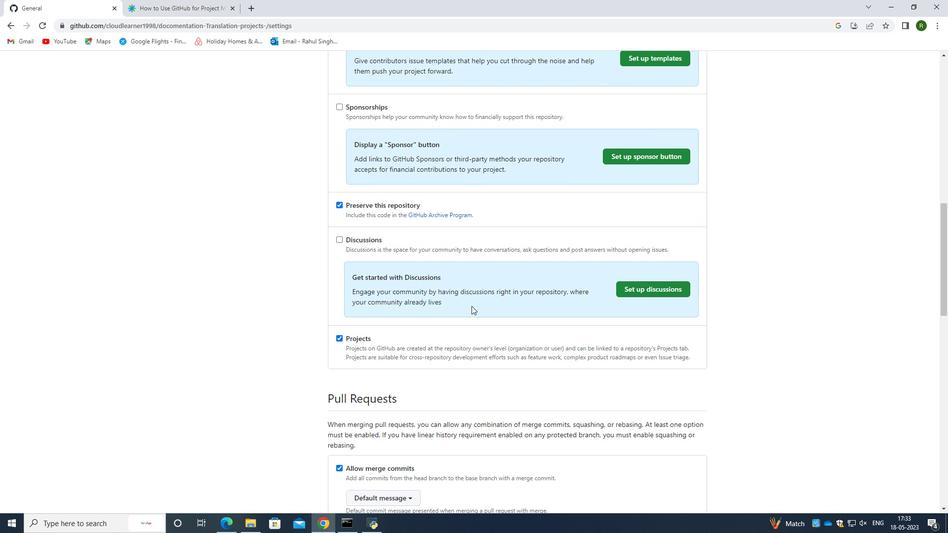 
Action: Mouse scrolled (471, 305) with delta (0, 0)
Screenshot: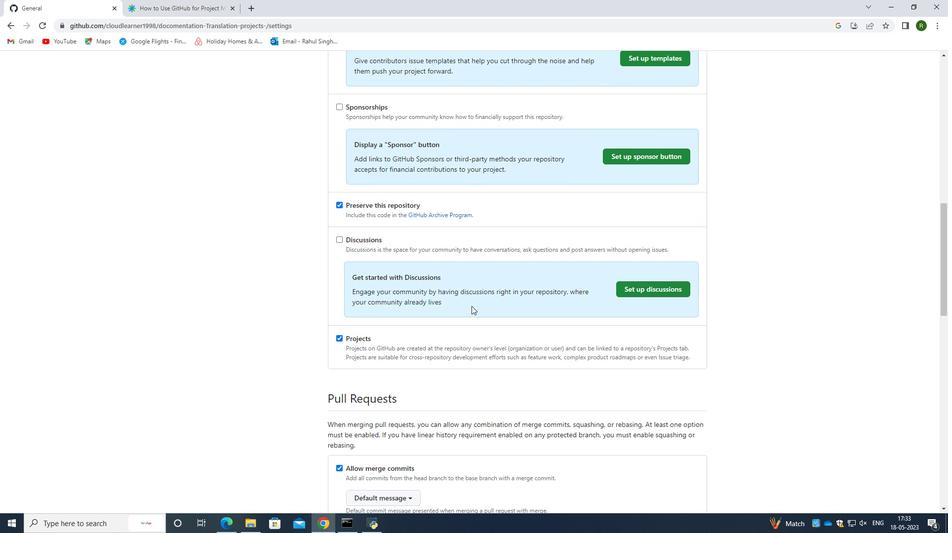 
Action: Mouse scrolled (471, 305) with delta (0, 0)
Screenshot: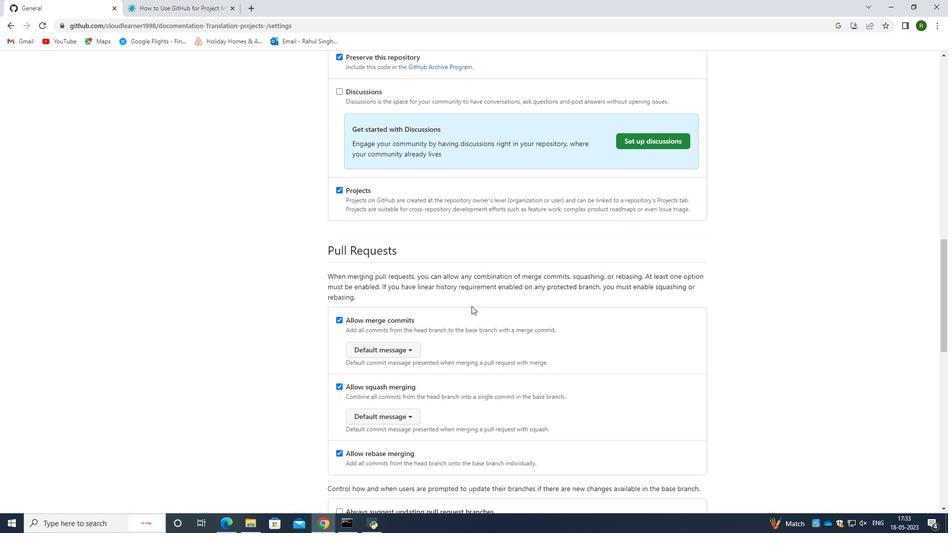 
Action: Mouse scrolled (471, 305) with delta (0, 0)
Screenshot: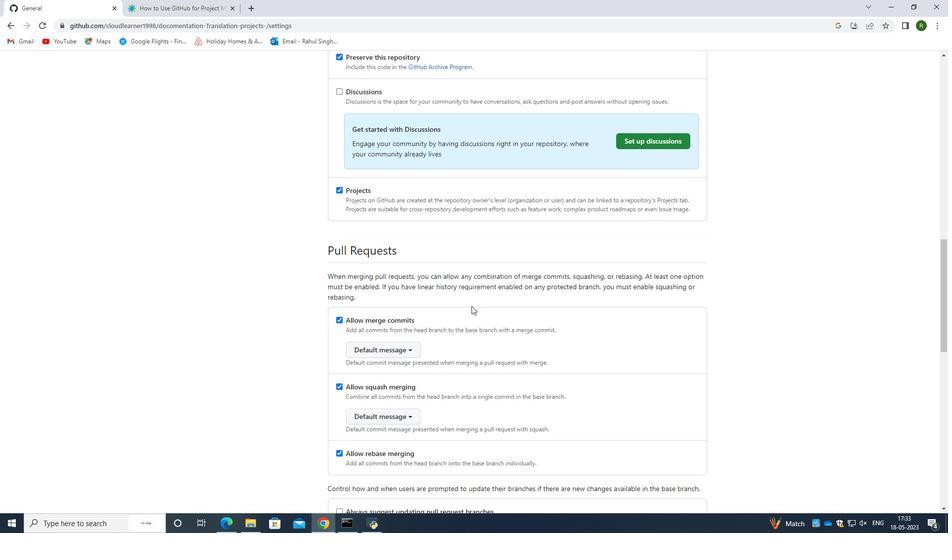 
Action: Mouse scrolled (471, 305) with delta (0, 0)
Screenshot: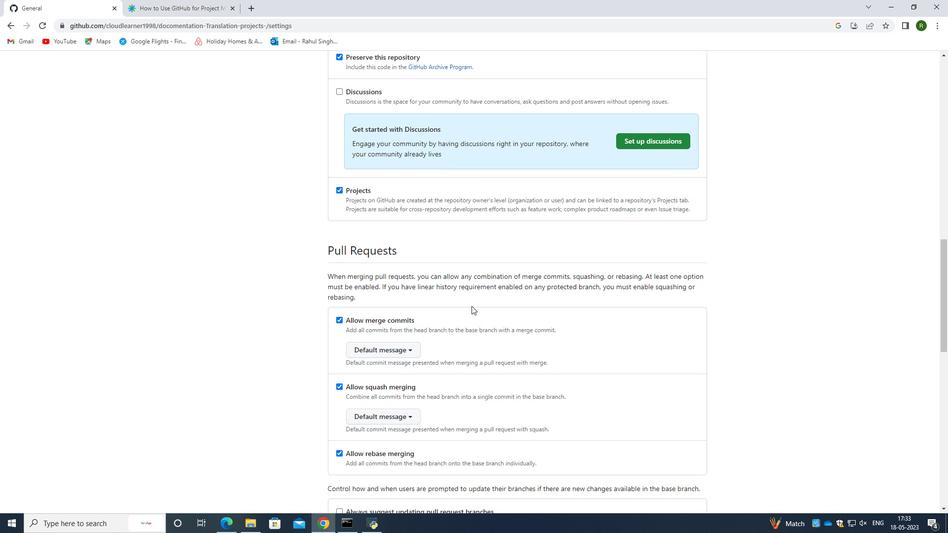 
Action: Mouse scrolled (471, 305) with delta (0, 0)
Screenshot: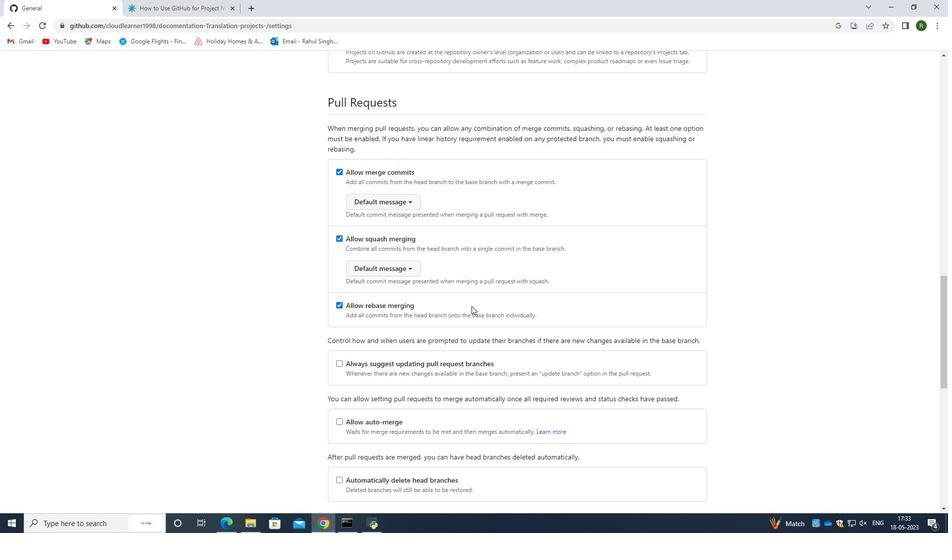 
Action: Mouse scrolled (471, 305) with delta (0, 0)
Screenshot: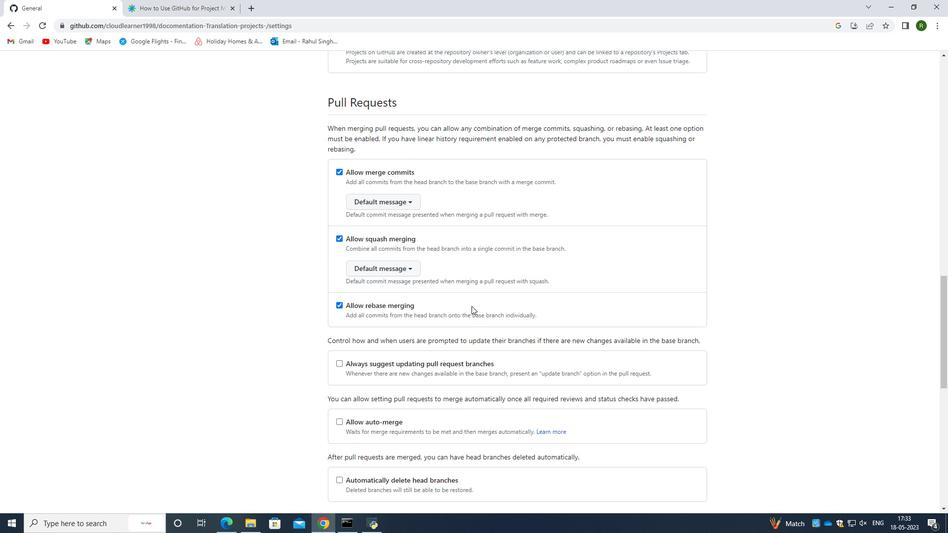 
Action: Mouse scrolled (471, 305) with delta (0, 0)
Screenshot: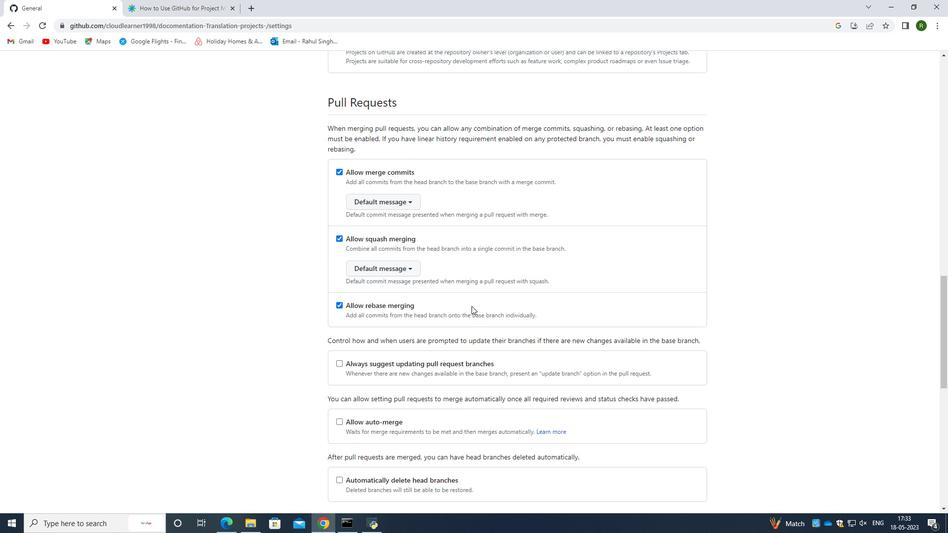 
Action: Mouse scrolled (471, 305) with delta (0, 0)
Screenshot: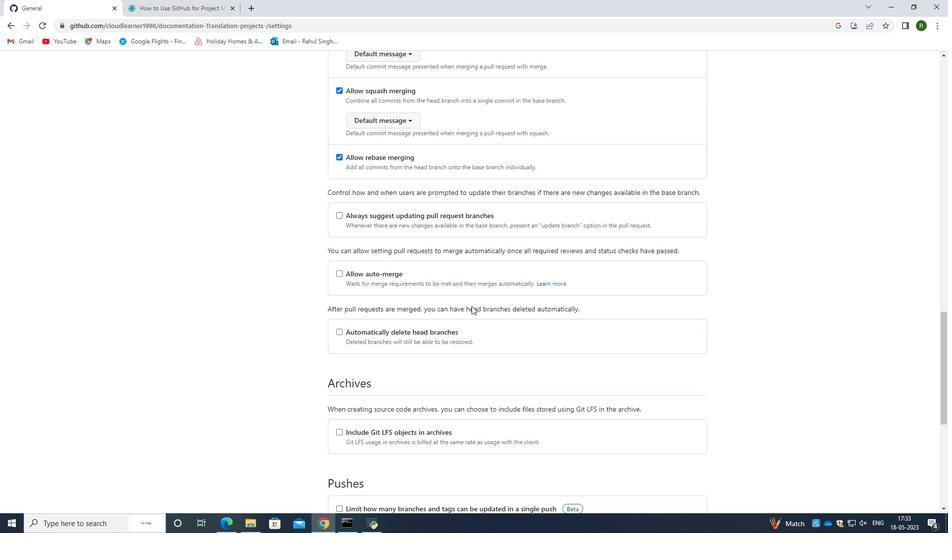 
Action: Mouse scrolled (471, 305) with delta (0, 0)
Screenshot: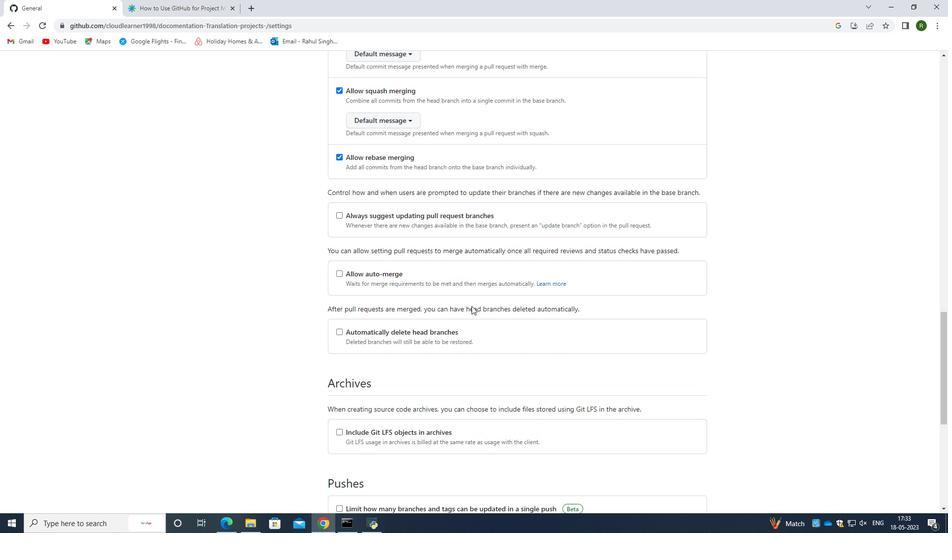 
Action: Mouse scrolled (471, 305) with delta (0, 0)
Screenshot: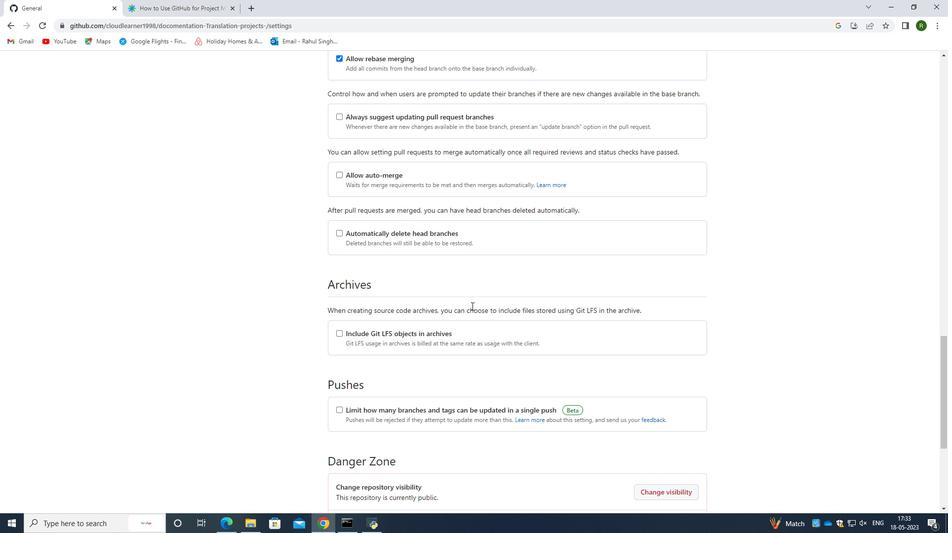 
Action: Mouse scrolled (471, 305) with delta (0, 0)
Screenshot: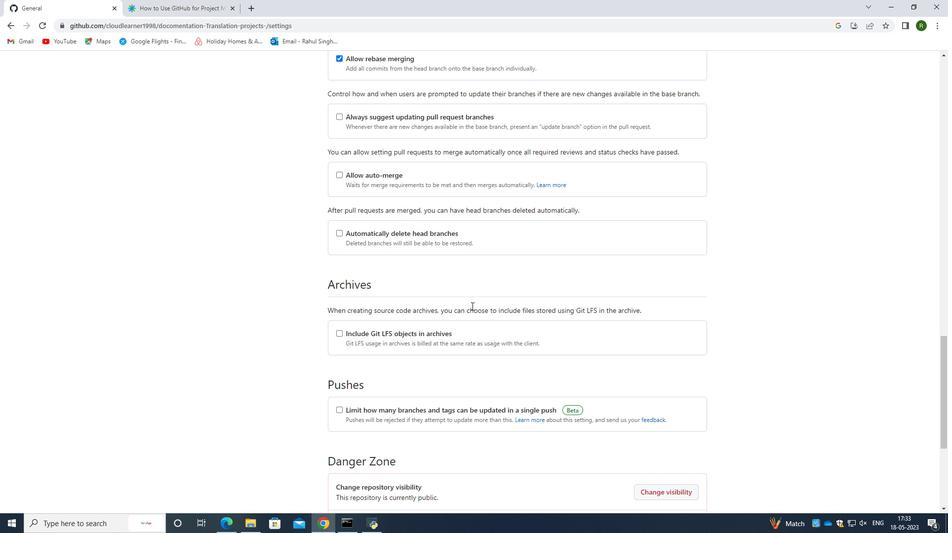
Action: Mouse scrolled (471, 305) with delta (0, 0)
Screenshot: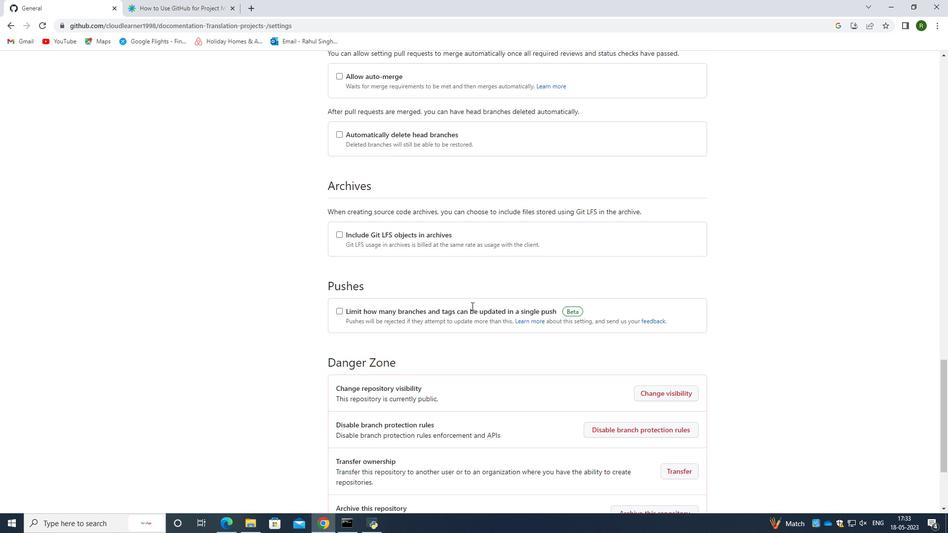 
Action: Mouse scrolled (471, 305) with delta (0, 0)
Screenshot: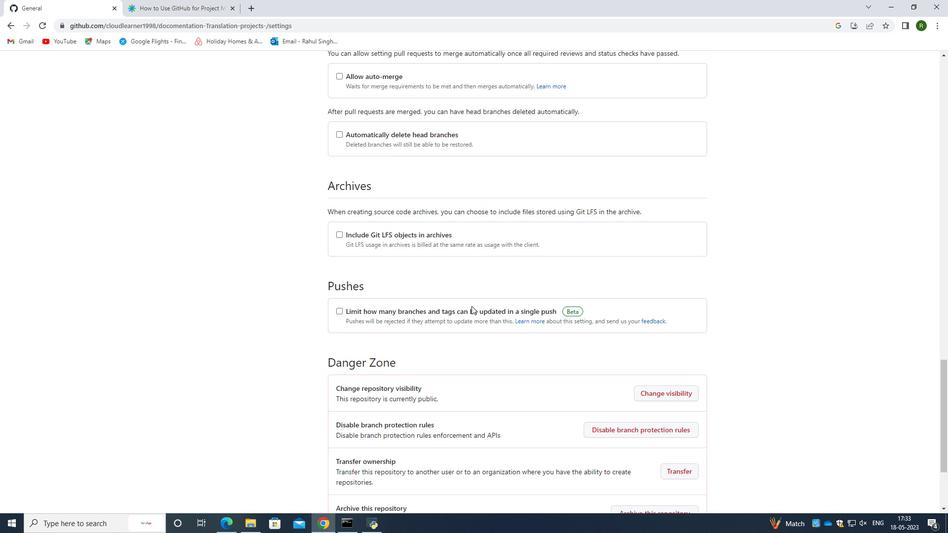 
Action: Mouse scrolled (471, 305) with delta (0, 0)
Screenshot: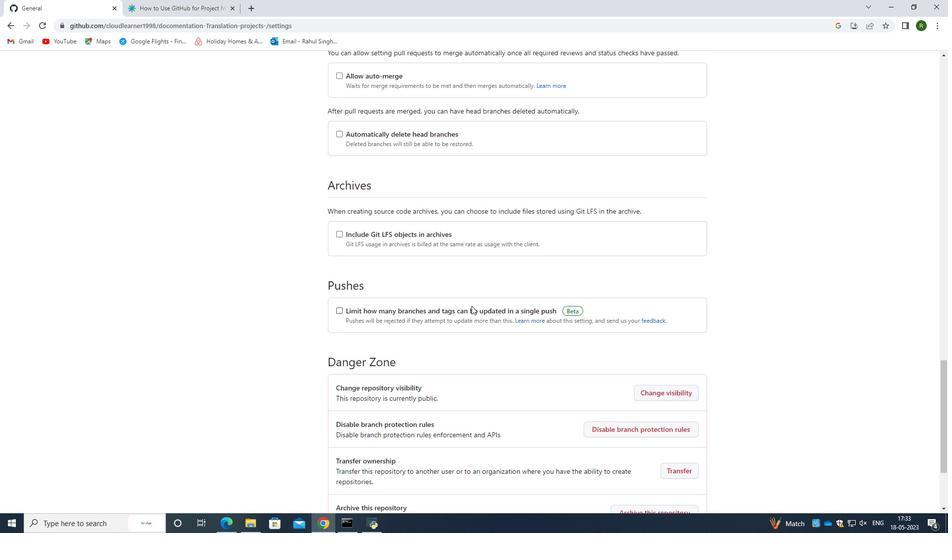 
Action: Mouse scrolled (471, 305) with delta (0, 0)
Screenshot: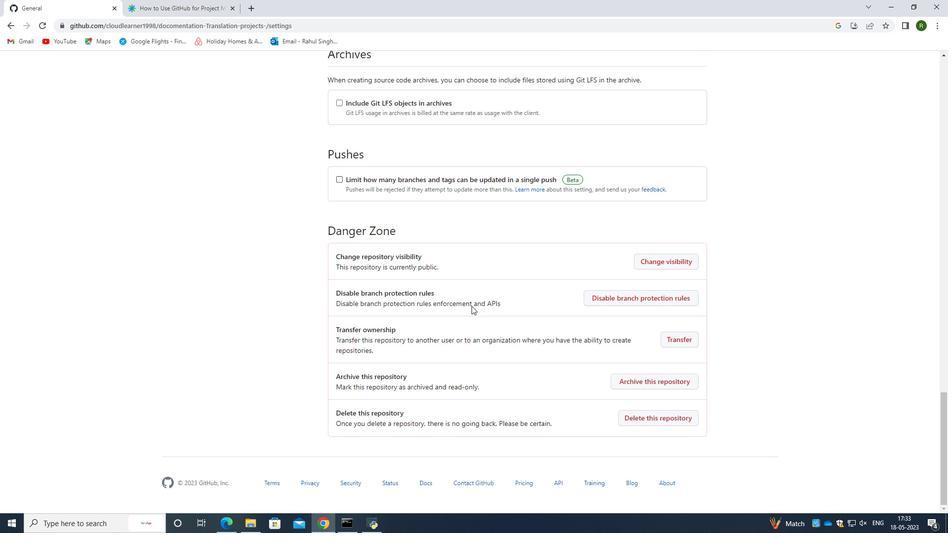 
Action: Mouse scrolled (471, 306) with delta (0, 0)
Screenshot: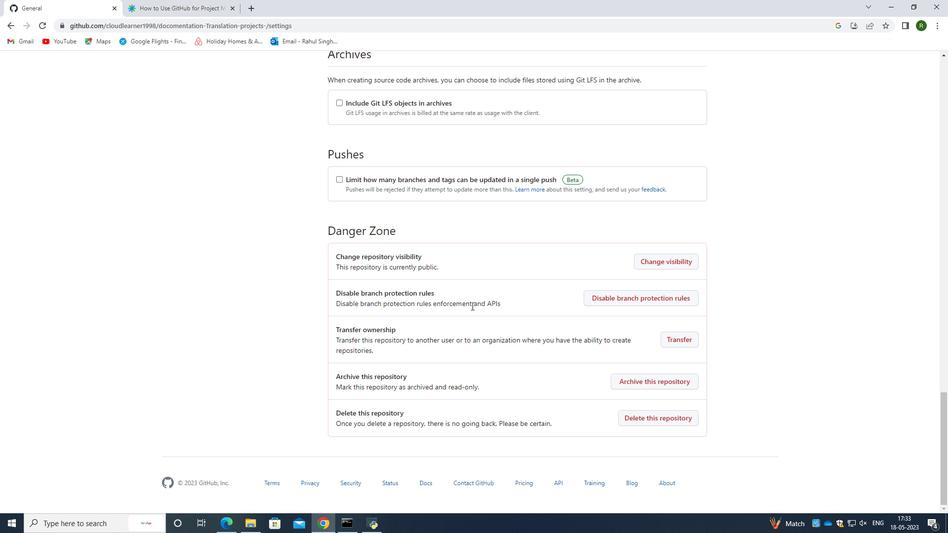 
Action: Mouse scrolled (471, 306) with delta (0, 0)
Screenshot: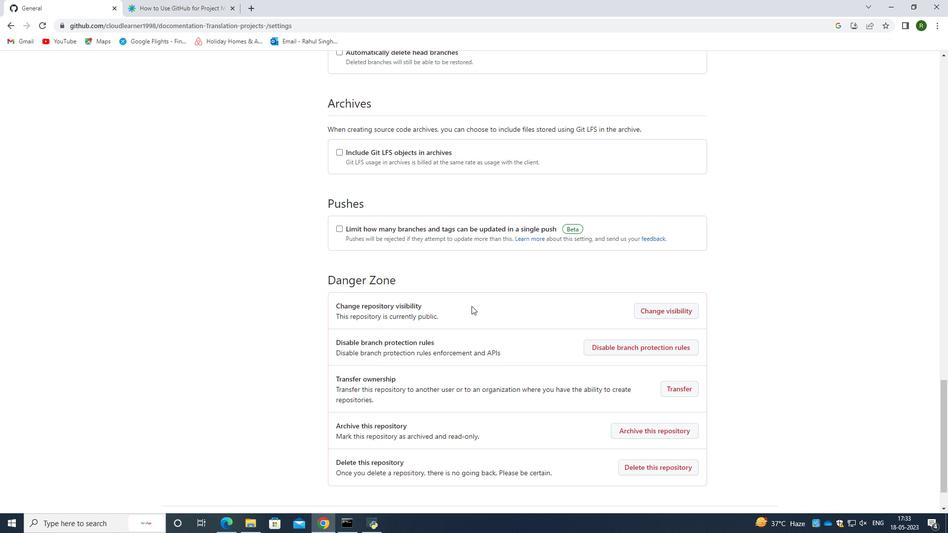 
Action: Mouse scrolled (471, 306) with delta (0, 0)
Screenshot: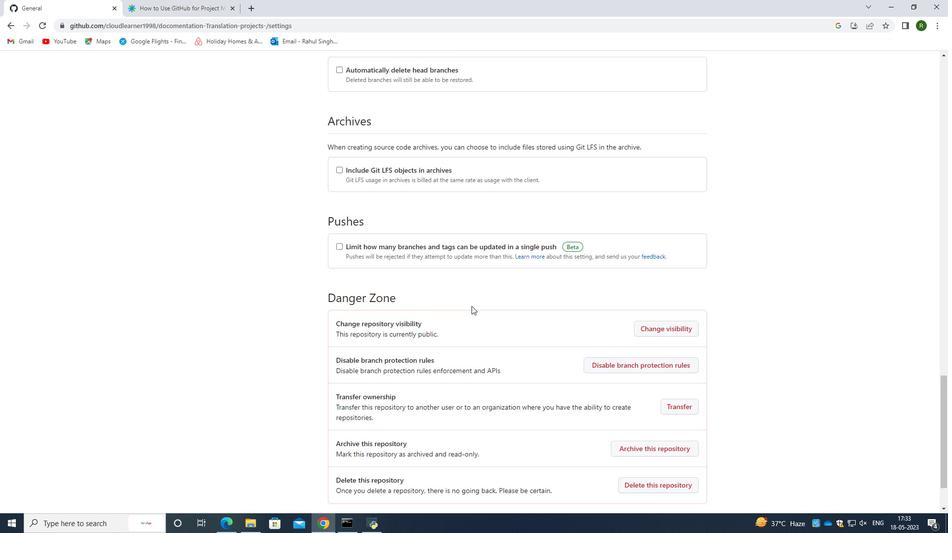 
Action: Mouse scrolled (471, 306) with delta (0, 0)
Screenshot: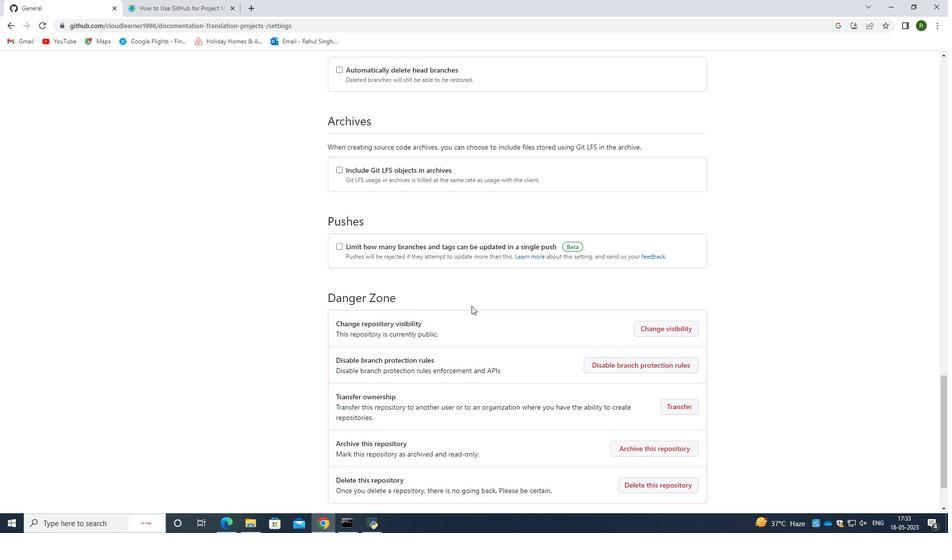 
Action: Mouse moved to (472, 305)
Screenshot: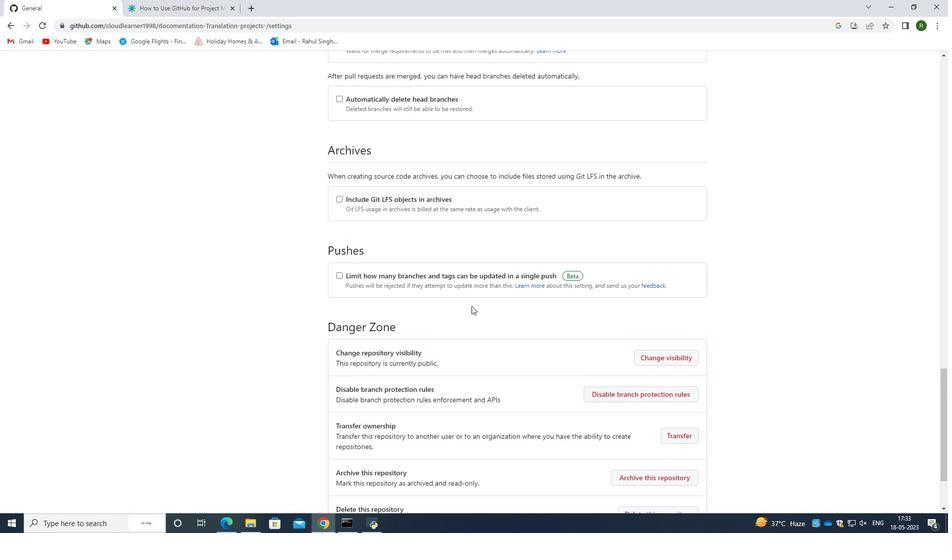 
Action: Mouse scrolled (472, 306) with delta (0, 0)
Screenshot: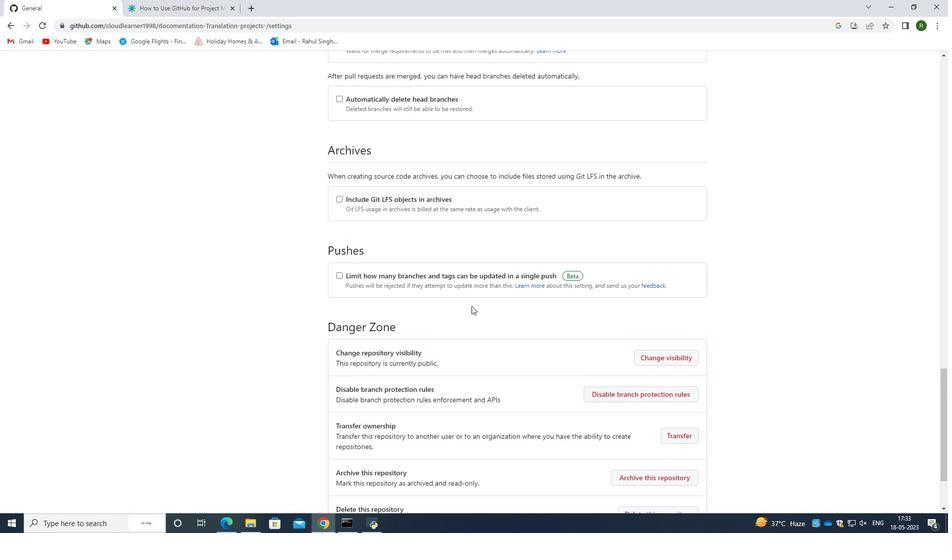
Action: Mouse scrolled (472, 306) with delta (0, 0)
Screenshot: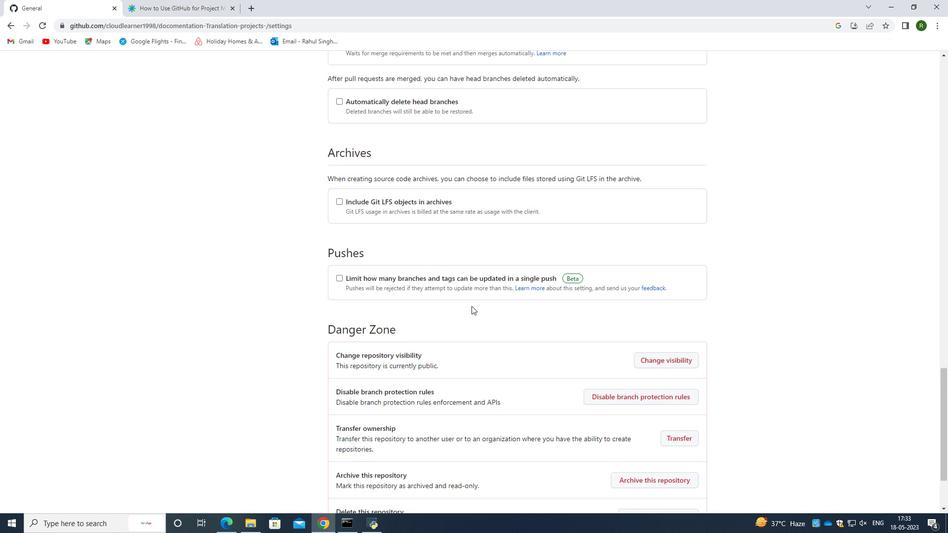 
Action: Mouse scrolled (472, 306) with delta (0, 0)
Screenshot: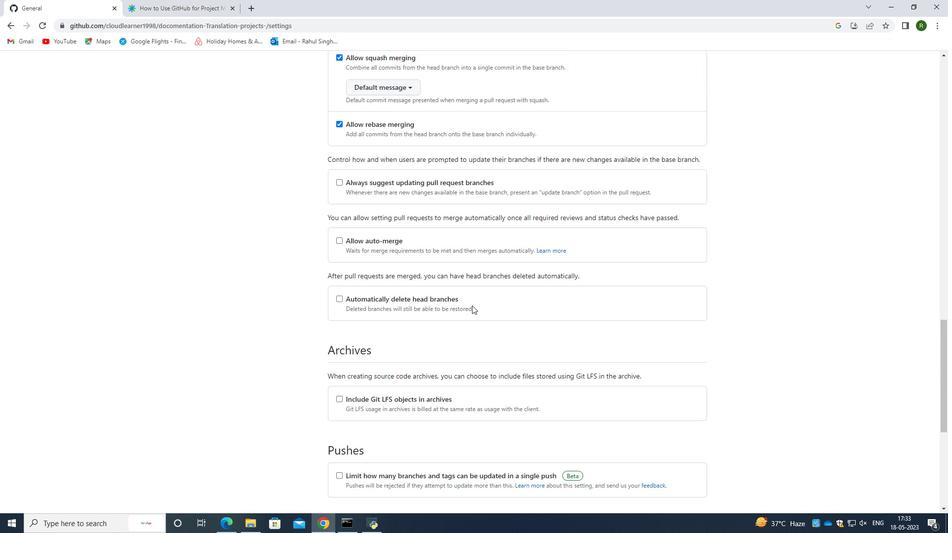 
Action: Mouse scrolled (472, 306) with delta (0, 0)
Screenshot: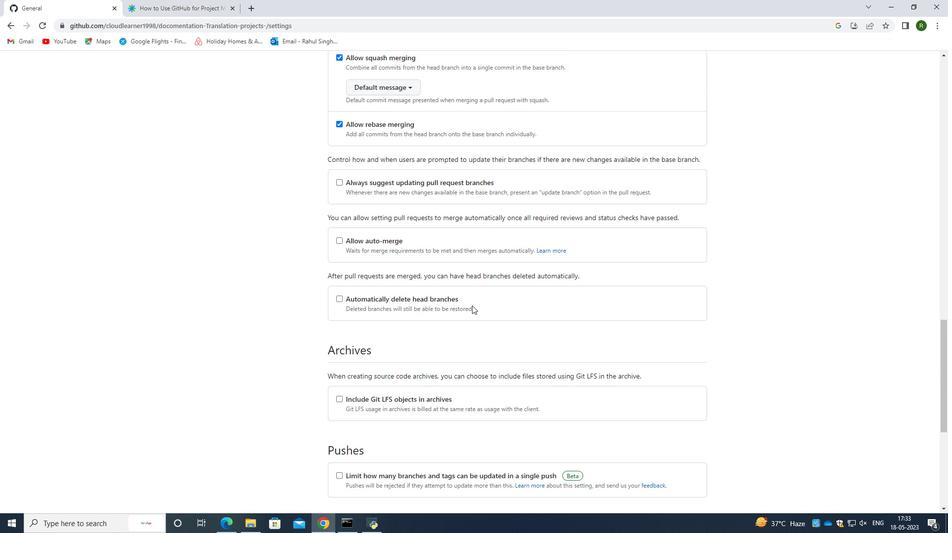 
Action: Mouse scrolled (472, 306) with delta (0, 0)
Screenshot: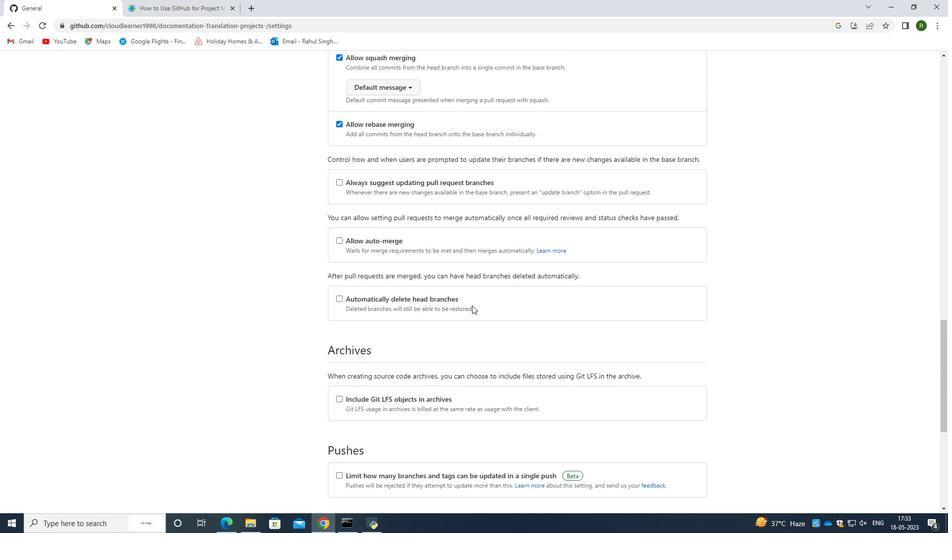 
Action: Mouse scrolled (472, 306) with delta (0, 0)
Screenshot: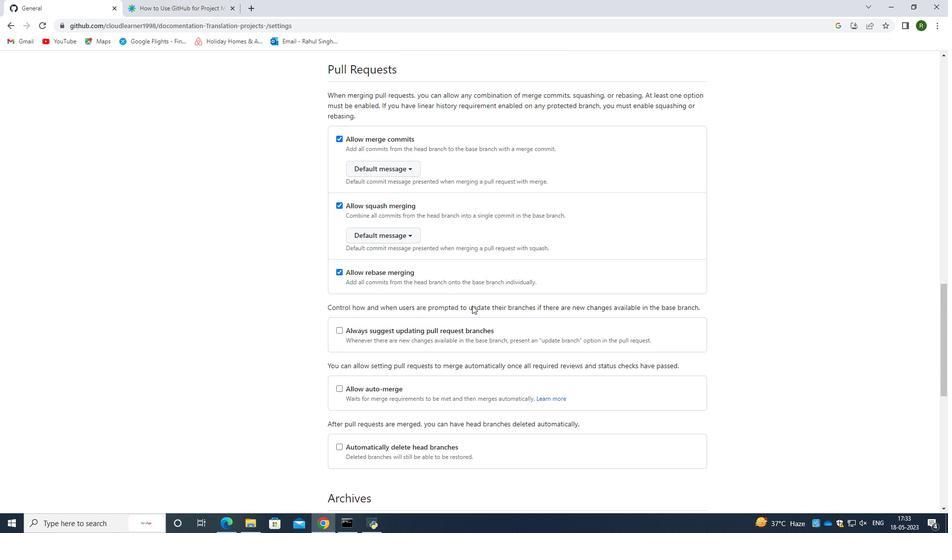
Action: Mouse scrolled (472, 306) with delta (0, 0)
Screenshot: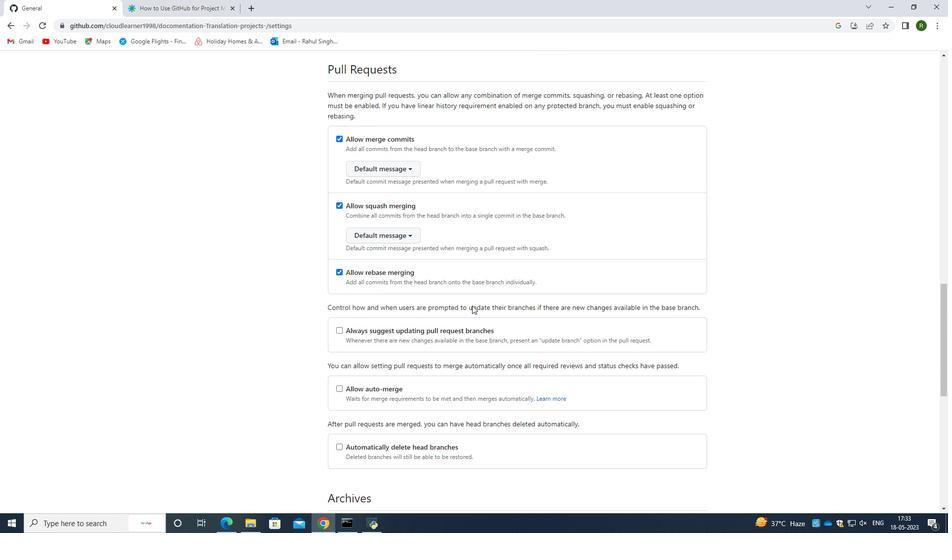 
Action: Mouse scrolled (472, 306) with delta (0, 0)
Screenshot: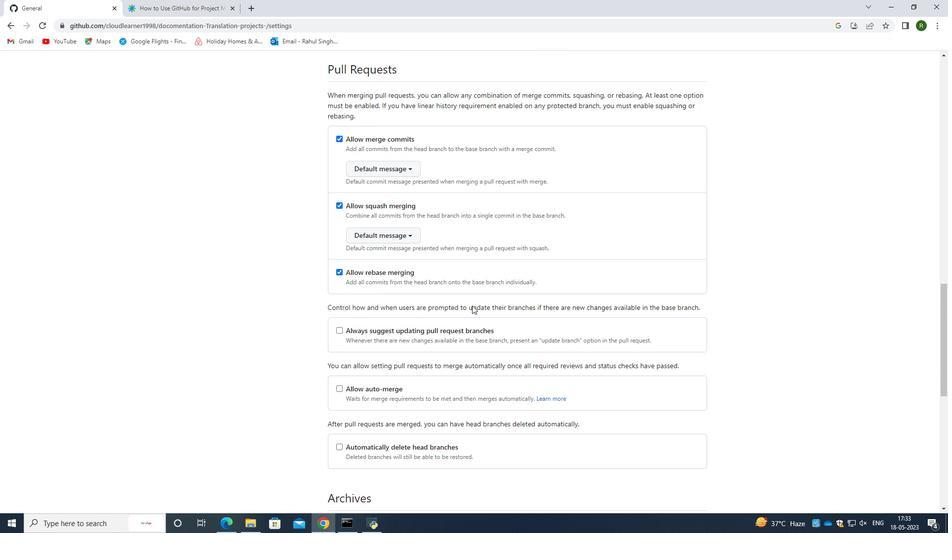 
Action: Mouse scrolled (472, 306) with delta (0, 0)
Screenshot: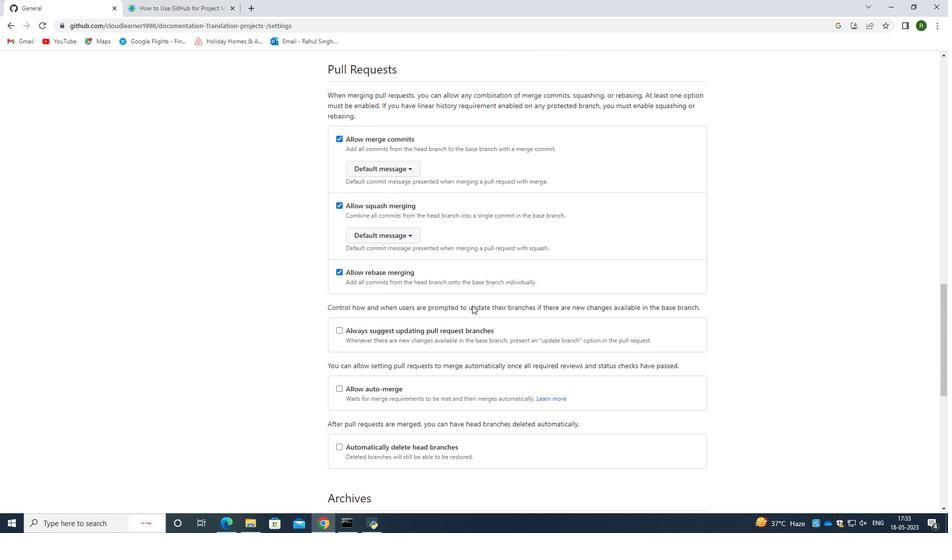 
Action: Mouse scrolled (472, 306) with delta (0, 0)
Screenshot: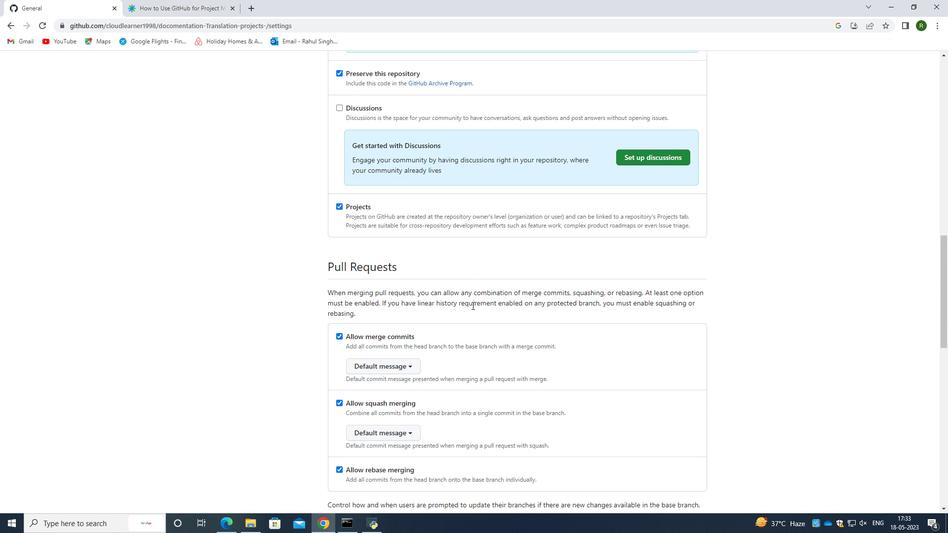 
Action: Mouse scrolled (472, 306) with delta (0, 0)
Screenshot: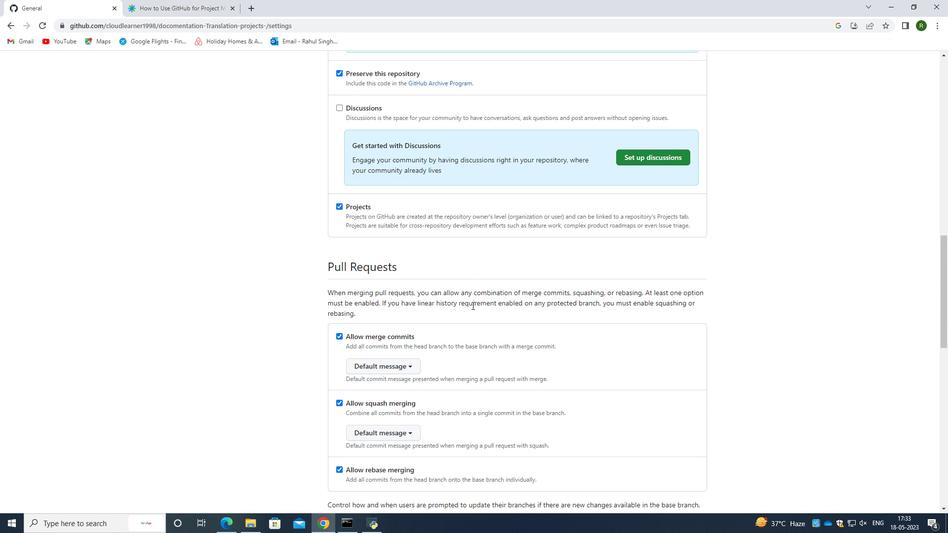
Action: Mouse scrolled (472, 306) with delta (0, 0)
Screenshot: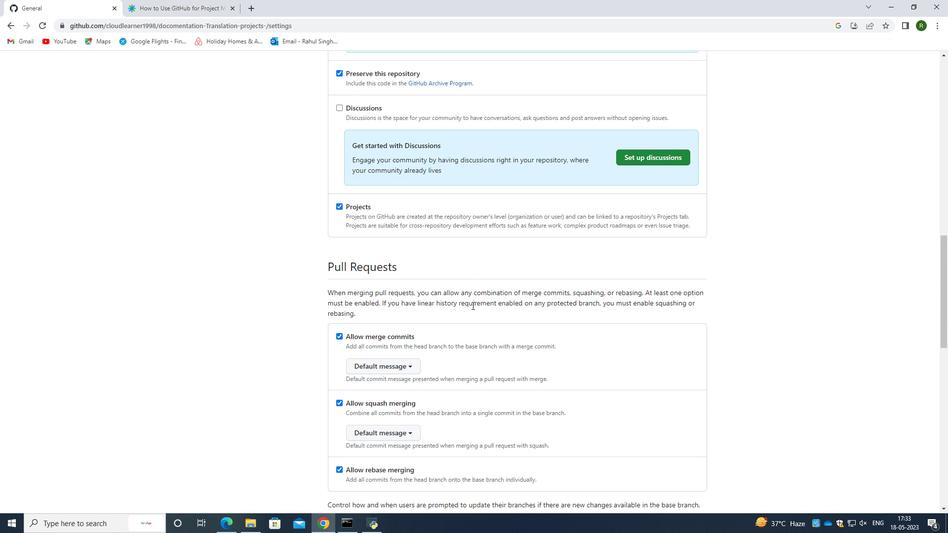 
Action: Mouse scrolled (472, 306) with delta (0, 0)
Screenshot: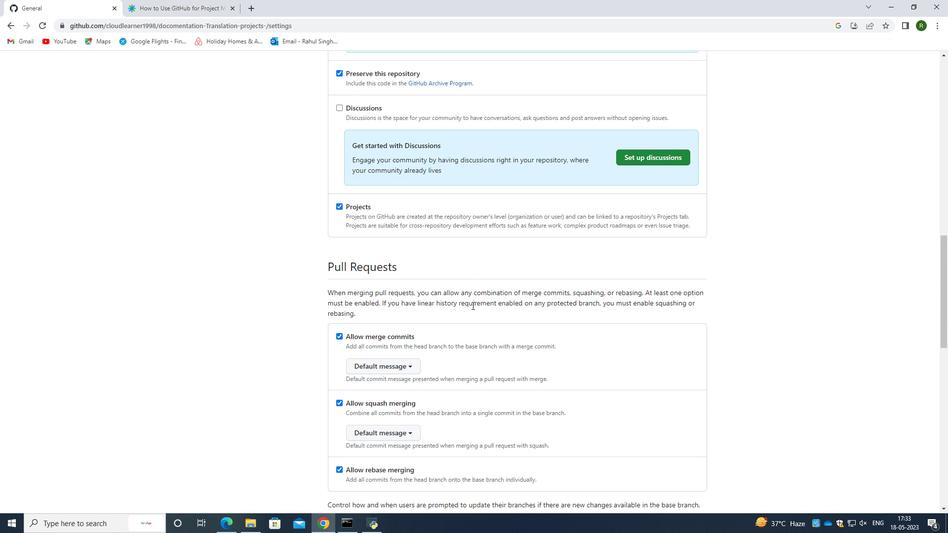 
Action: Mouse scrolled (472, 306) with delta (0, 0)
Screenshot: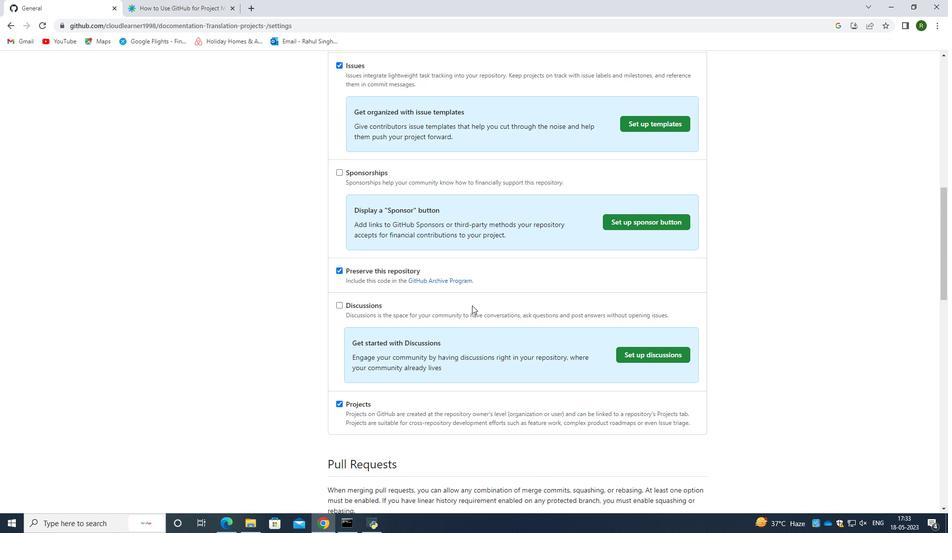 
Action: Mouse scrolled (472, 306) with delta (0, 0)
Screenshot: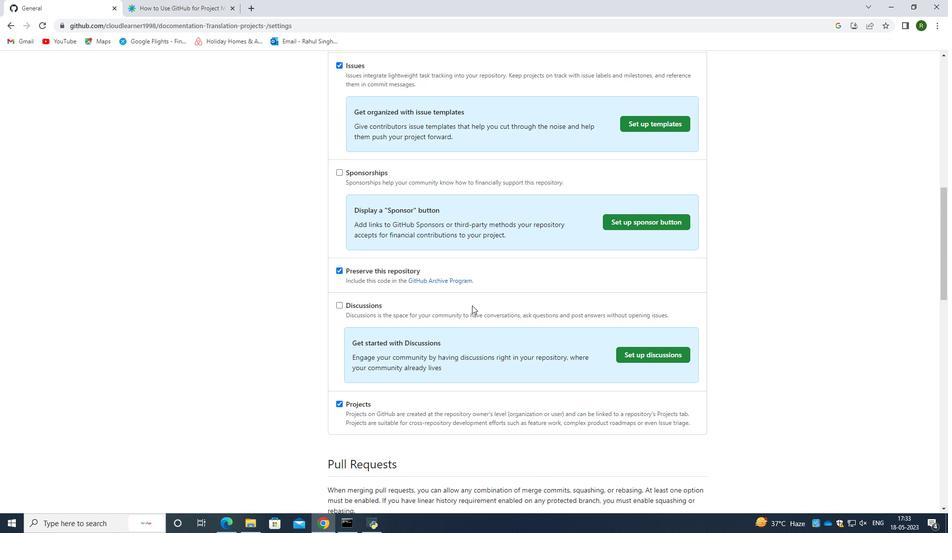 
Action: Mouse scrolled (472, 306) with delta (0, 0)
Screenshot: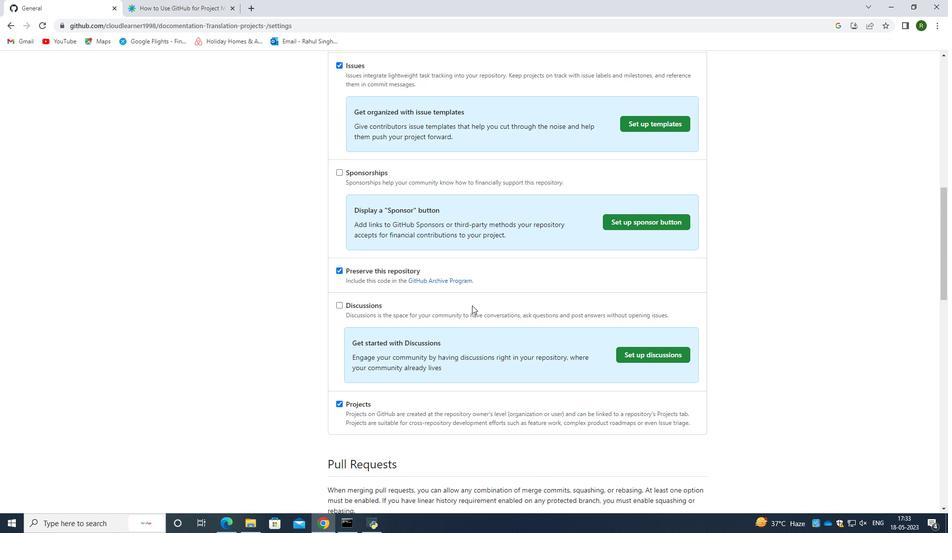 
Action: Mouse scrolled (472, 306) with delta (0, 0)
Screenshot: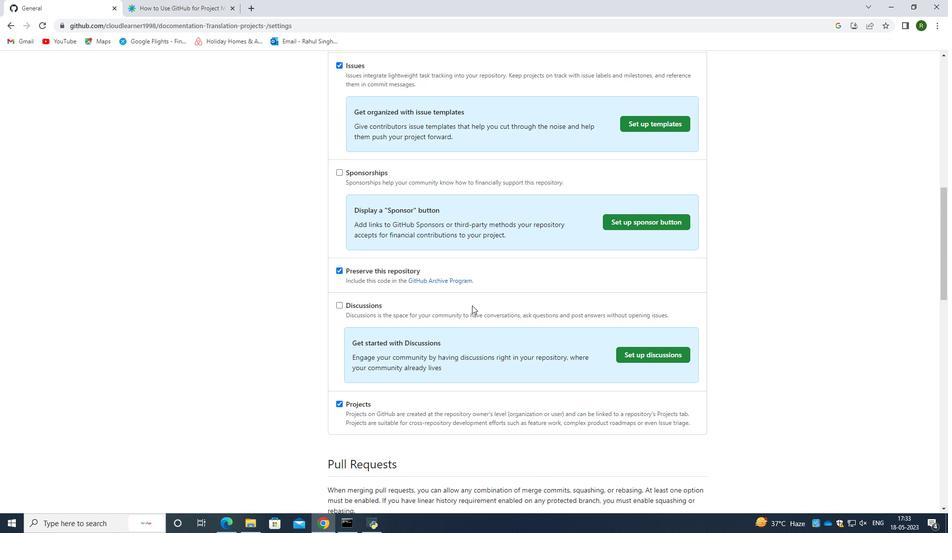 
Action: Mouse scrolled (472, 306) with delta (0, 0)
Screenshot: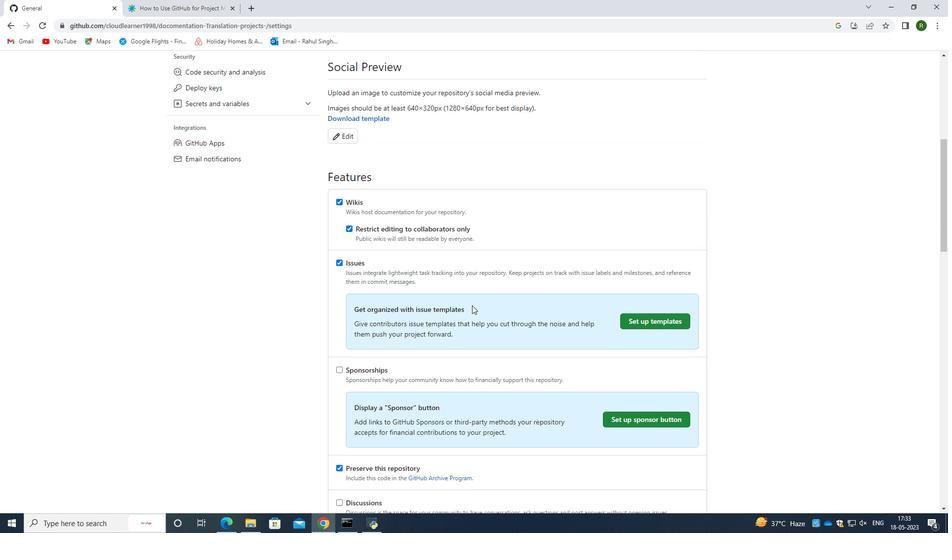 
Action: Mouse scrolled (472, 306) with delta (0, 0)
Screenshot: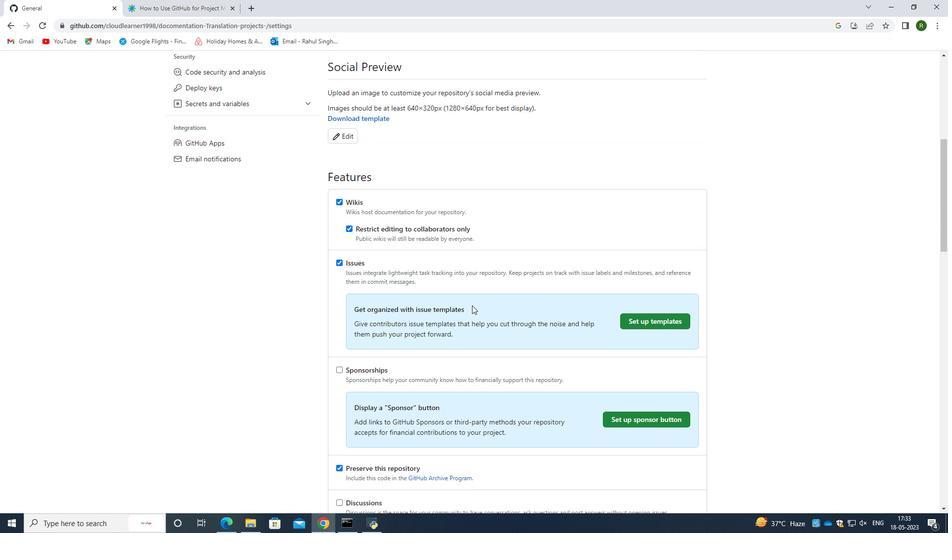 
Action: Mouse scrolled (472, 306) with delta (0, 0)
Screenshot: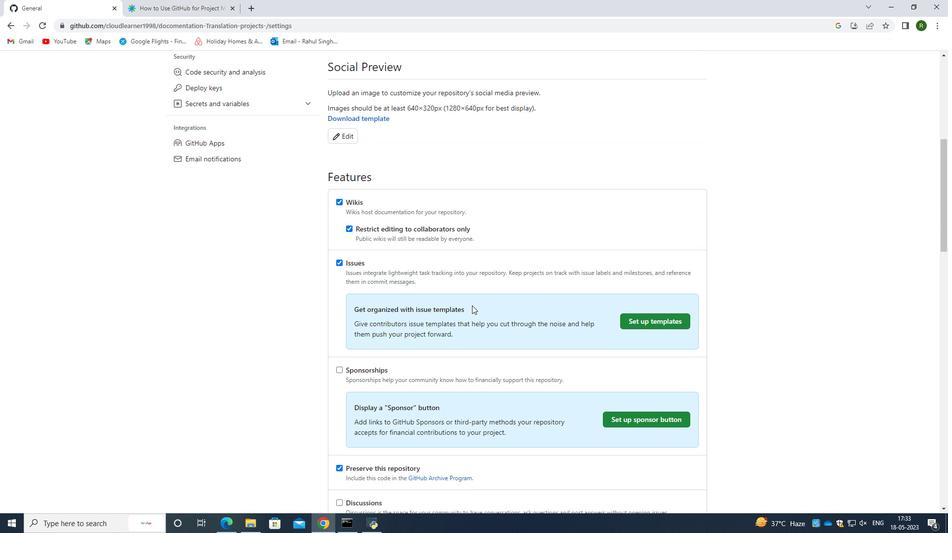 
Action: Mouse scrolled (472, 306) with delta (0, 0)
Screenshot: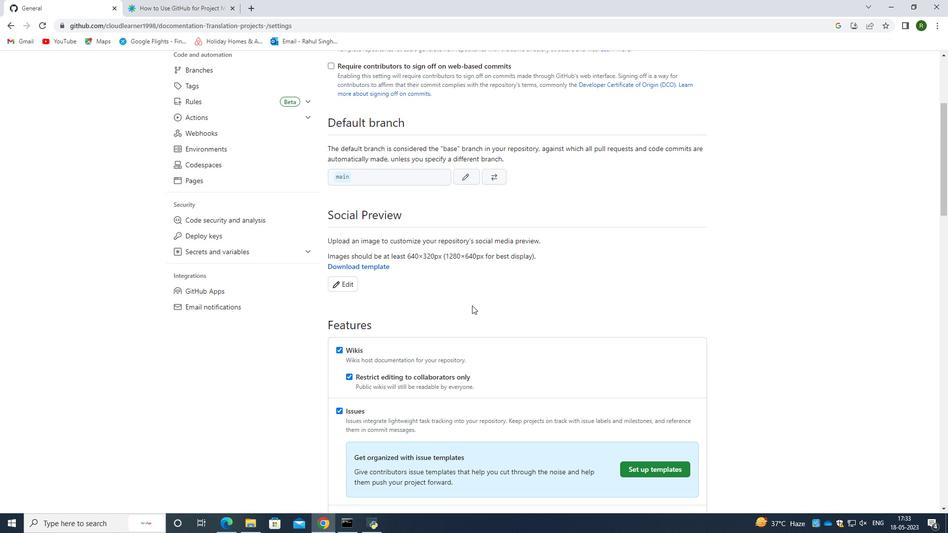 
Action: Mouse scrolled (472, 306) with delta (0, 0)
Screenshot: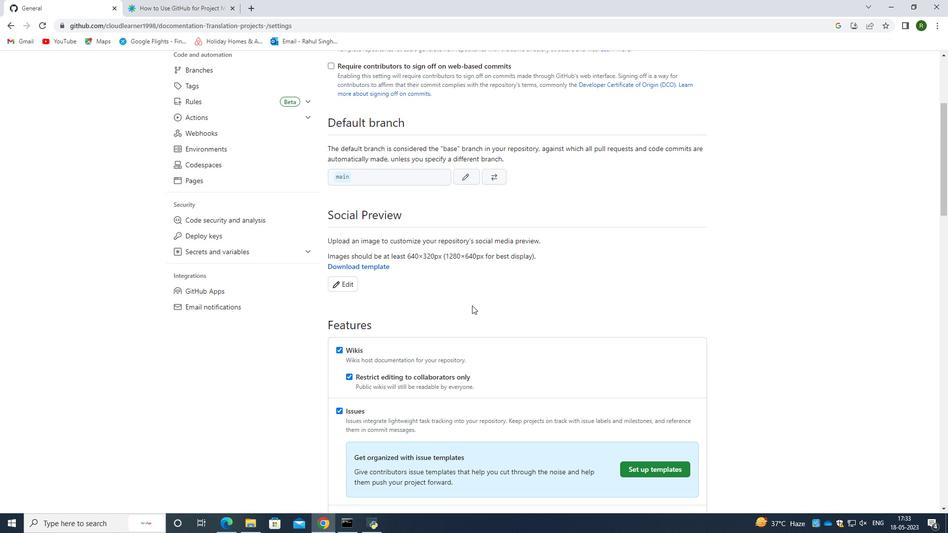 
Action: Mouse scrolled (472, 306) with delta (0, 0)
Screenshot: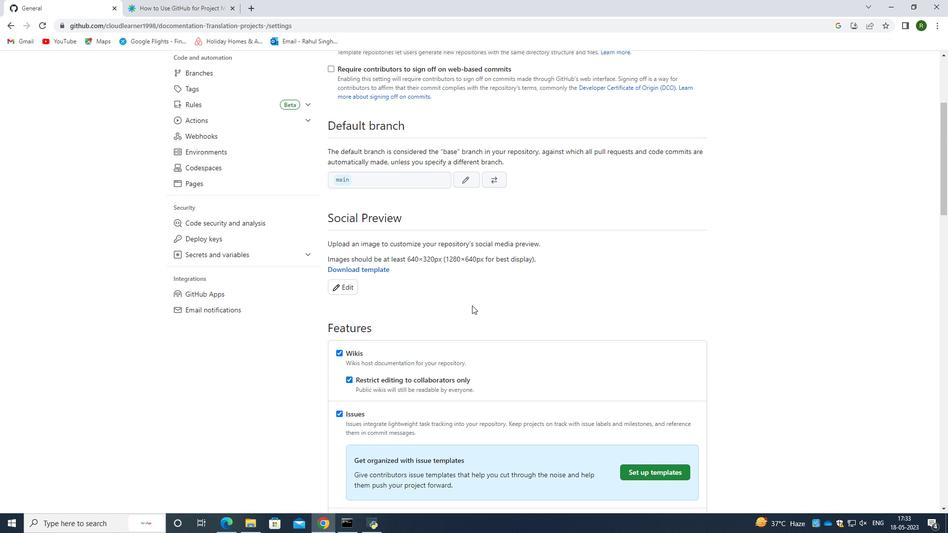 
Action: Mouse scrolled (472, 306) with delta (0, 0)
Screenshot: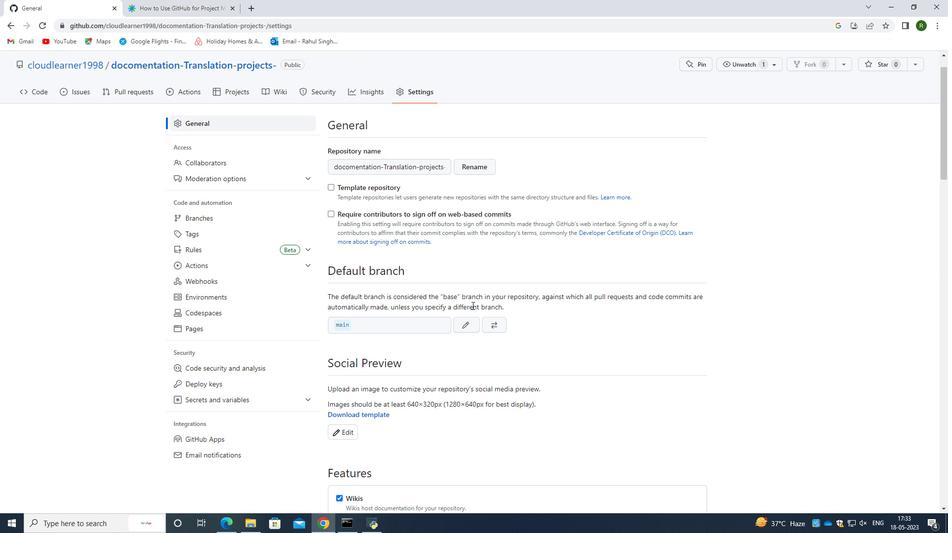 
Action: Mouse scrolled (472, 306) with delta (0, 0)
Screenshot: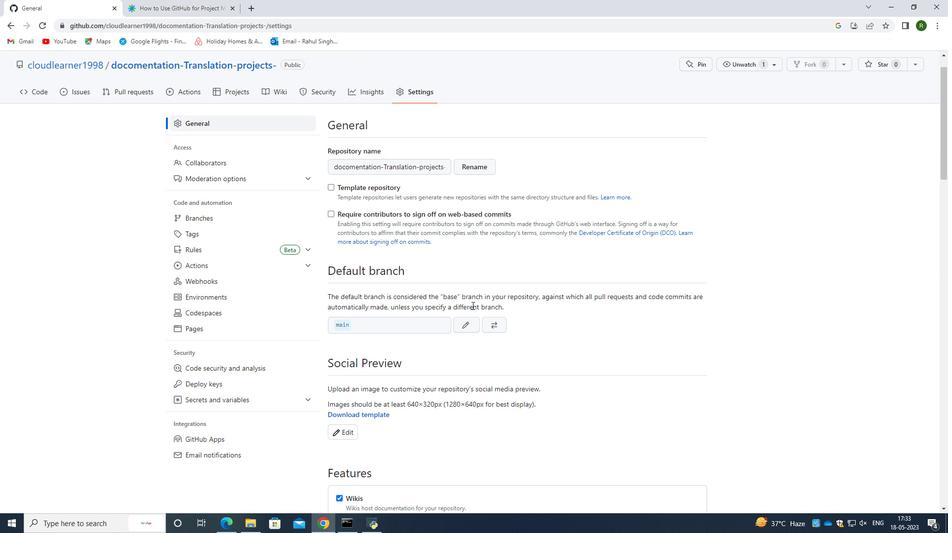 
Action: Mouse moved to (196, 8)
Screenshot: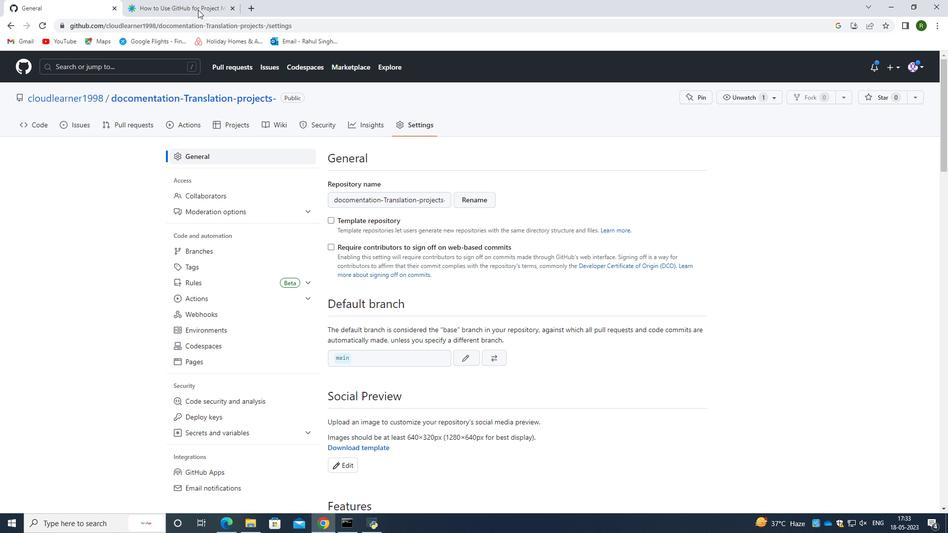
Action: Mouse pressed left at (196, 8)
Screenshot: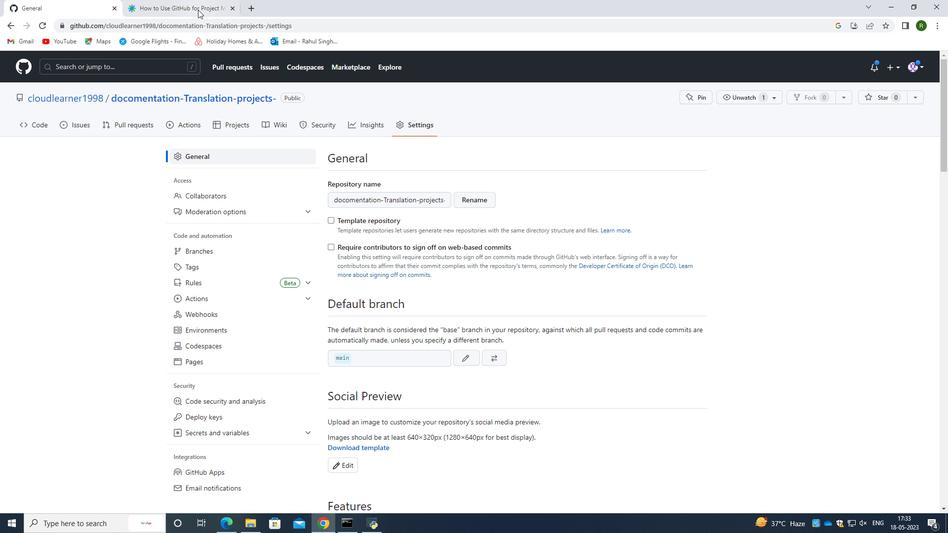 
Action: Mouse moved to (194, 31)
Screenshot: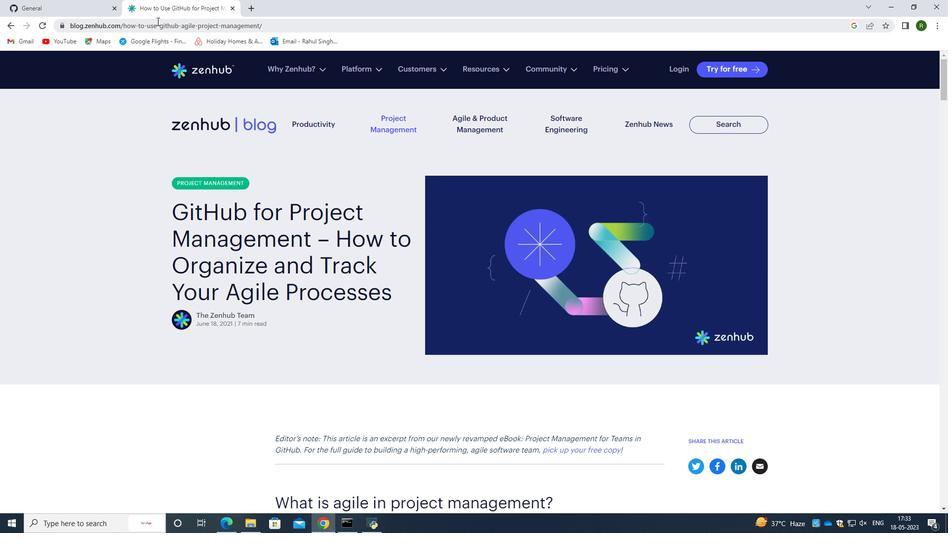 
Action: Mouse pressed left at (194, 31)
Screenshot: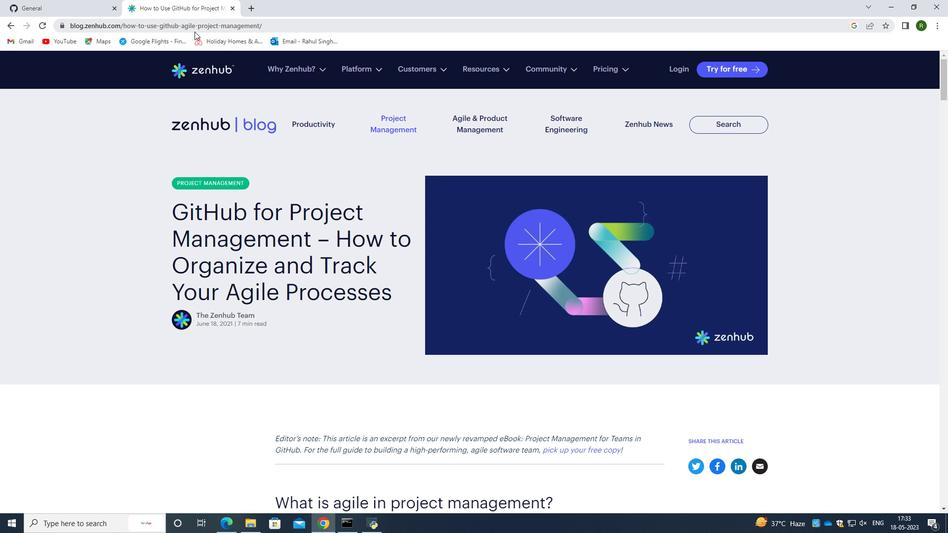 
Action: Key pressed github<Key.space>project<Key.space>management<Key.space>feaurt<Key.backspace><Key.backspace><Key.backspace>ture<Key.space>in<Key.space>github<Key.enter>
Screenshot: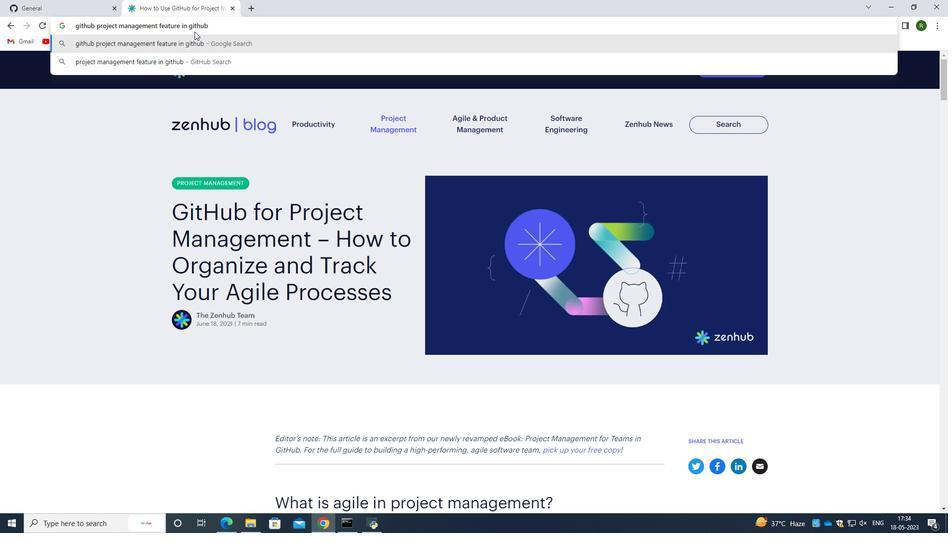 
Action: Mouse moved to (218, 173)
Screenshot: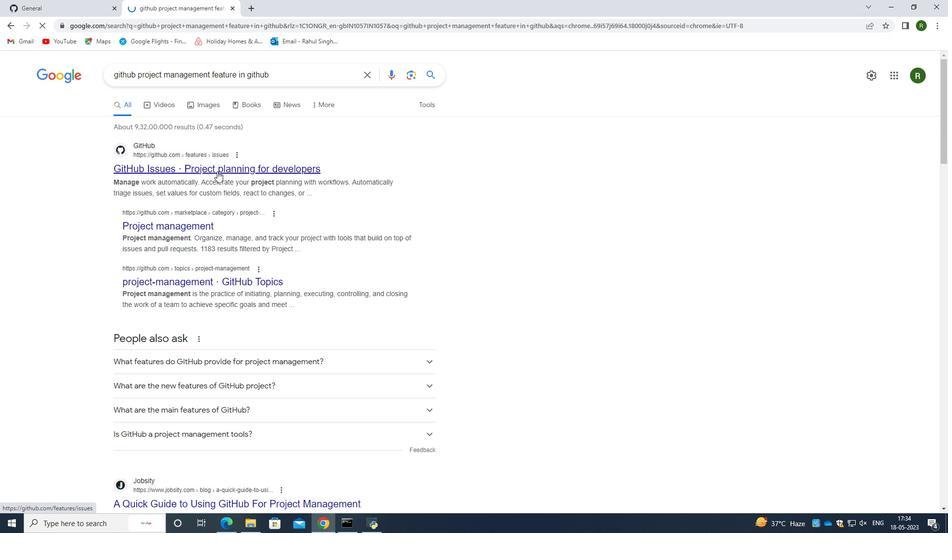 
Action: Mouse scrolled (218, 172) with delta (0, 0)
Screenshot: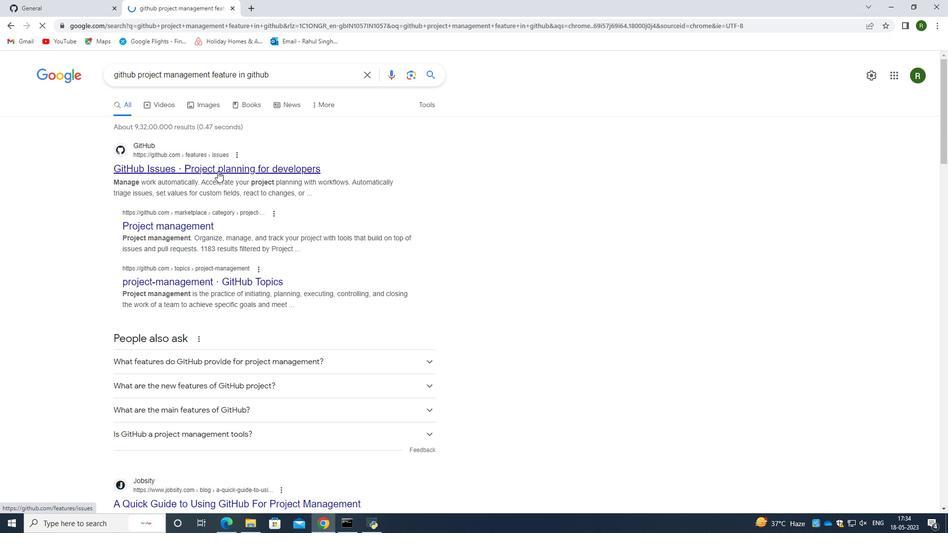
Action: Mouse moved to (188, 236)
Screenshot: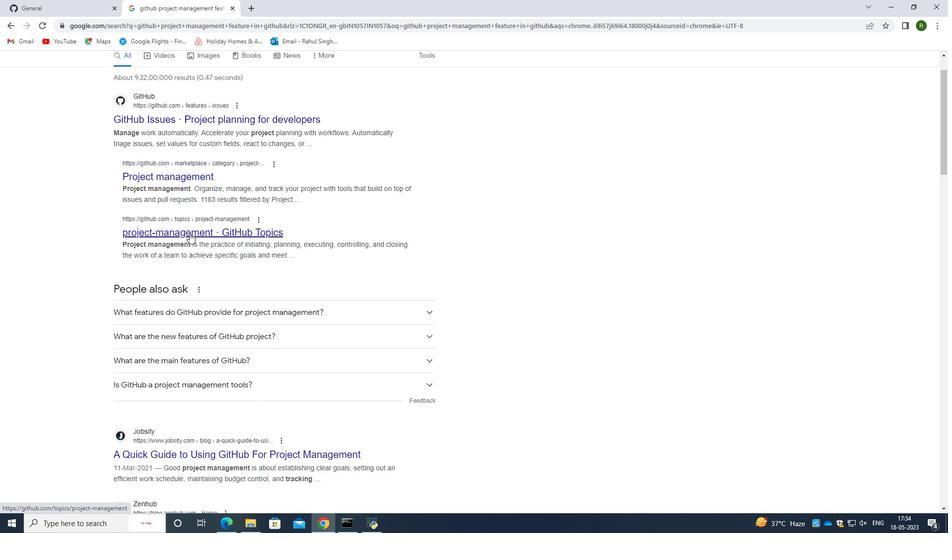 
Action: Mouse pressed left at (188, 236)
Screenshot: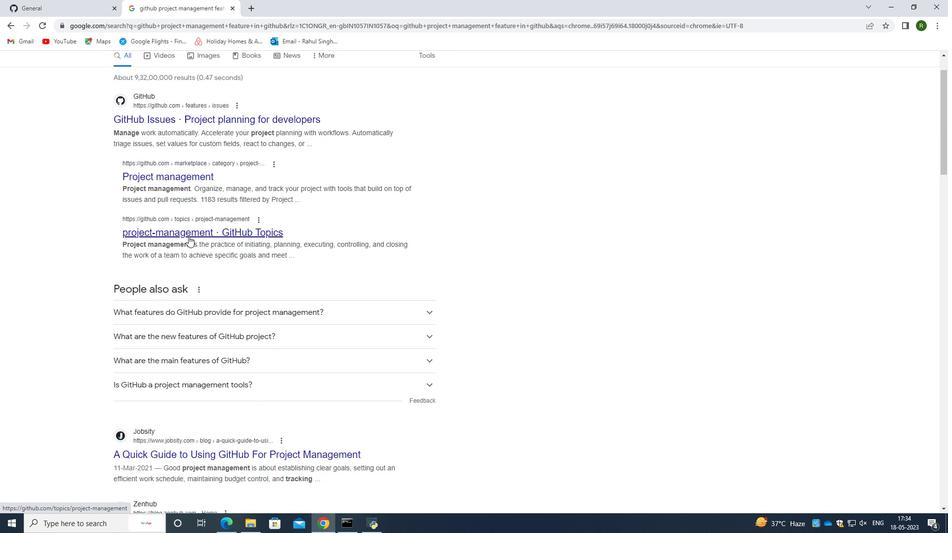 
Action: Mouse moved to (281, 234)
Screenshot: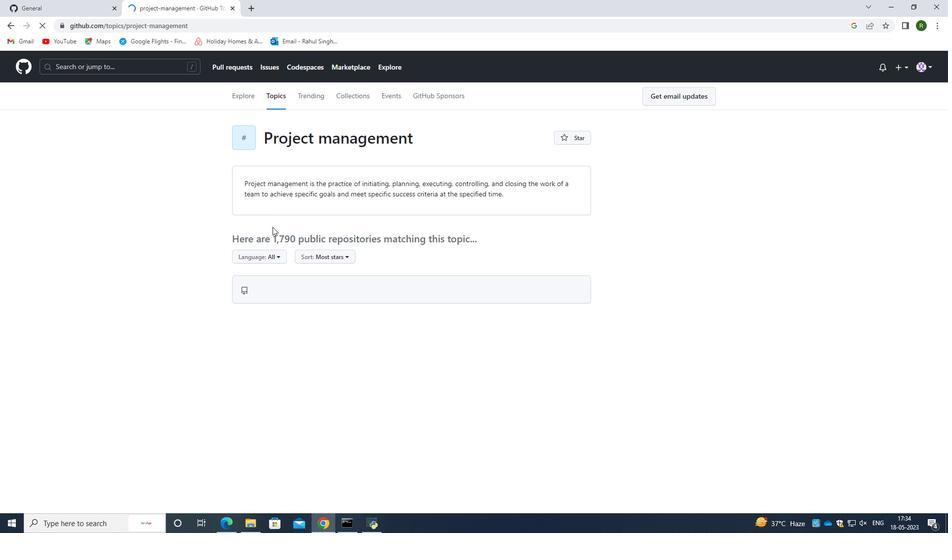 
Action: Mouse scrolled (281, 234) with delta (0, 0)
Screenshot: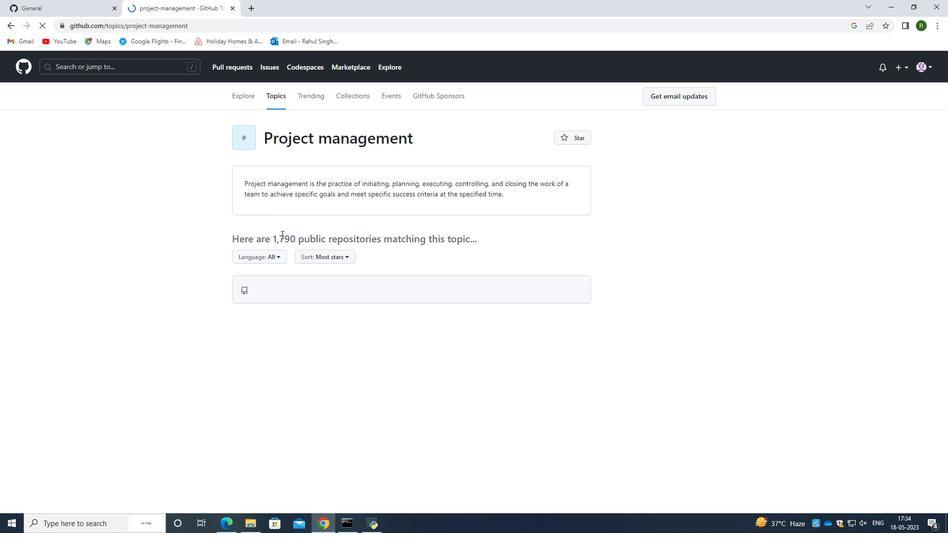 
Action: Mouse scrolled (281, 234) with delta (0, 0)
Screenshot: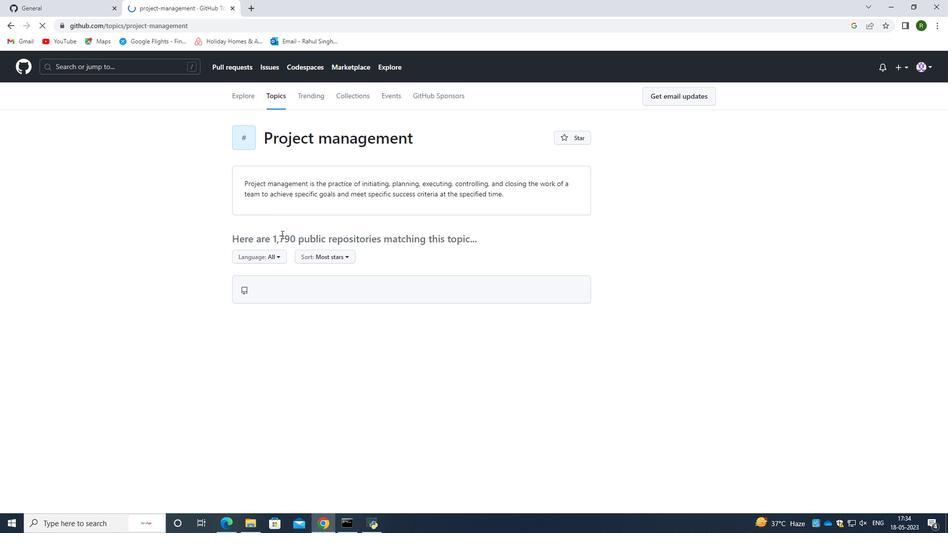 
Action: Mouse moved to (11, 25)
Screenshot: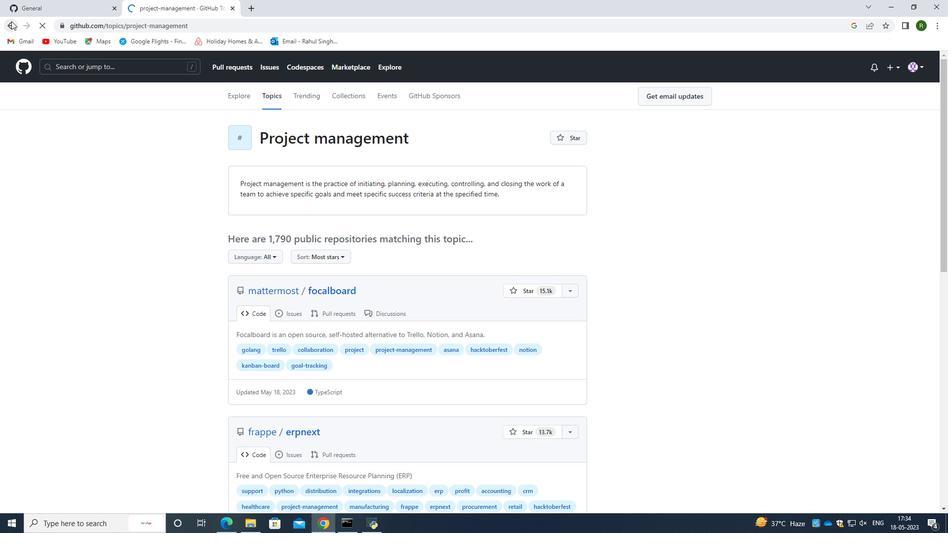 
Action: Mouse pressed left at (11, 25)
Screenshot: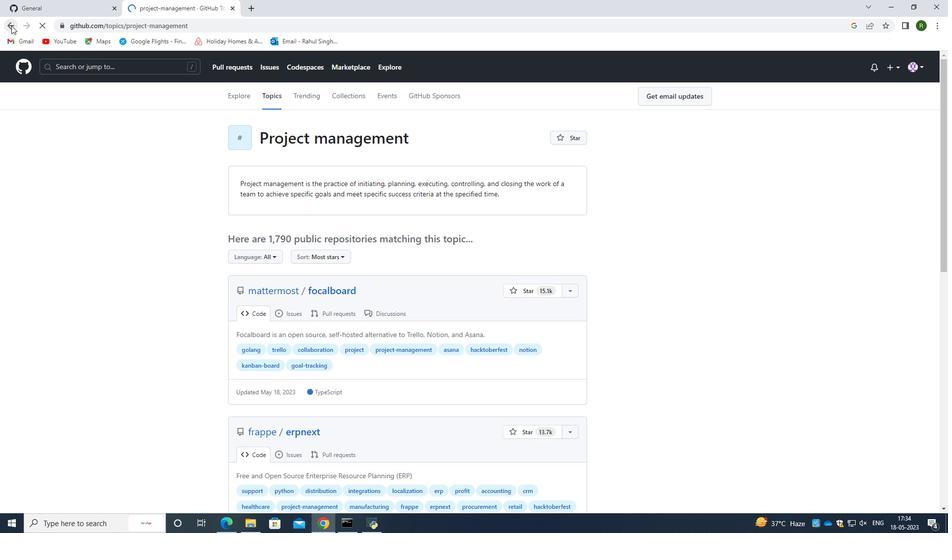
Action: Mouse moved to (204, 291)
Screenshot: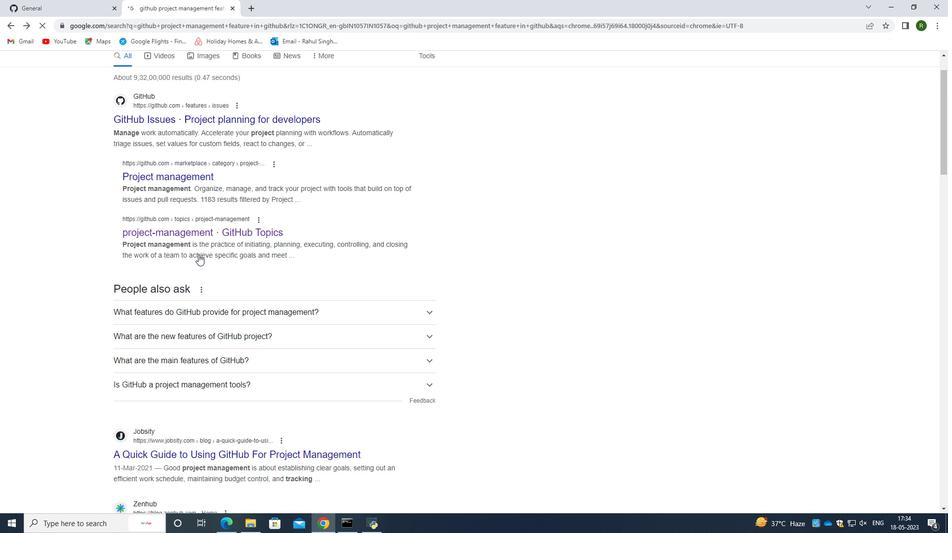 
Action: Mouse scrolled (204, 290) with delta (0, 0)
Screenshot: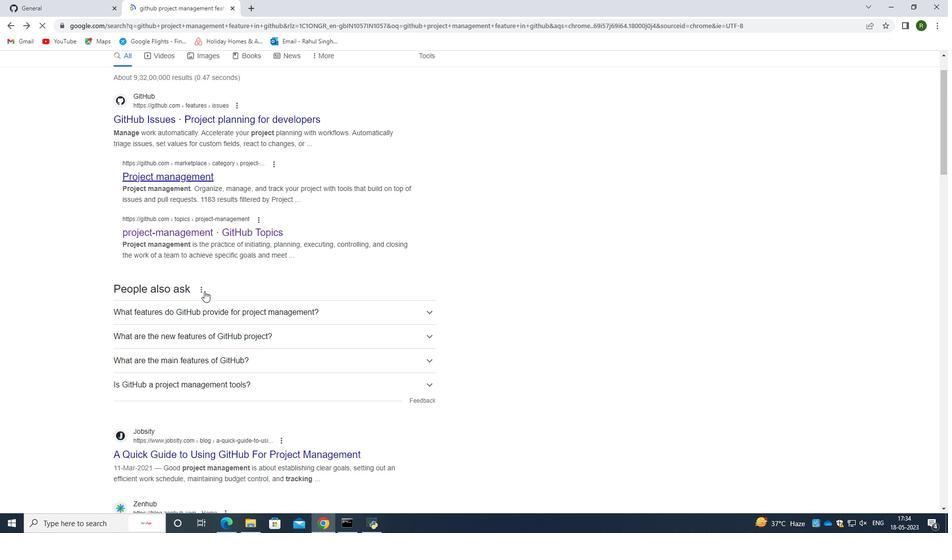 
Action: Mouse scrolled (204, 290) with delta (0, 0)
Screenshot: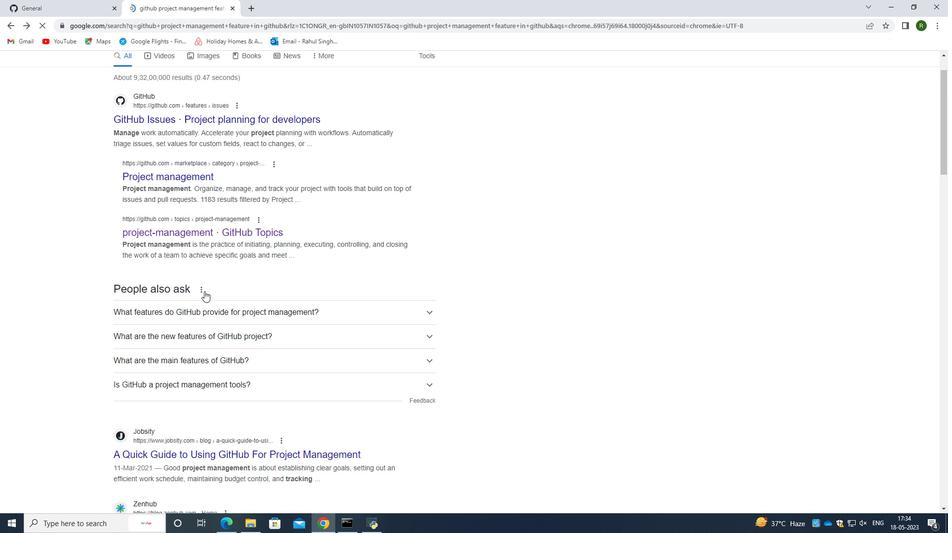 
Action: Mouse moved to (248, 219)
Screenshot: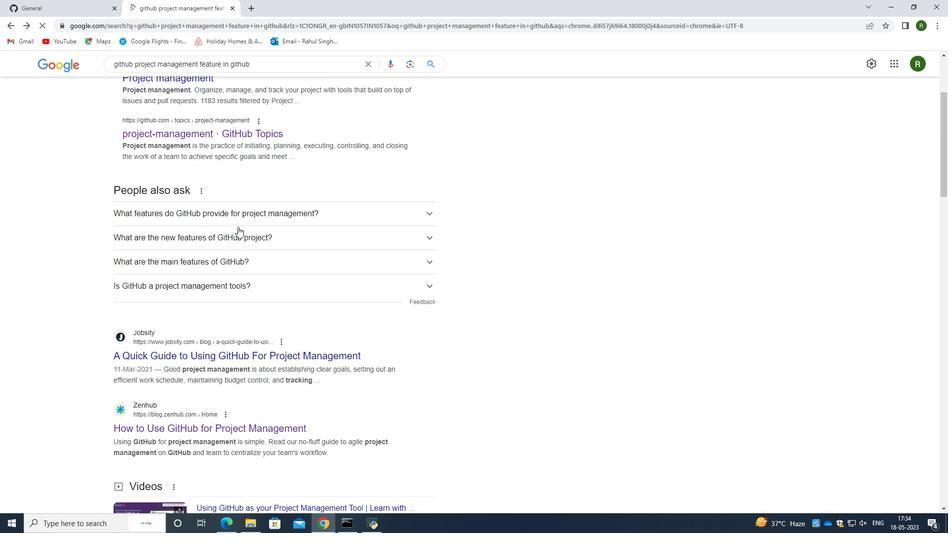 
Action: Mouse pressed left at (248, 219)
Screenshot: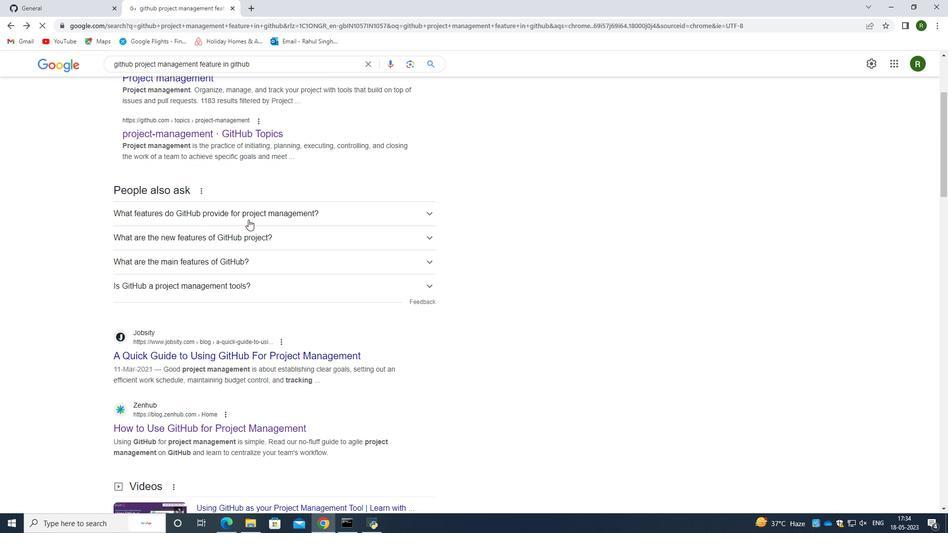 
Action: Mouse moved to (249, 218)
Screenshot: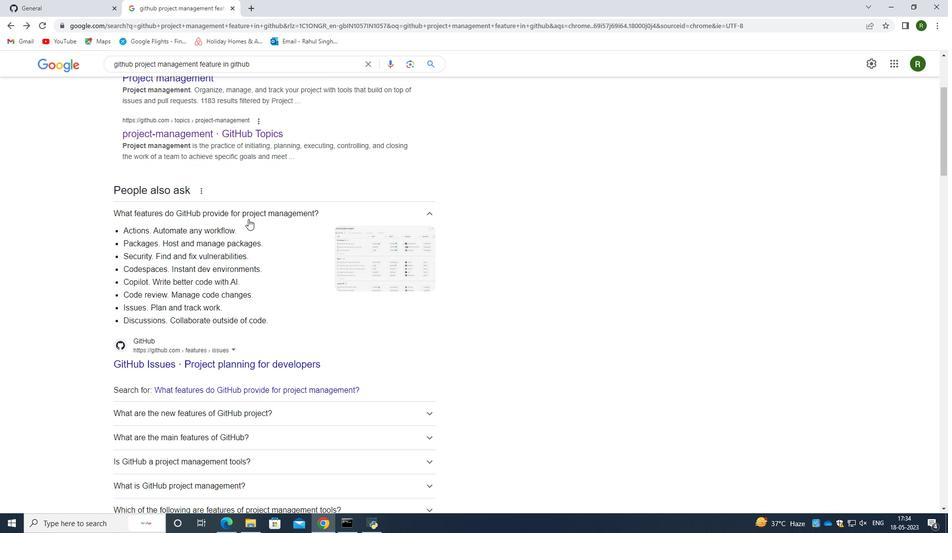 
Action: Mouse scrolled (249, 217) with delta (0, 0)
Screenshot: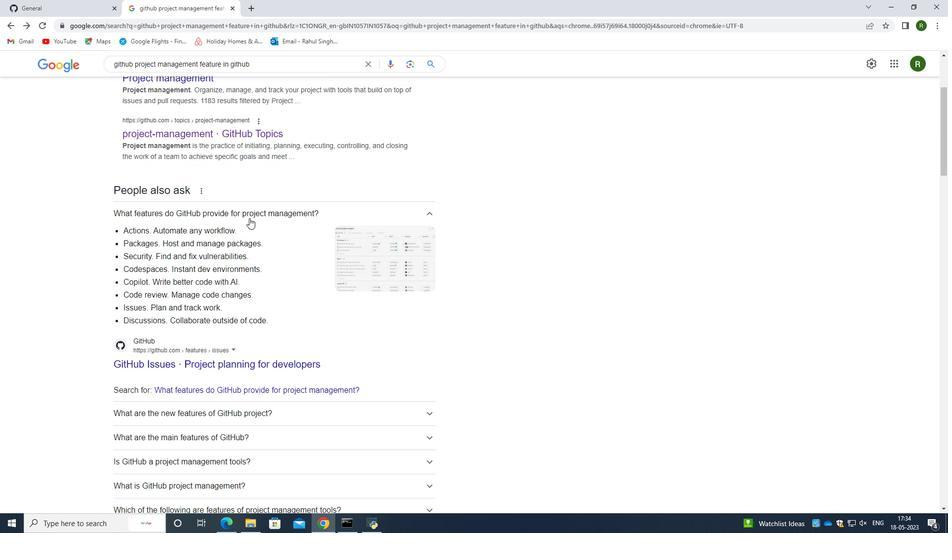 
Action: Mouse scrolled (249, 218) with delta (0, 0)
Screenshot: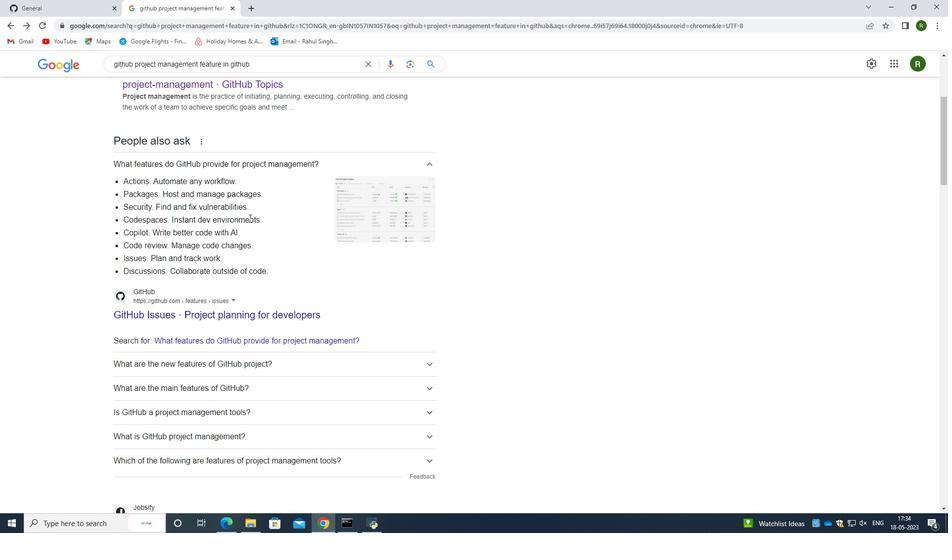 
Action: Mouse moved to (267, 234)
Screenshot: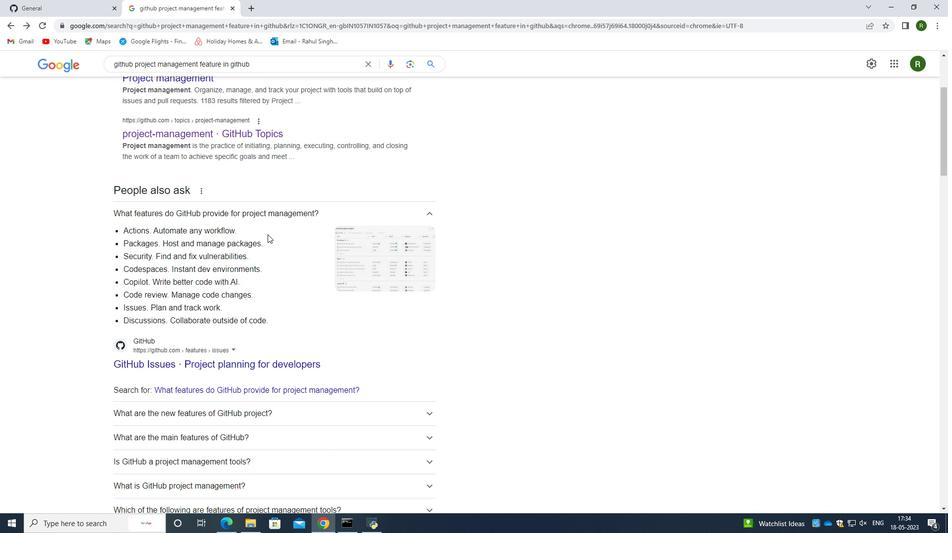 
Action: Mouse scrolled (267, 234) with delta (0, 0)
Screenshot: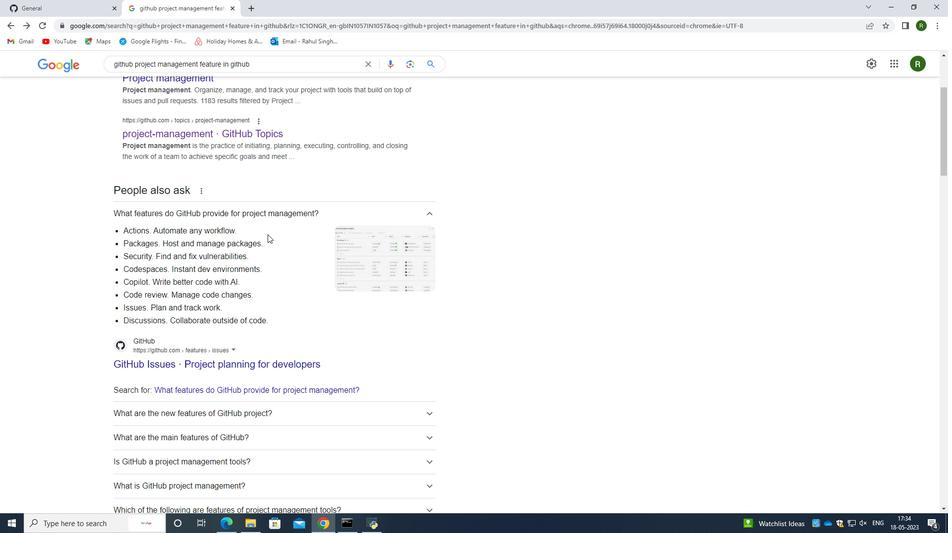 
Action: Mouse scrolled (267, 234) with delta (0, 0)
Screenshot: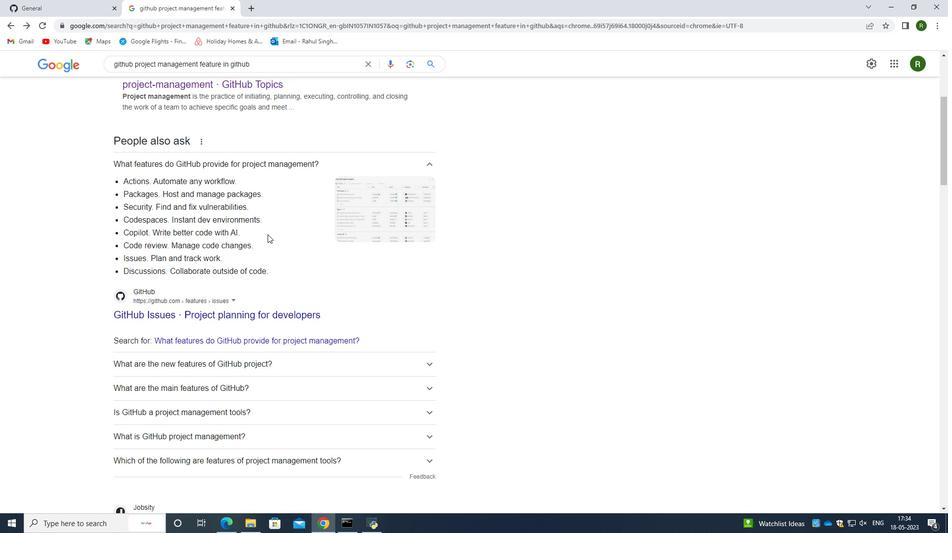 
Action: Mouse moved to (255, 270)
Screenshot: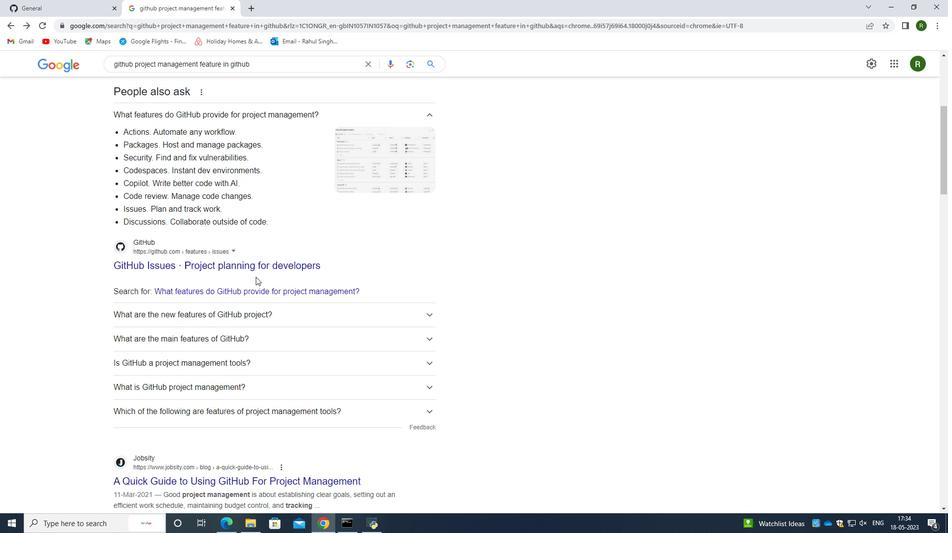 
Action: Mouse pressed left at (255, 270)
Screenshot: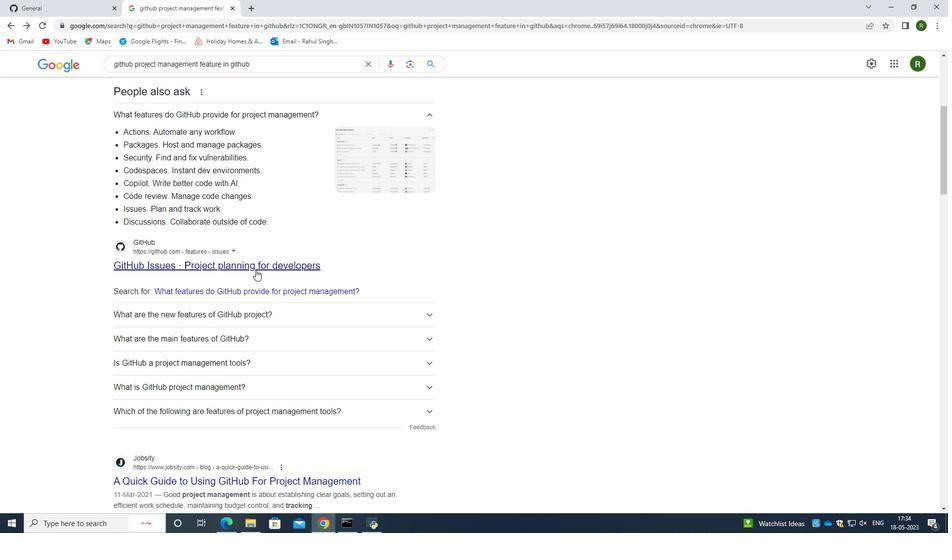 
Action: Mouse moved to (257, 269)
Screenshot: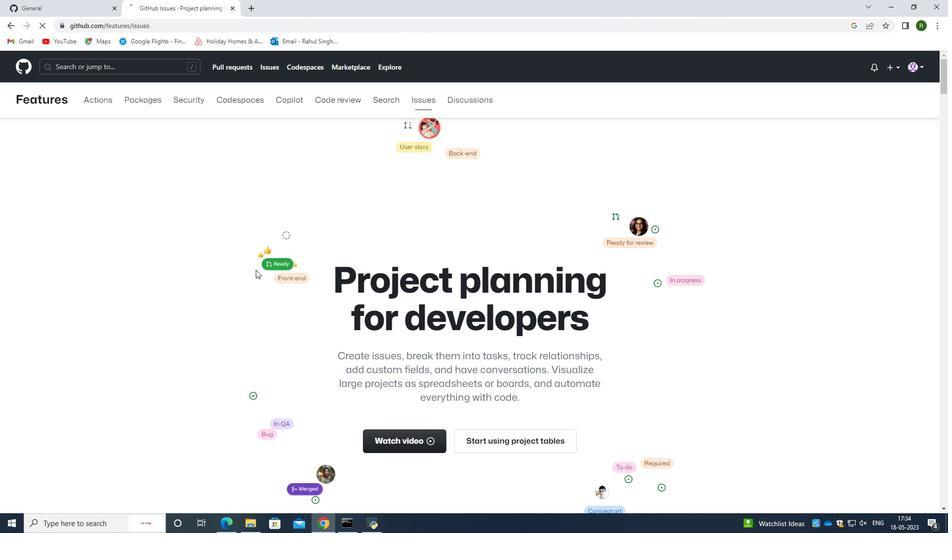 
Action: Mouse scrolled (257, 268) with delta (0, 0)
Screenshot: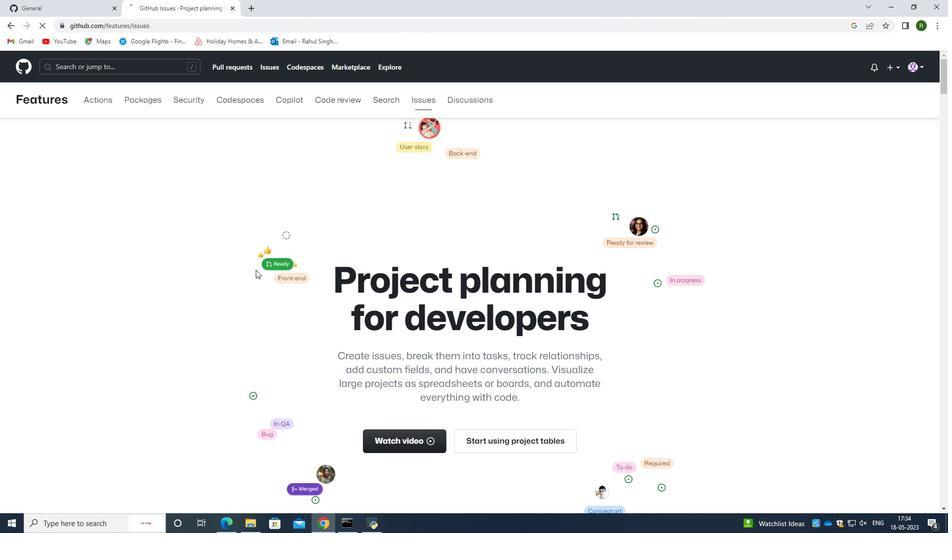 
Action: Mouse moved to (298, 264)
Screenshot: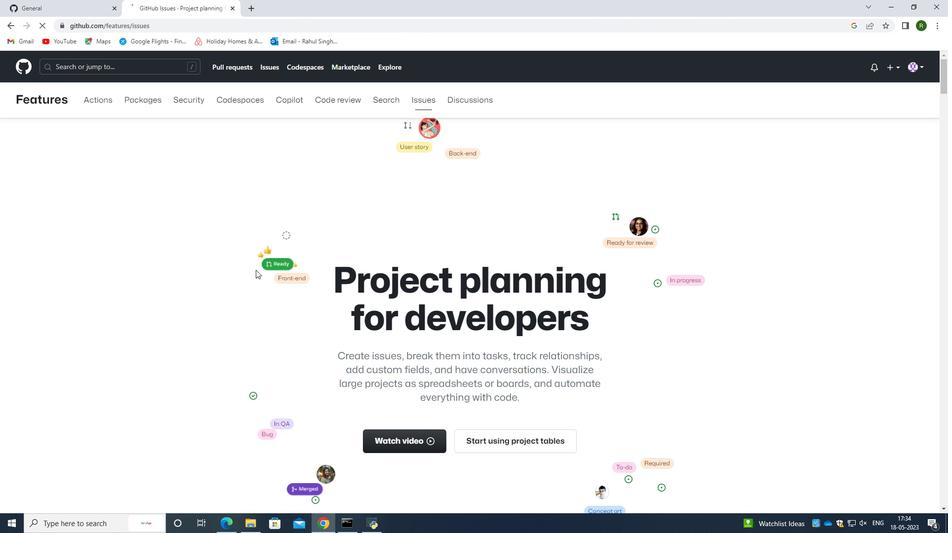 
Action: Mouse scrolled (298, 264) with delta (0, 0)
Screenshot: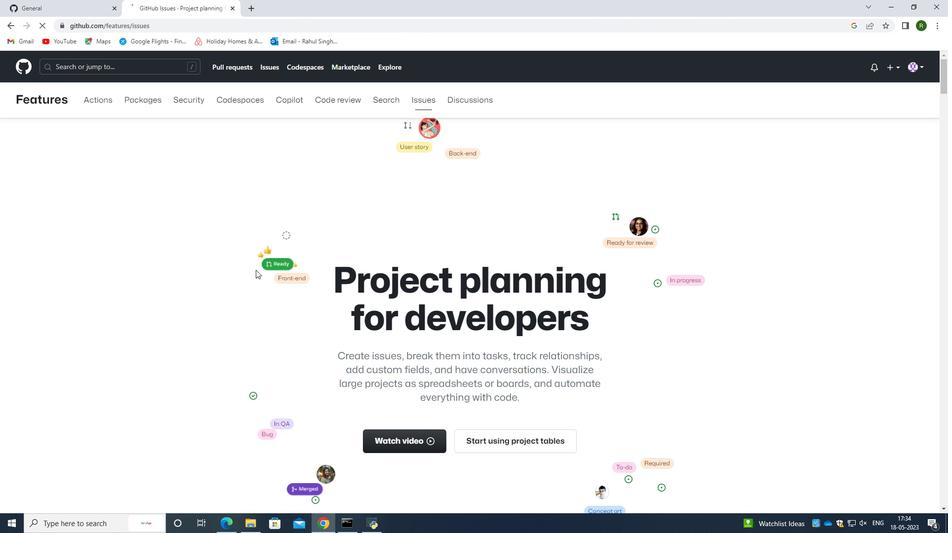 
Action: Mouse scrolled (298, 264) with delta (0, 0)
Screenshot: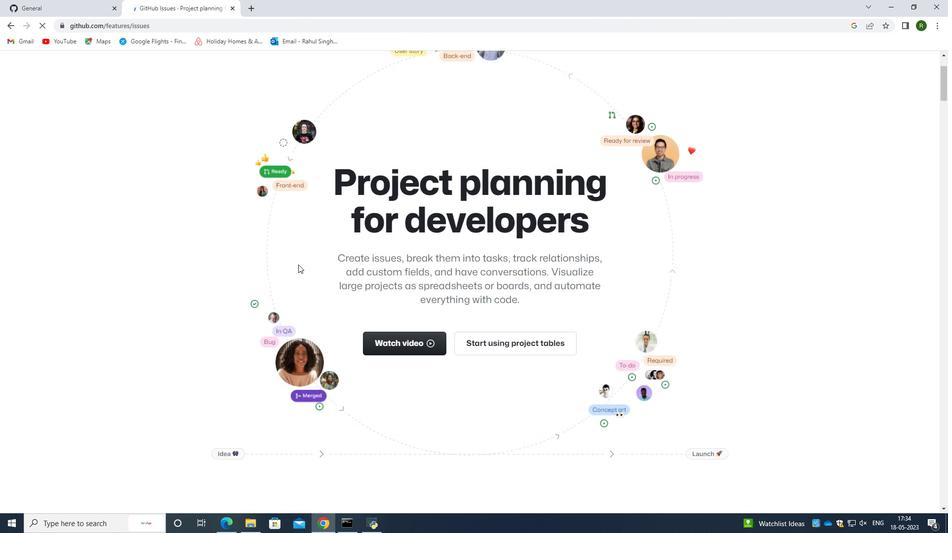 
Action: Mouse scrolled (298, 264) with delta (0, 0)
Screenshot: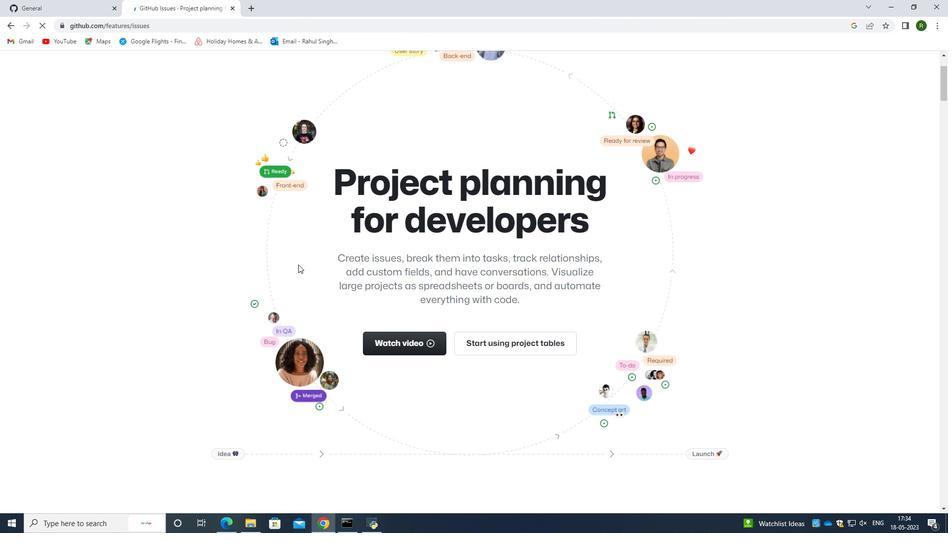 
Action: Mouse scrolled (298, 264) with delta (0, 0)
Screenshot: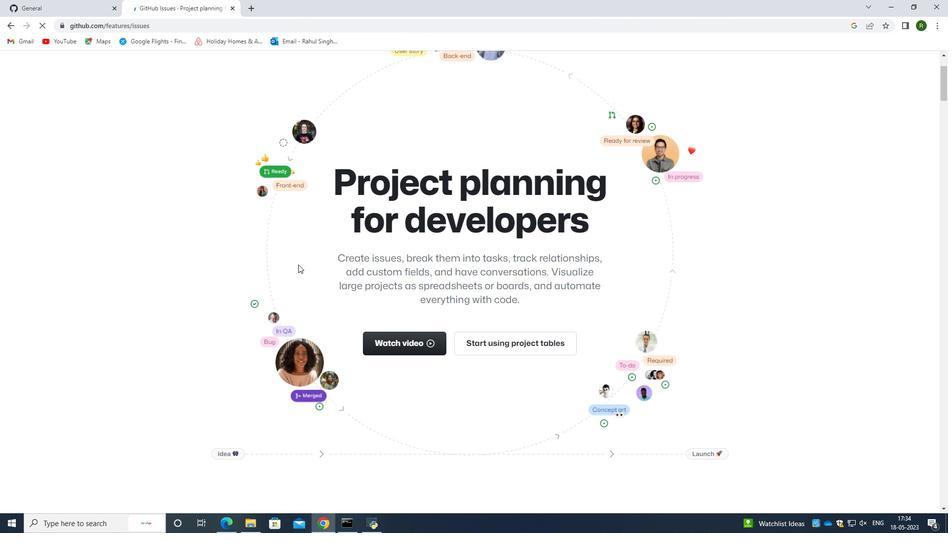
Action: Mouse scrolled (298, 264) with delta (0, 0)
Screenshot: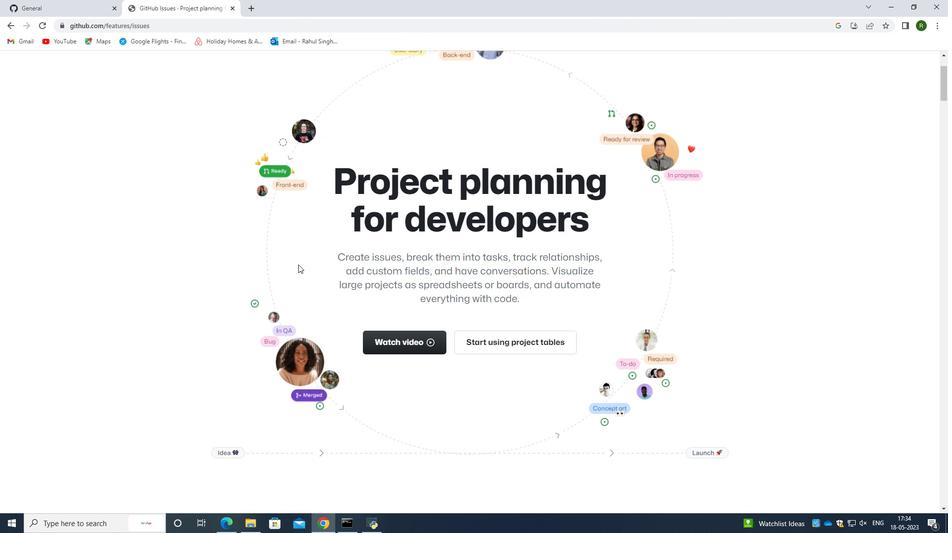
Action: Mouse scrolled (298, 264) with delta (0, 0)
Screenshot: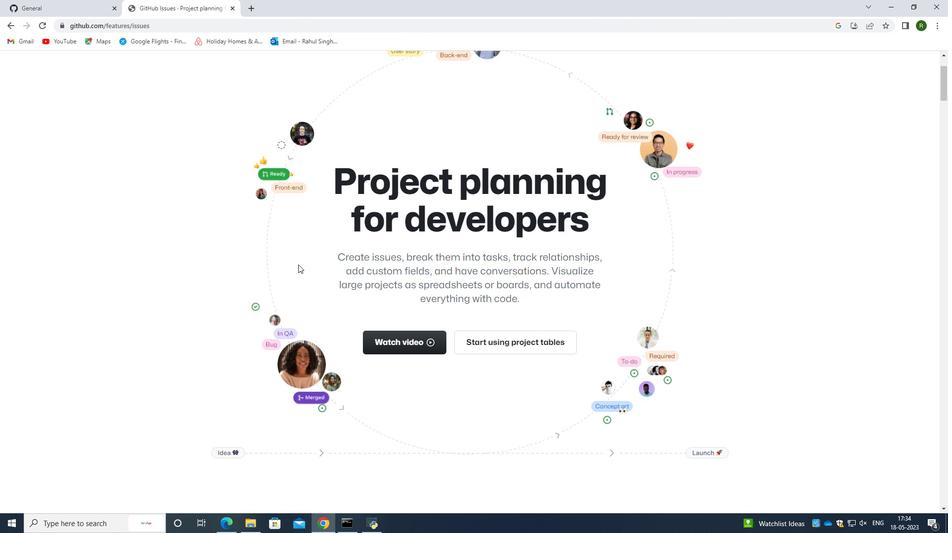 
Action: Mouse scrolled (298, 264) with delta (0, 0)
Screenshot: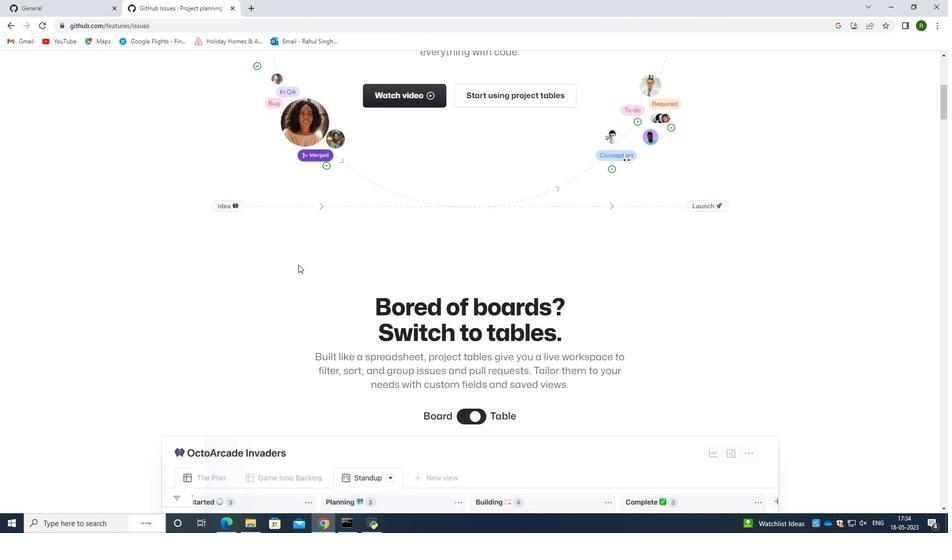 
Action: Mouse scrolled (298, 264) with delta (0, 0)
Screenshot: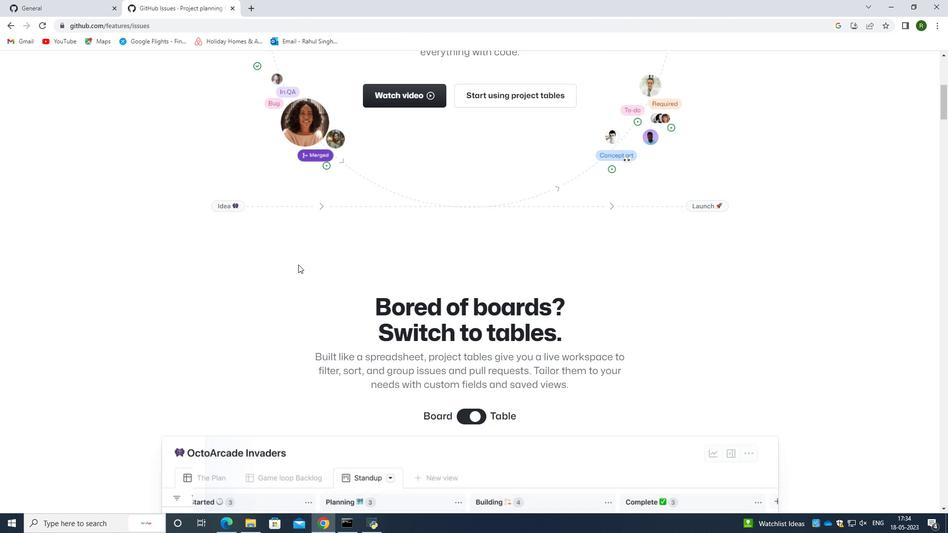 
Action: Mouse scrolled (298, 264) with delta (0, 0)
Screenshot: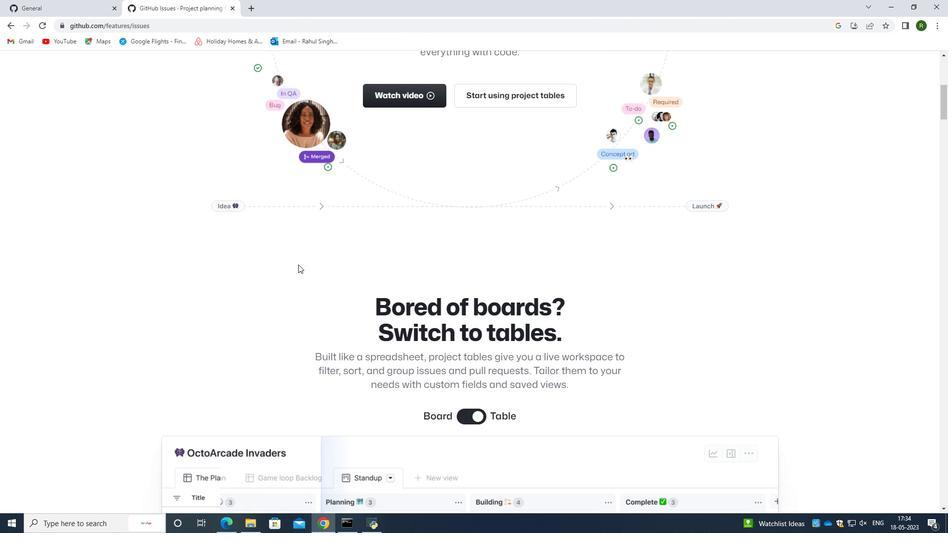 
Action: Mouse scrolled (298, 264) with delta (0, 0)
Screenshot: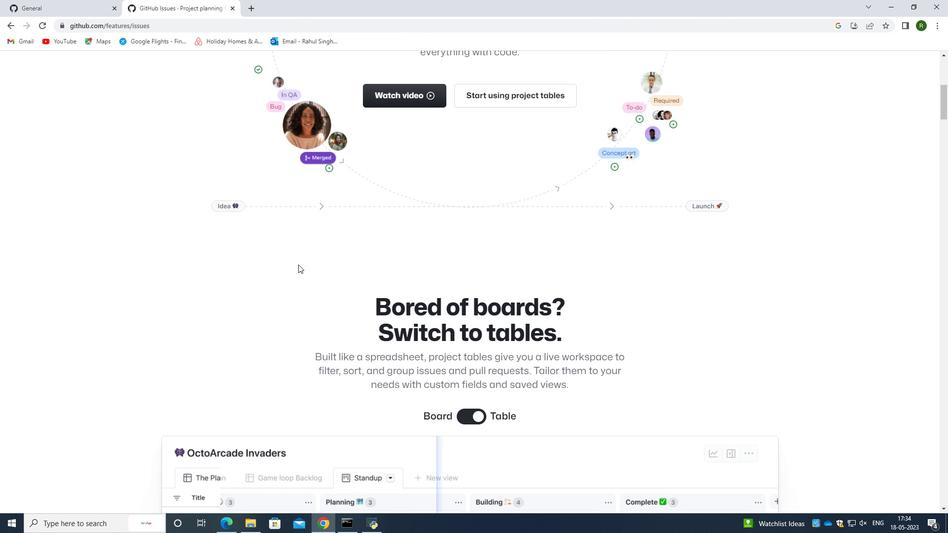 
Action: Mouse scrolled (298, 264) with delta (0, 0)
Screenshot: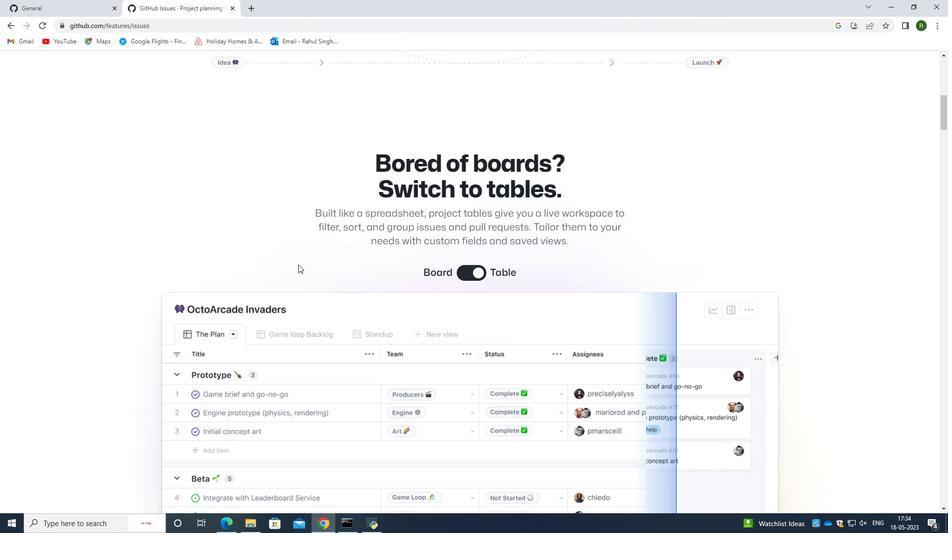 
Action: Mouse scrolled (298, 264) with delta (0, 0)
Screenshot: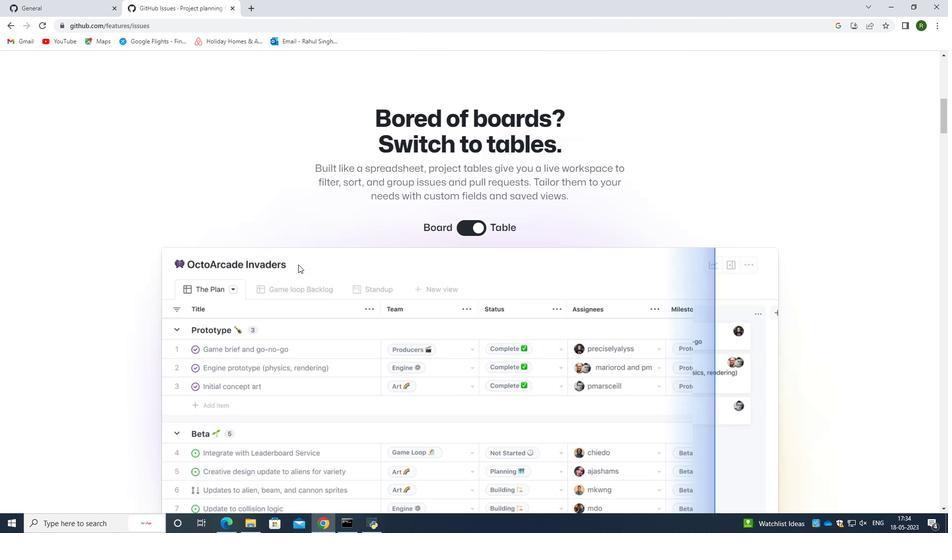 
Action: Mouse scrolled (298, 264) with delta (0, 0)
Screenshot: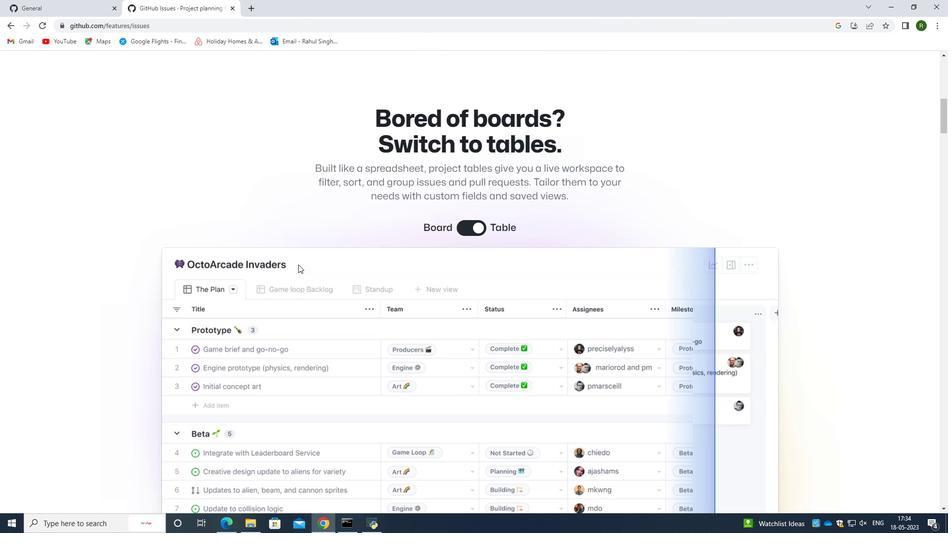 
Action: Mouse scrolled (298, 264) with delta (0, 0)
Screenshot: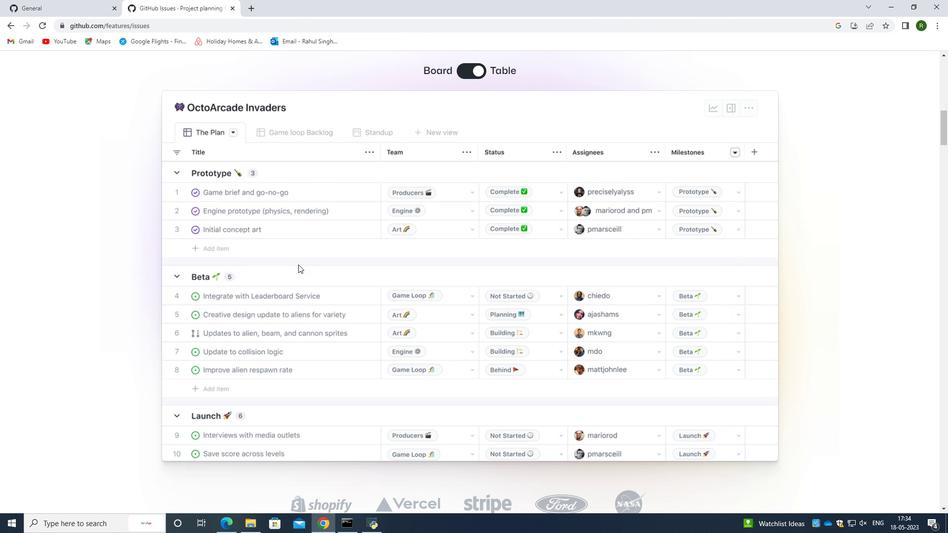 
Action: Mouse scrolled (298, 264) with delta (0, 0)
Screenshot: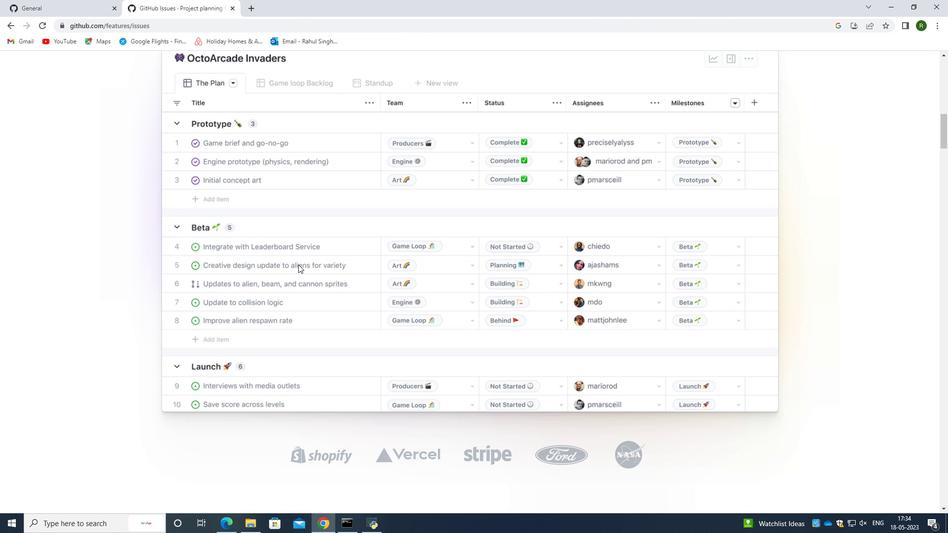 
Action: Mouse scrolled (298, 264) with delta (0, 0)
Screenshot: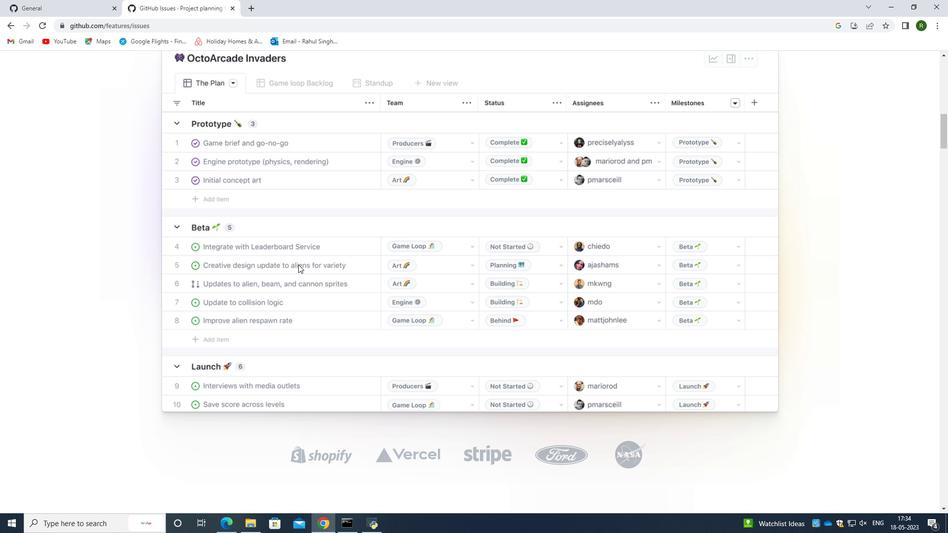 
Action: Mouse scrolled (298, 264) with delta (0, 0)
Screenshot: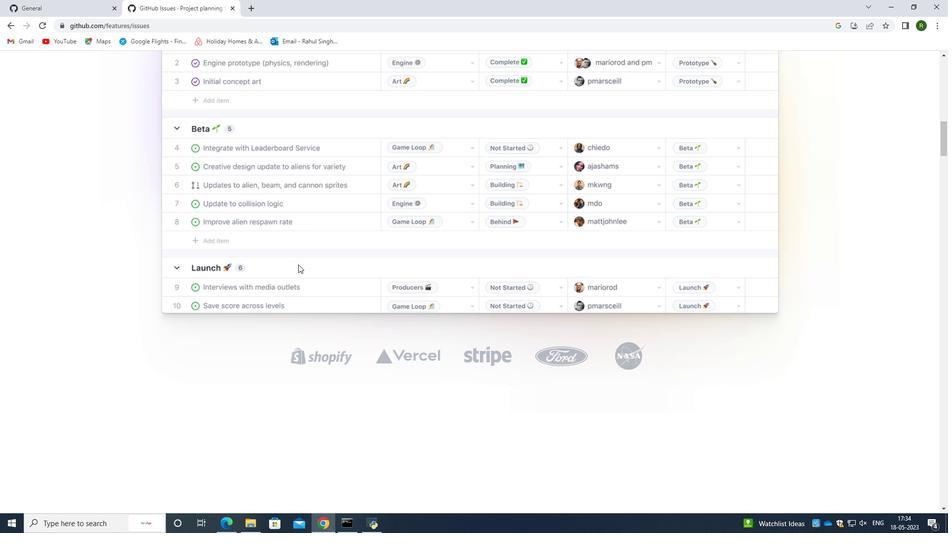 
Action: Mouse scrolled (298, 264) with delta (0, 0)
Screenshot: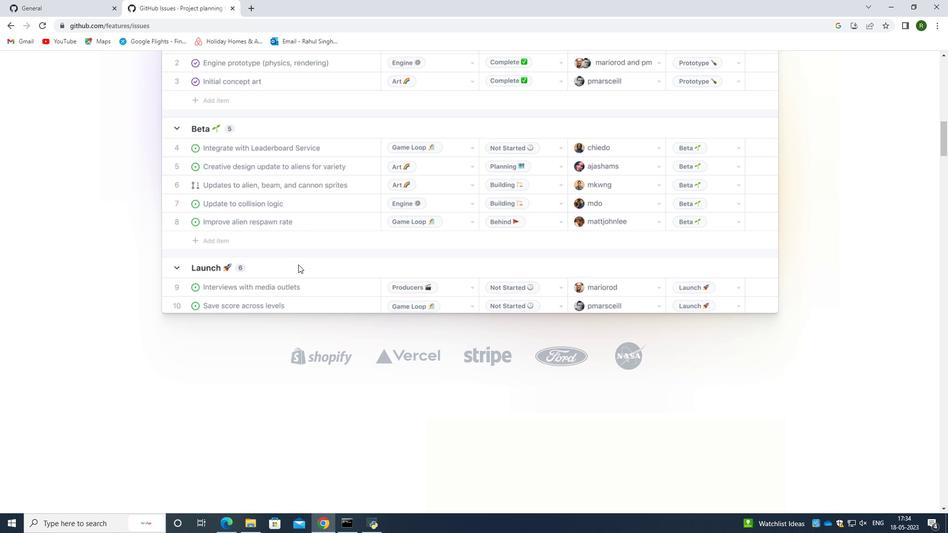 
Action: Mouse scrolled (298, 264) with delta (0, 0)
Screenshot: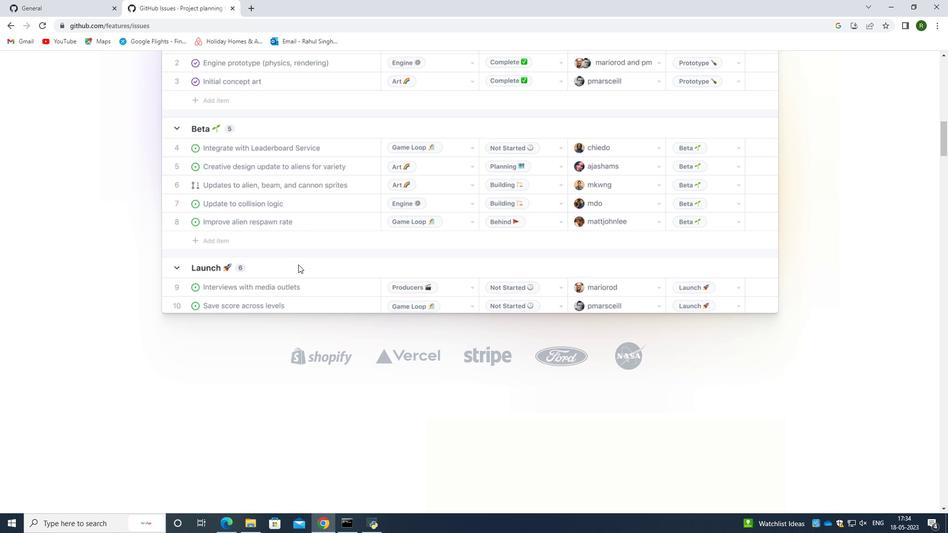 
Action: Mouse scrolled (298, 264) with delta (0, 0)
Screenshot: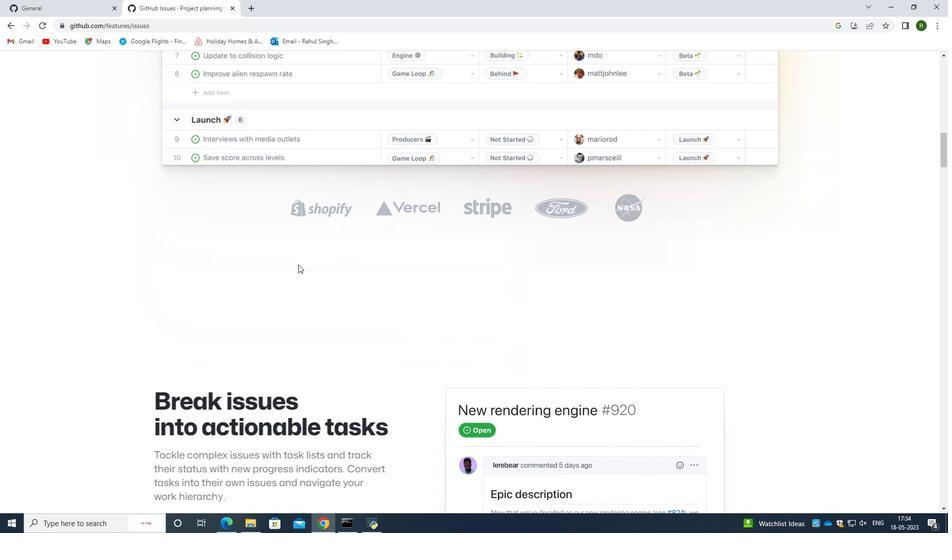 
Action: Mouse scrolled (298, 264) with delta (0, 0)
Screenshot: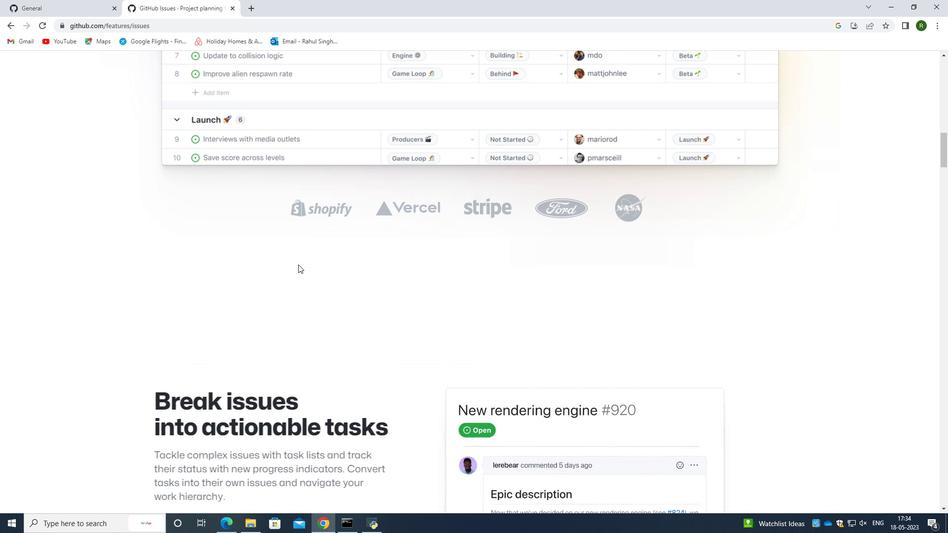 
Action: Mouse scrolled (298, 264) with delta (0, 0)
Screenshot: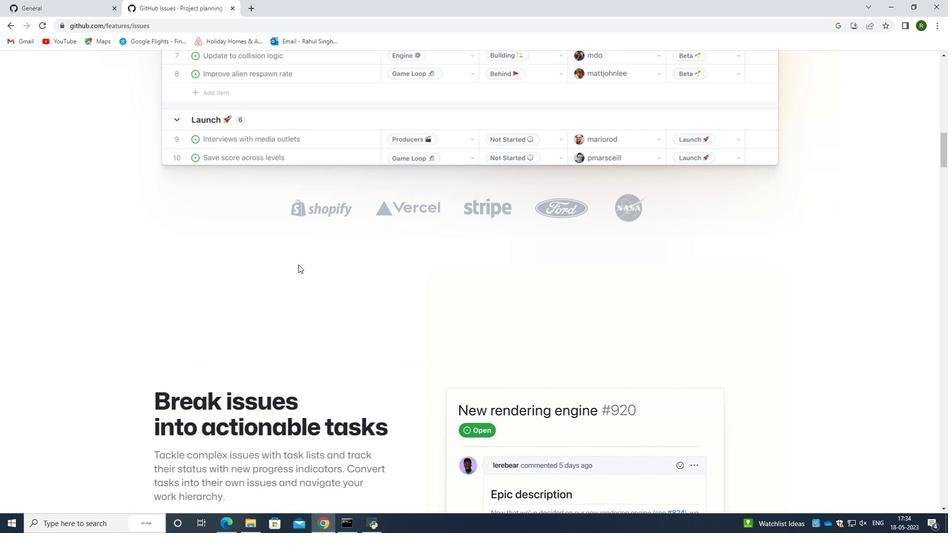 
Action: Mouse scrolled (298, 264) with delta (0, 0)
Screenshot: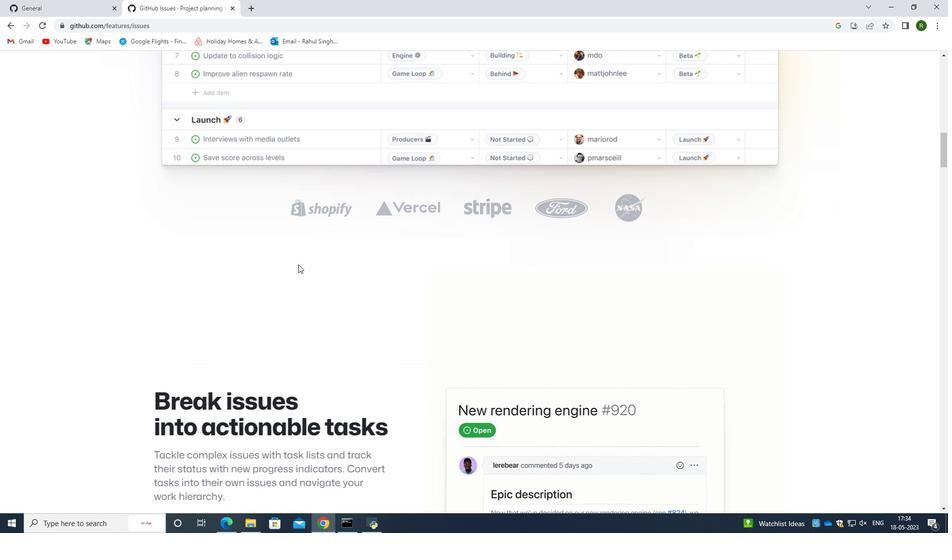 
Action: Mouse scrolled (298, 264) with delta (0, 0)
Screenshot: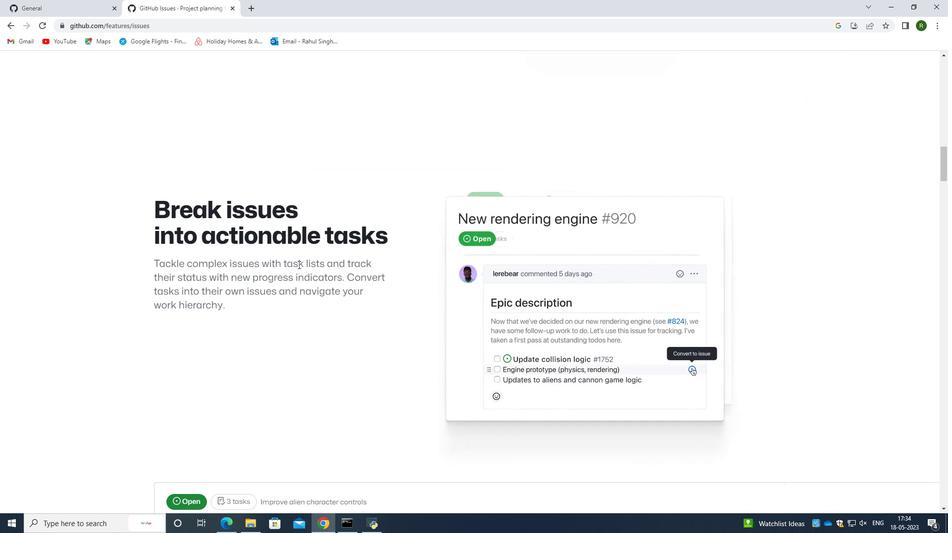 
Action: Mouse scrolled (298, 264) with delta (0, 0)
Screenshot: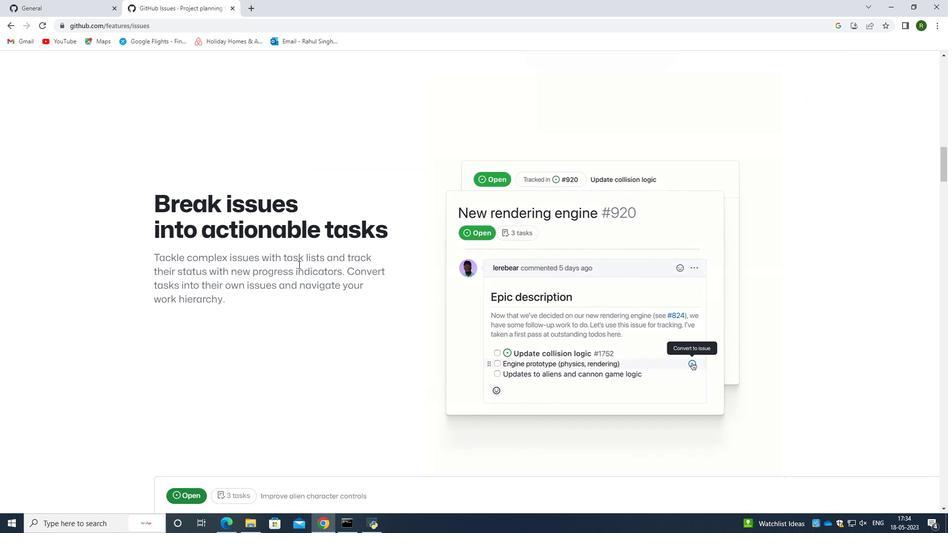 
Action: Mouse moved to (298, 264)
Screenshot: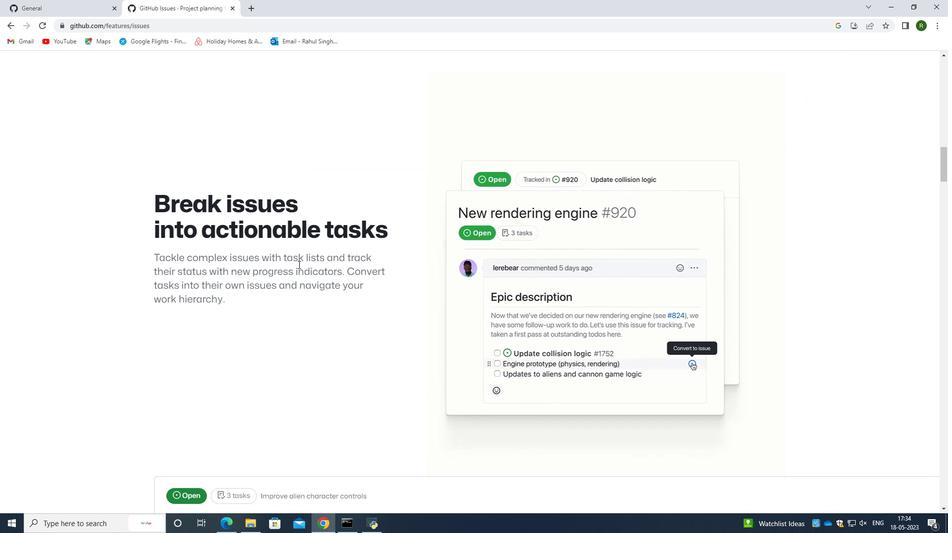 
Action: Mouse scrolled (298, 264) with delta (0, 0)
Screenshot: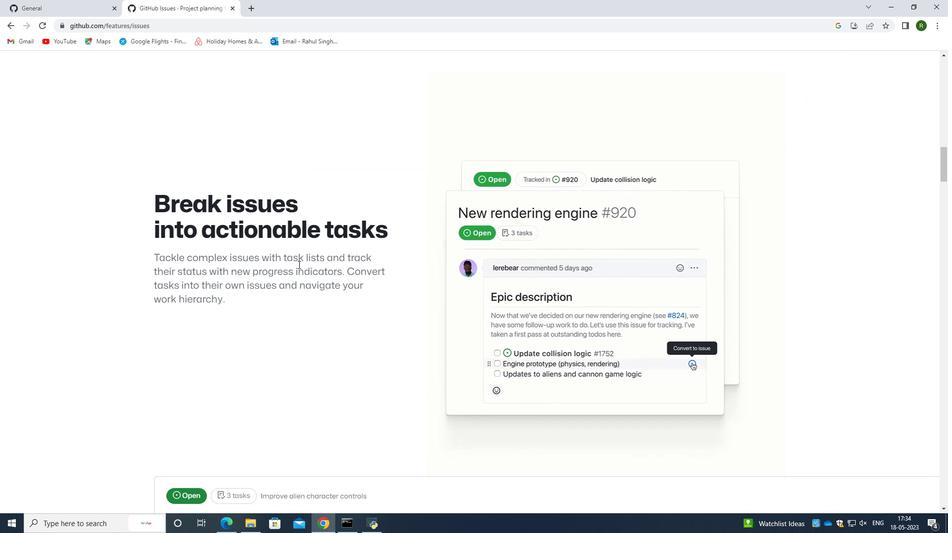 
Action: Mouse scrolled (298, 264) with delta (0, 0)
Screenshot: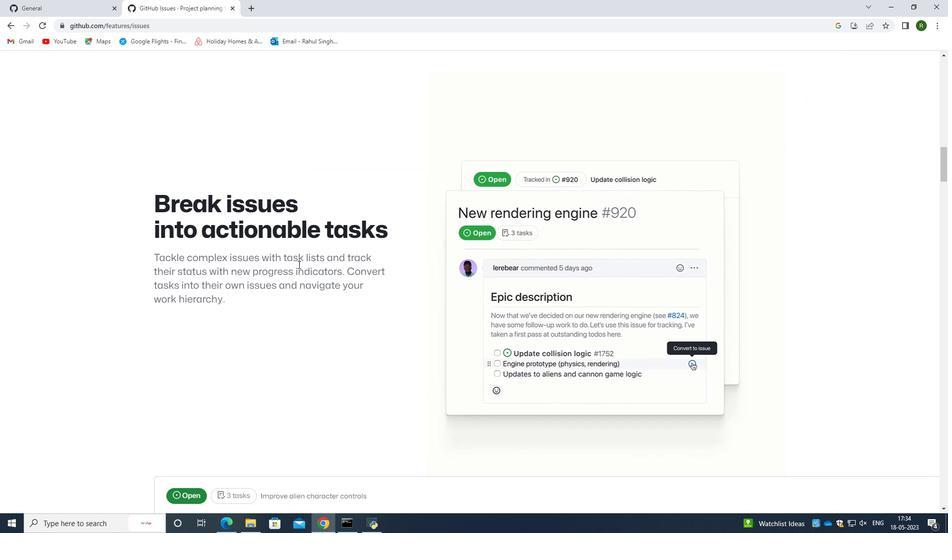 
Action: Mouse scrolled (298, 264) with delta (0, 0)
Screenshot: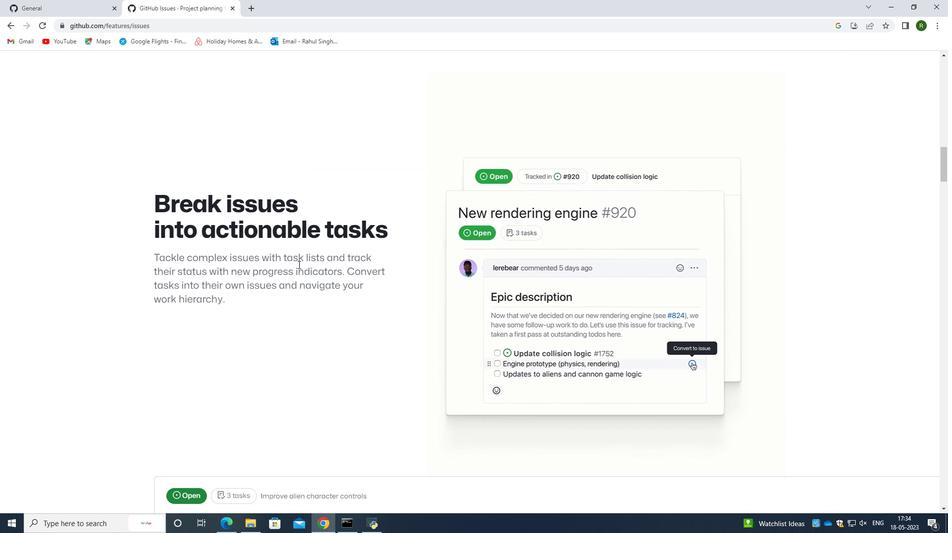 
Action: Mouse scrolled (298, 264) with delta (0, 0)
Screenshot: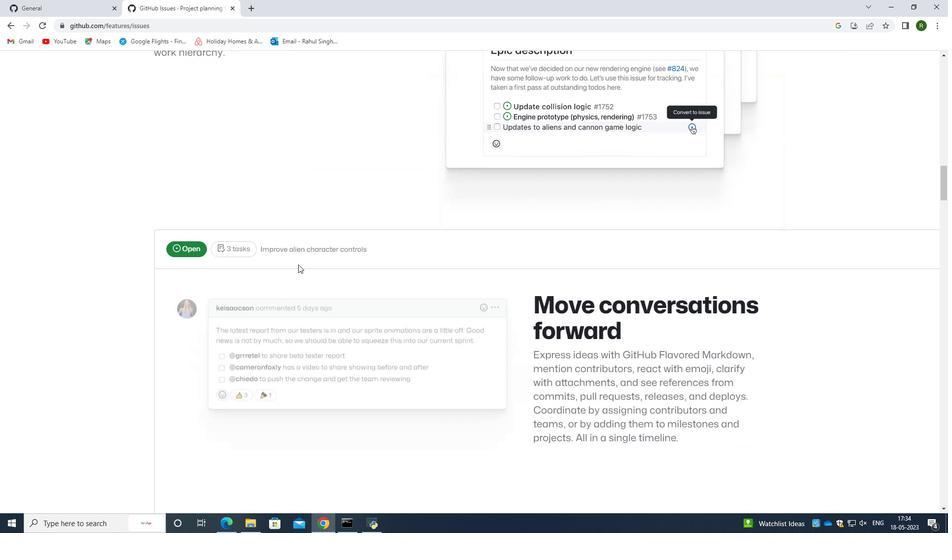 
Action: Mouse scrolled (298, 264) with delta (0, 0)
Screenshot: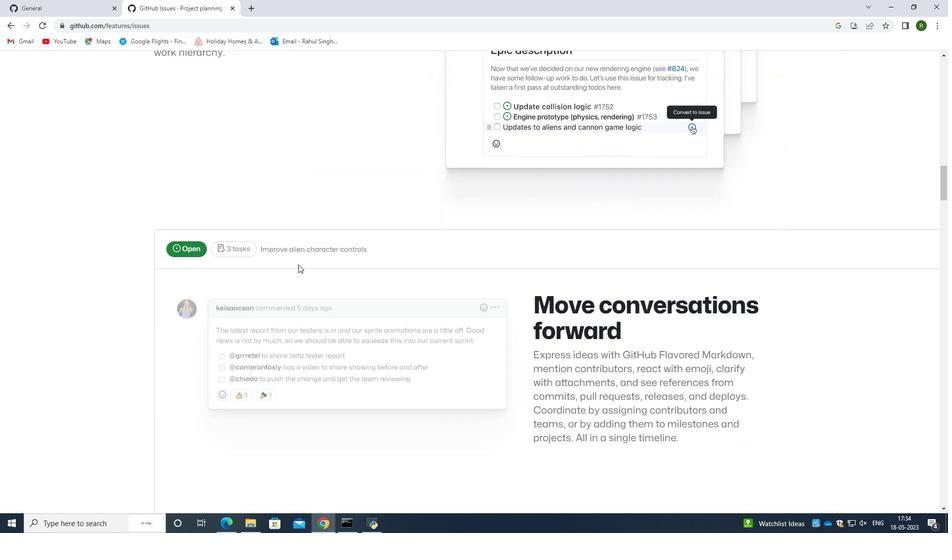 
Action: Mouse scrolled (298, 264) with delta (0, 0)
Screenshot: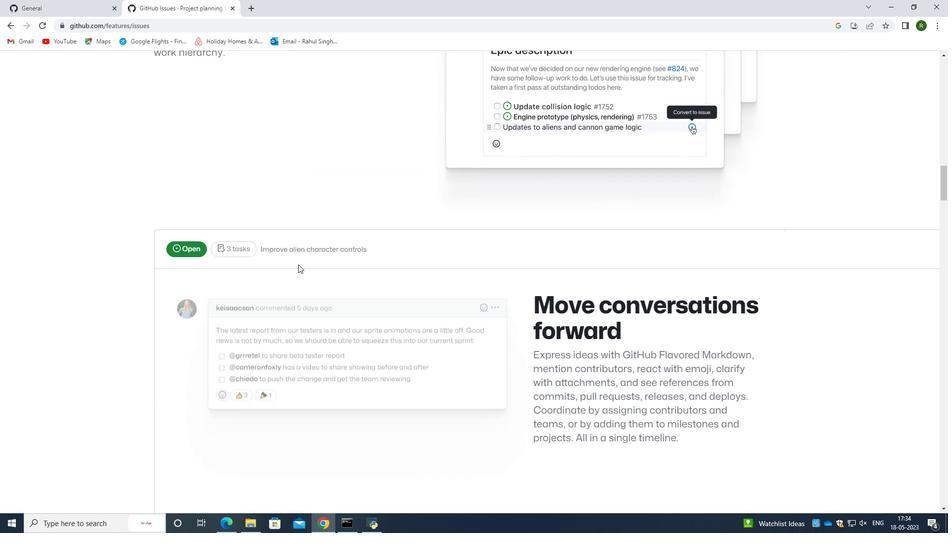 
Action: Mouse scrolled (298, 264) with delta (0, 0)
Screenshot: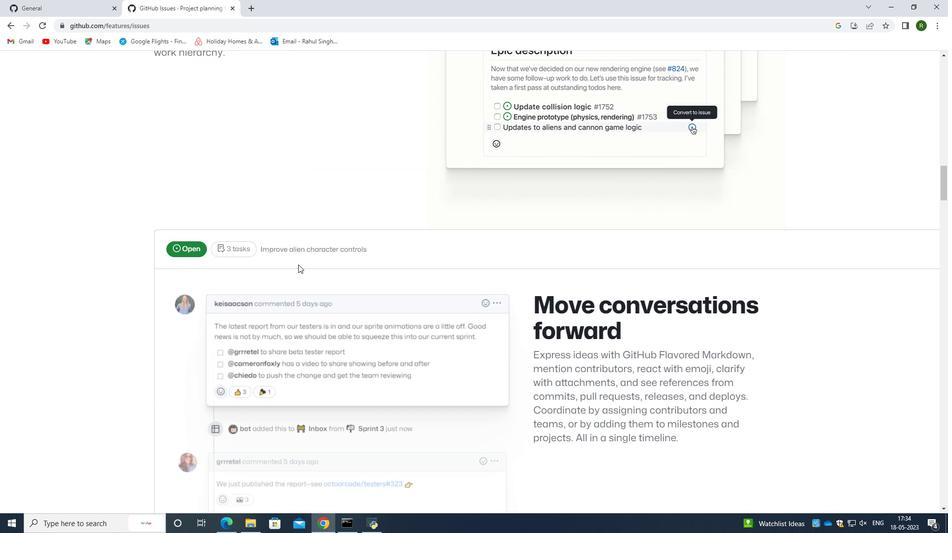 
Action: Mouse scrolled (298, 264) with delta (0, 0)
Screenshot: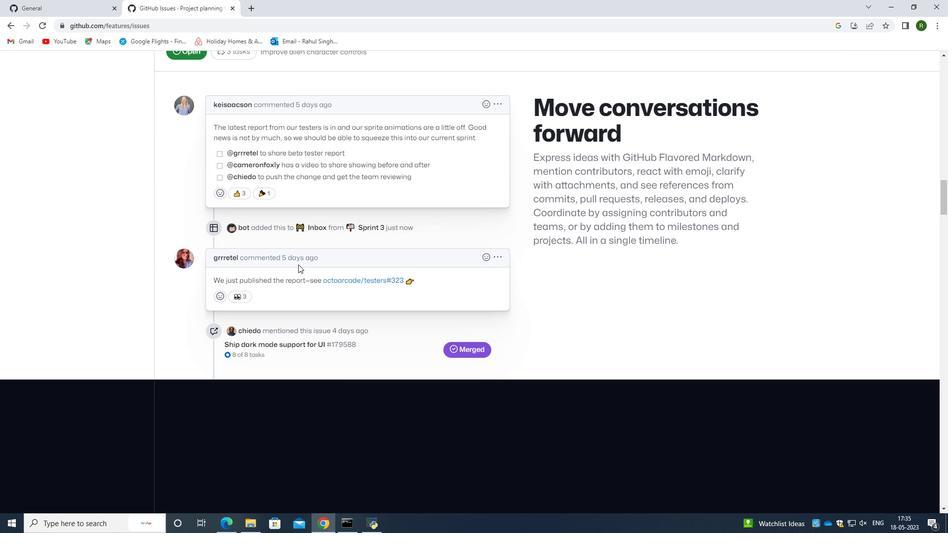 
Action: Mouse scrolled (298, 264) with delta (0, 0)
Screenshot: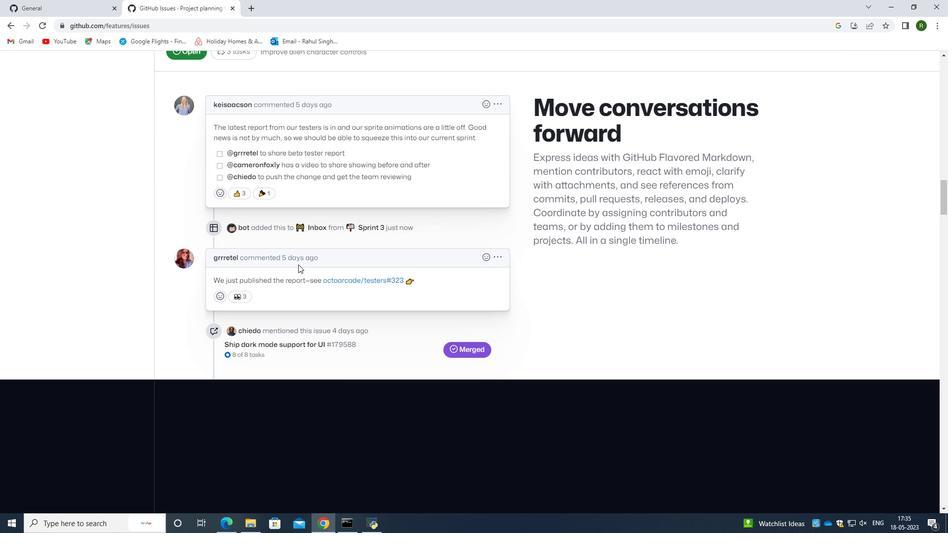 
Action: Mouse scrolled (298, 264) with delta (0, 0)
Screenshot: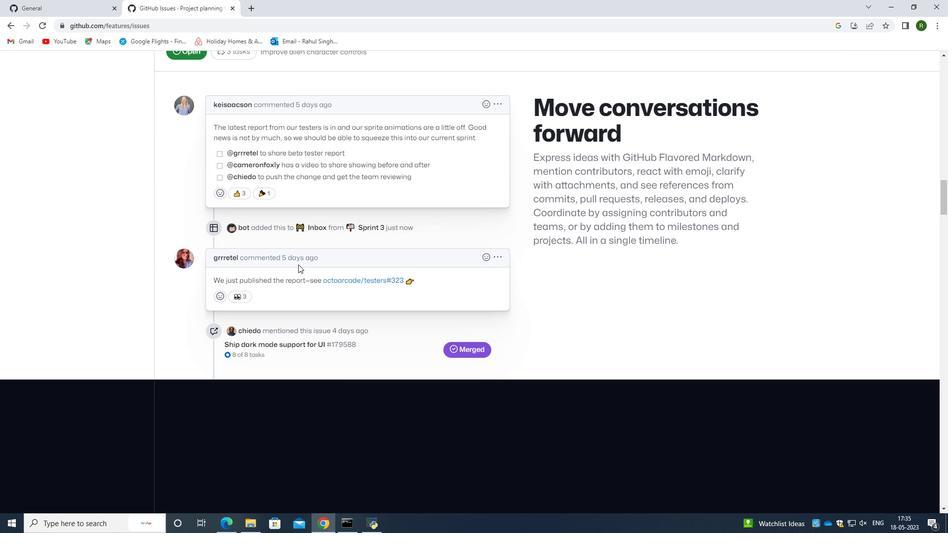 
Action: Mouse scrolled (298, 264) with delta (0, 0)
Screenshot: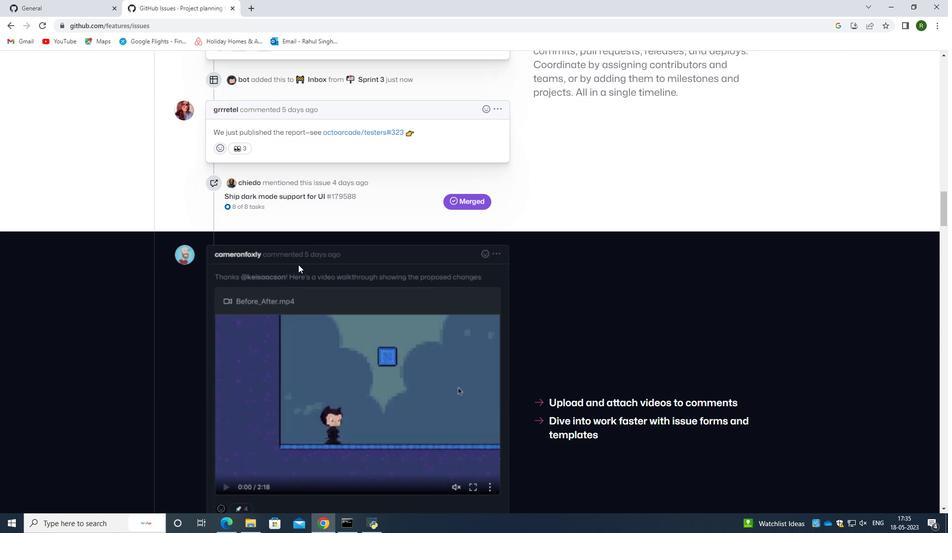 
Action: Mouse scrolled (298, 264) with delta (0, 0)
Screenshot: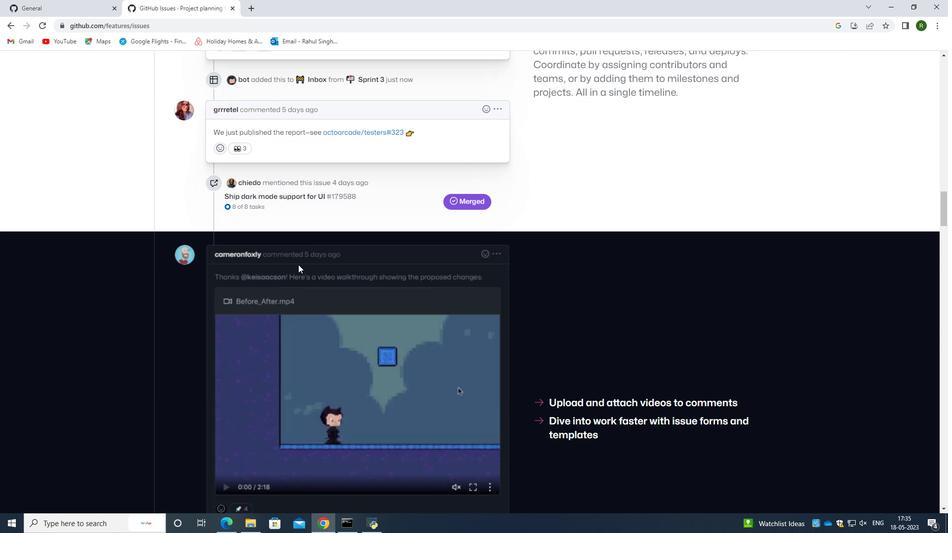 
Action: Mouse scrolled (298, 264) with delta (0, 0)
Screenshot: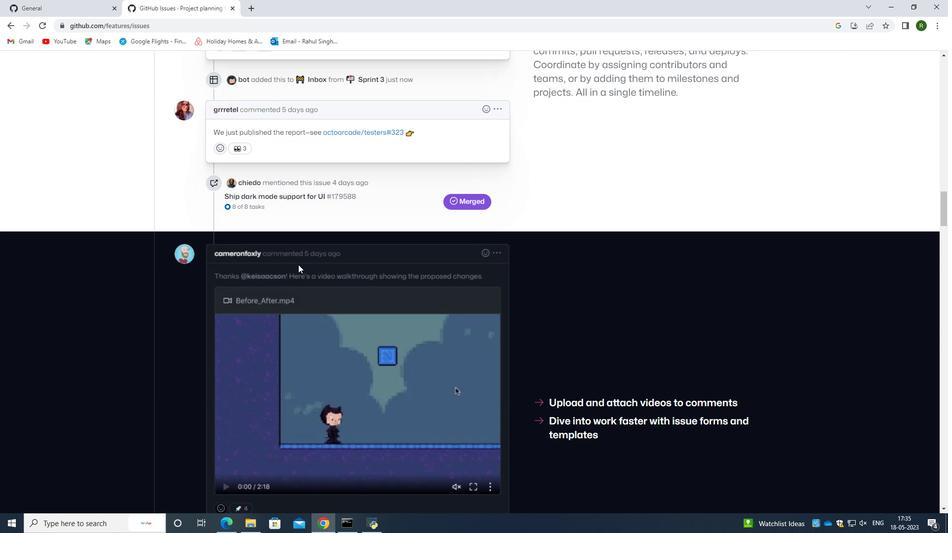 
Action: Mouse scrolled (298, 264) with delta (0, 0)
Screenshot: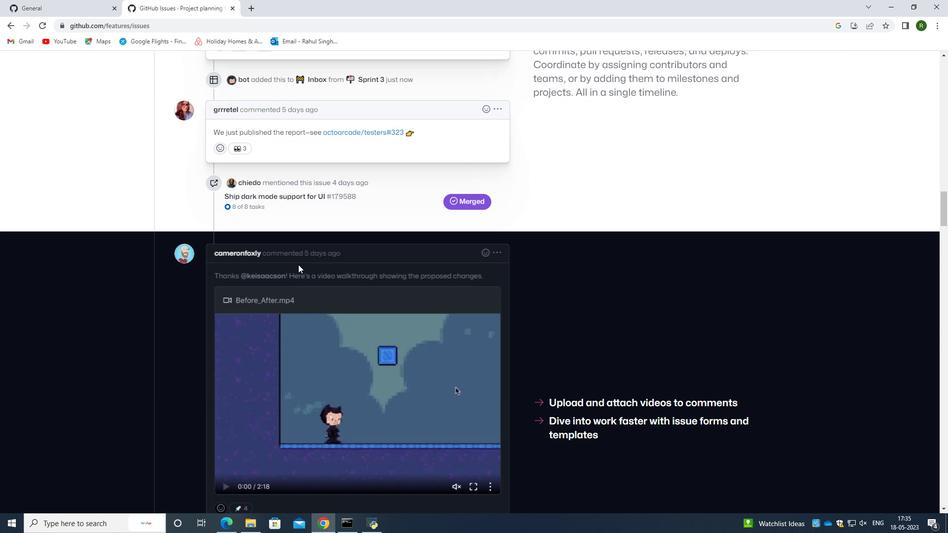 
Action: Mouse scrolled (298, 265) with delta (0, 0)
Screenshot: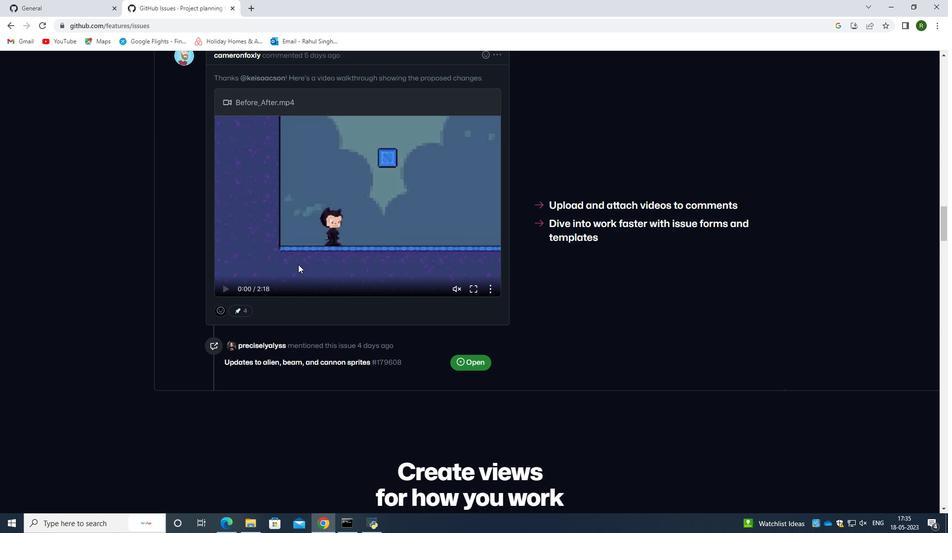 
Action: Mouse moved to (298, 264)
Screenshot: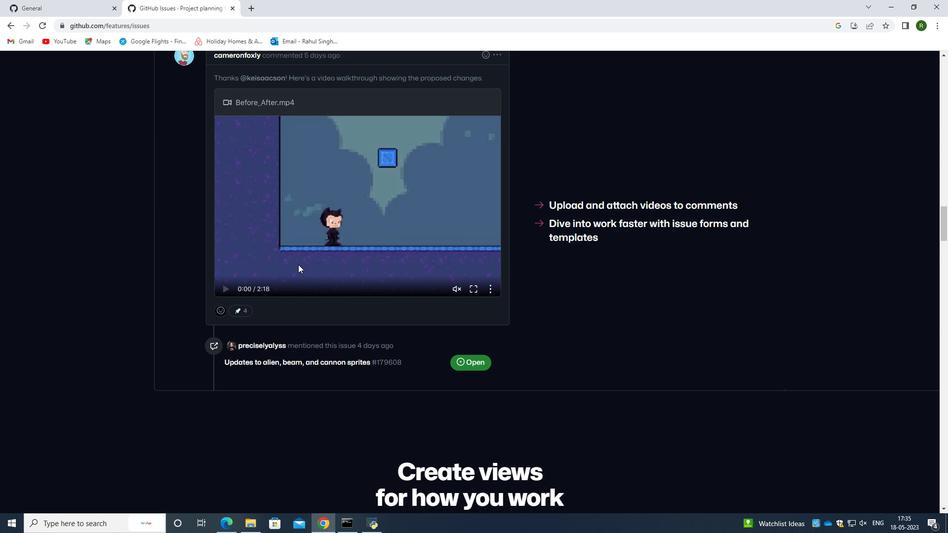 
Action: Mouse scrolled (298, 265) with delta (0, 0)
Screenshot: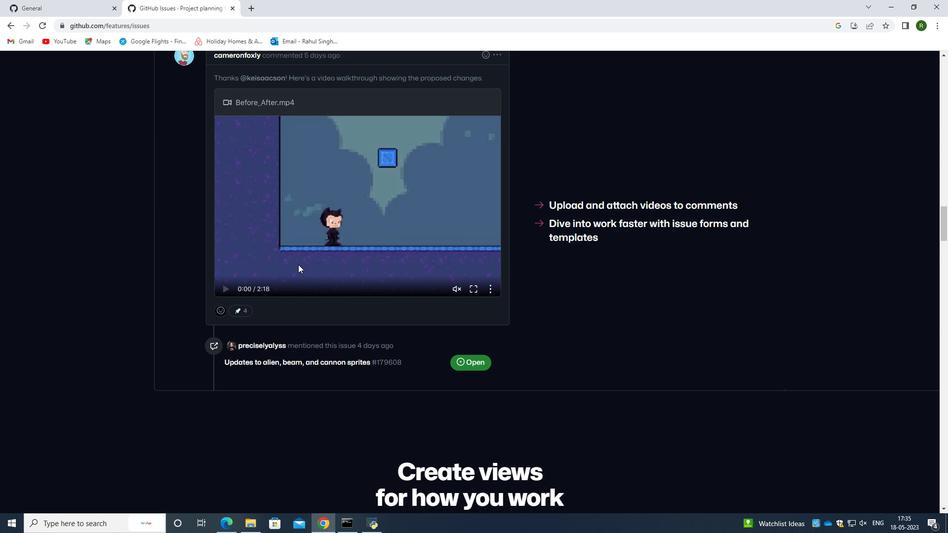 
Action: Mouse scrolled (298, 265) with delta (0, 0)
Screenshot: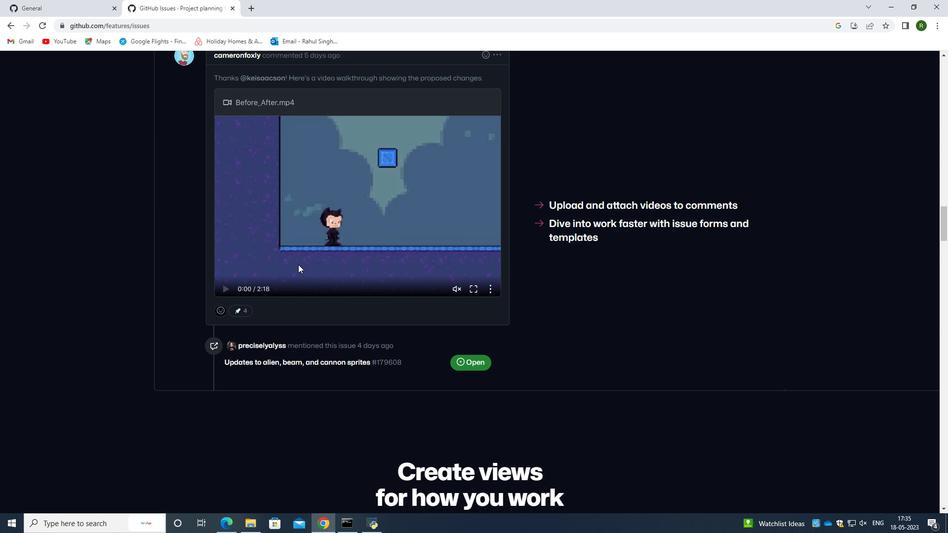 
Action: Mouse scrolled (298, 265) with delta (0, 0)
